 Task: Look for space in Almansa, Spain from 12th July, 2023 to 16th July, 2023 for 8 adults in price range Rs.10000 to Rs.16000. Place can be private room with 8 bedrooms having 8 beds and 8 bathrooms. Property type can be house, flat, guest house. Amenities needed are: wifi, TV, free parkinig on premises, gym, breakfast. Booking option can be shelf check-in. Required host language is English.
Action: Mouse moved to (469, 92)
Screenshot: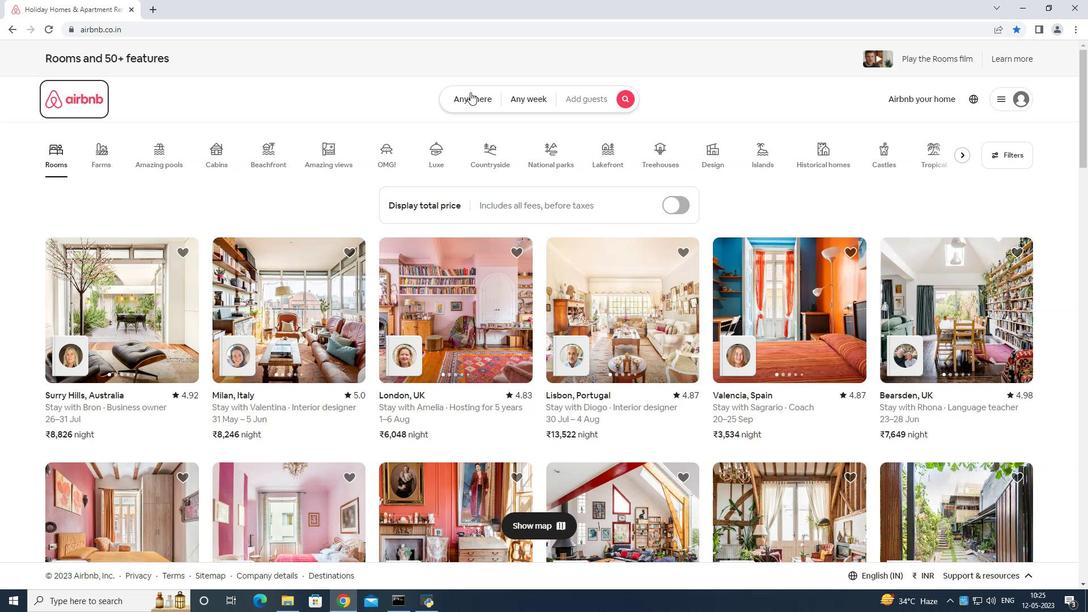 
Action: Mouse pressed left at (469, 92)
Screenshot: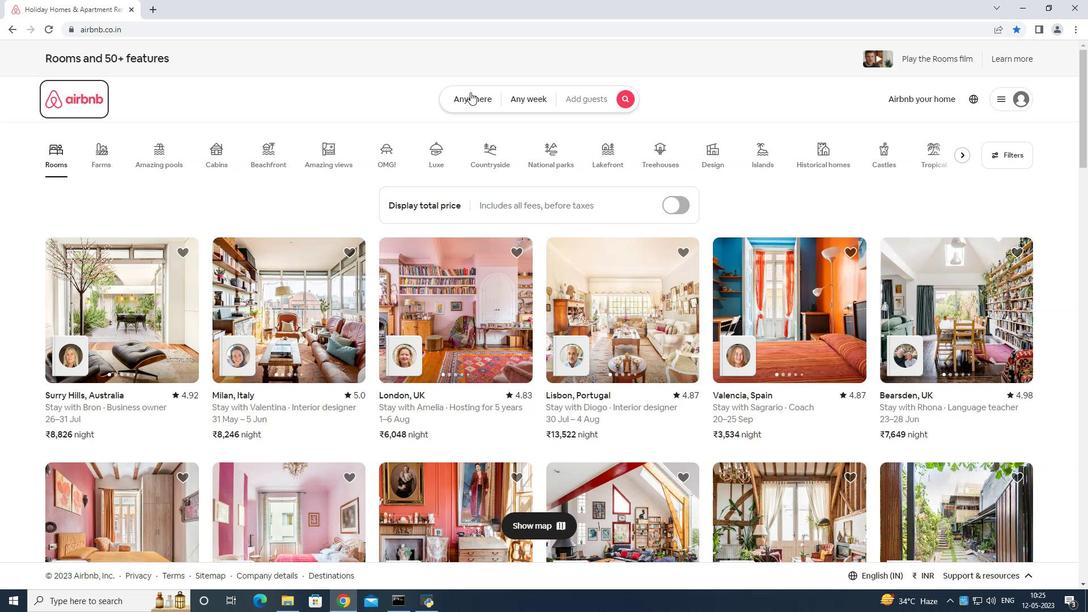 
Action: Mouse moved to (406, 141)
Screenshot: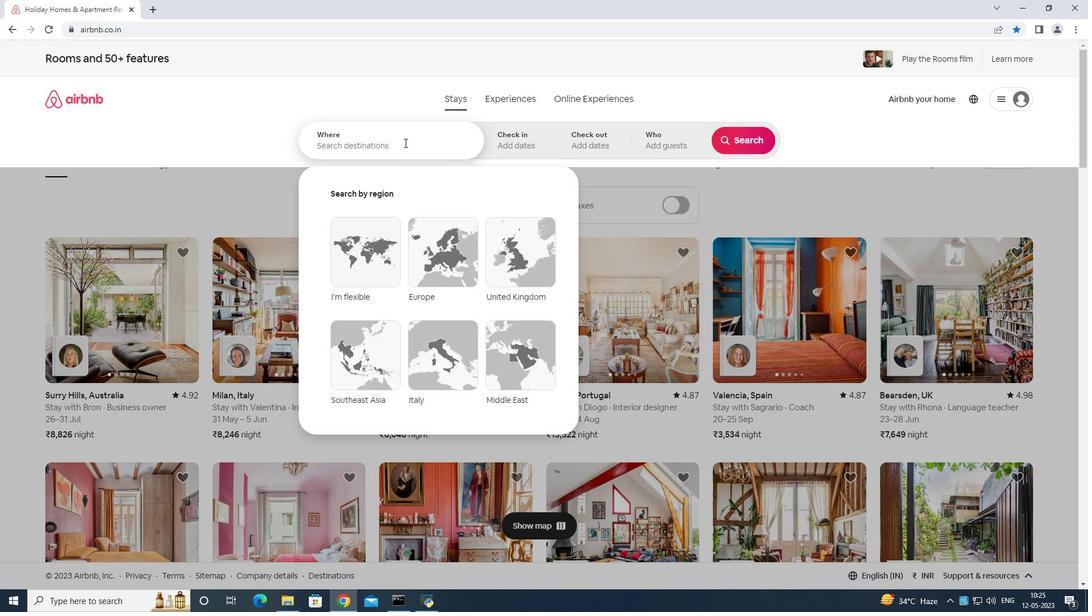 
Action: Mouse pressed left at (406, 141)
Screenshot: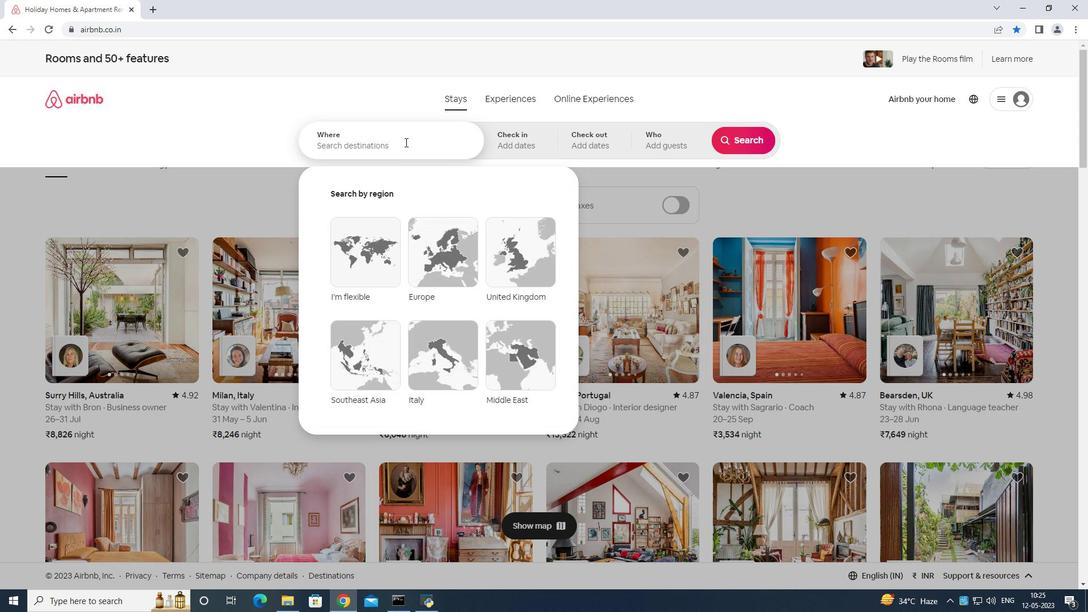 
Action: Mouse moved to (448, 137)
Screenshot: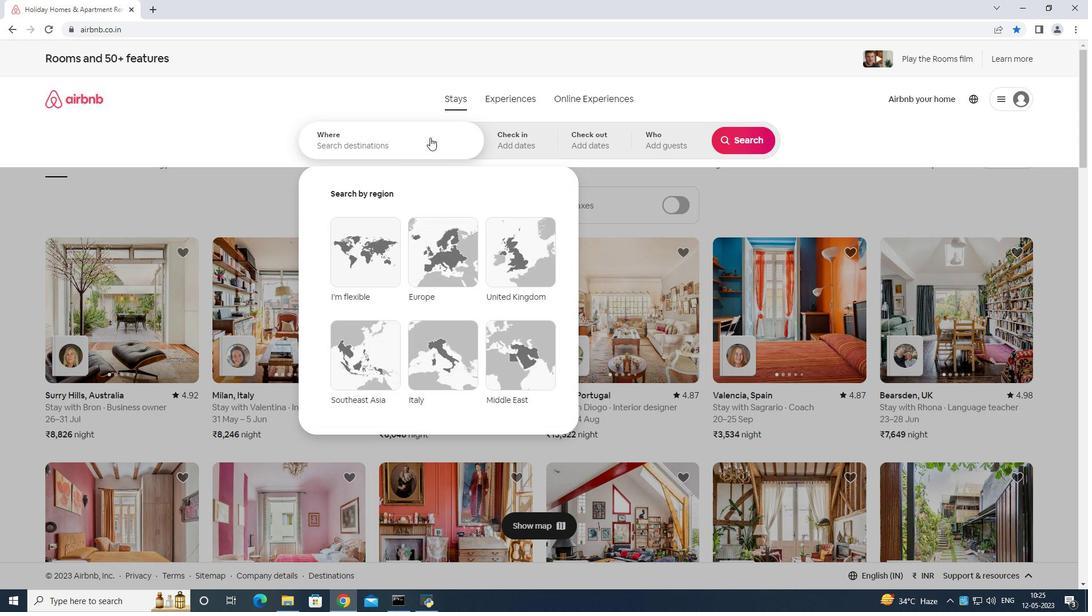 
Action: Key pressed <Key.shift>al<Key.backspace><Key.backspace><Key.shift>Almansa<Key.space>so<Key.backspace>pain<Key.enter>
Screenshot: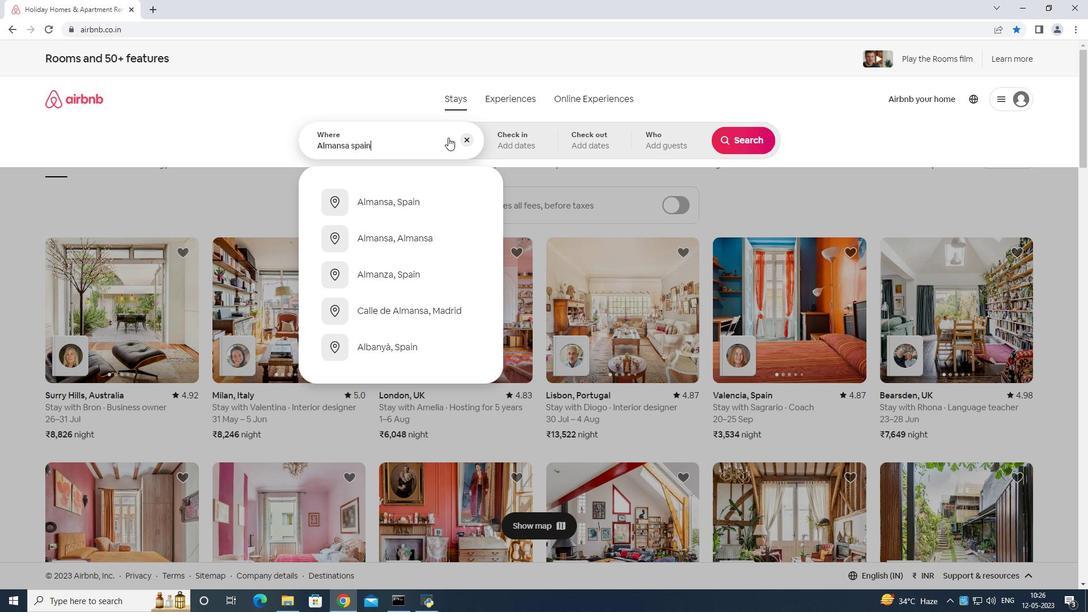 
Action: Mouse moved to (733, 232)
Screenshot: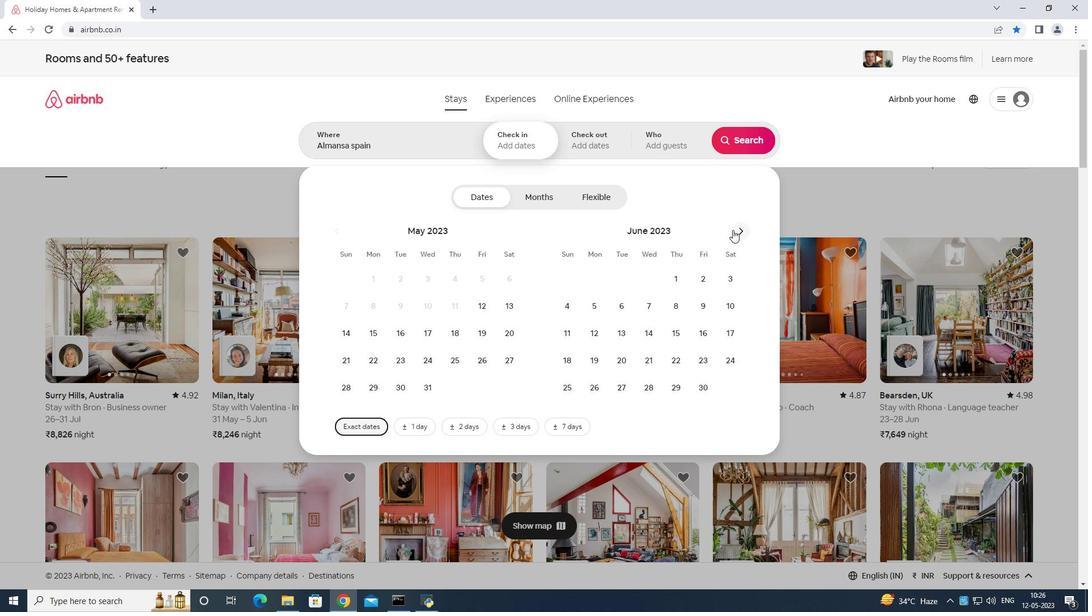 
Action: Mouse pressed left at (733, 232)
Screenshot: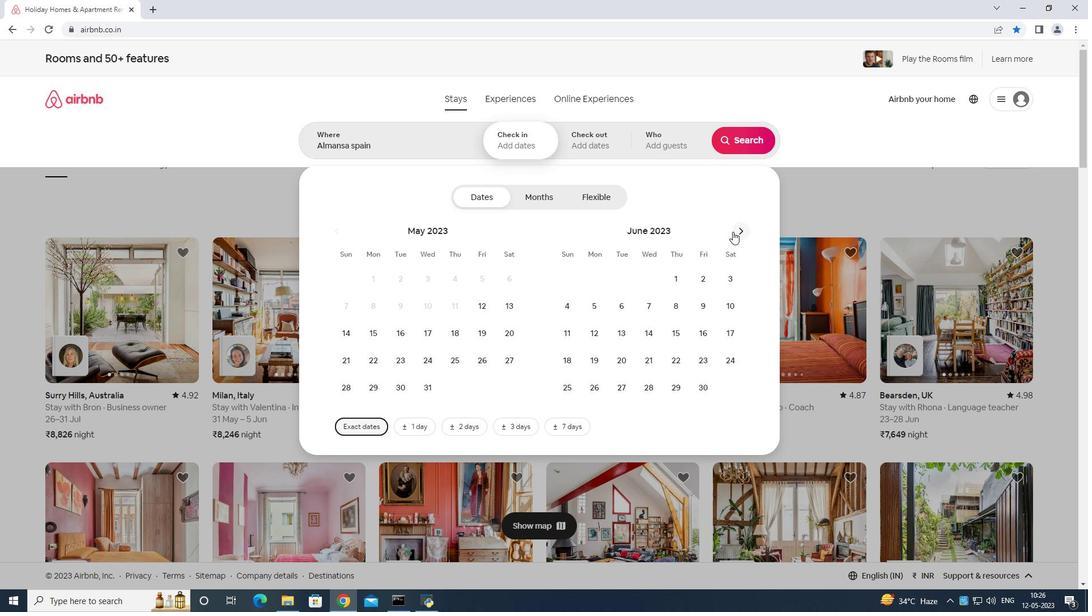 
Action: Mouse moved to (647, 329)
Screenshot: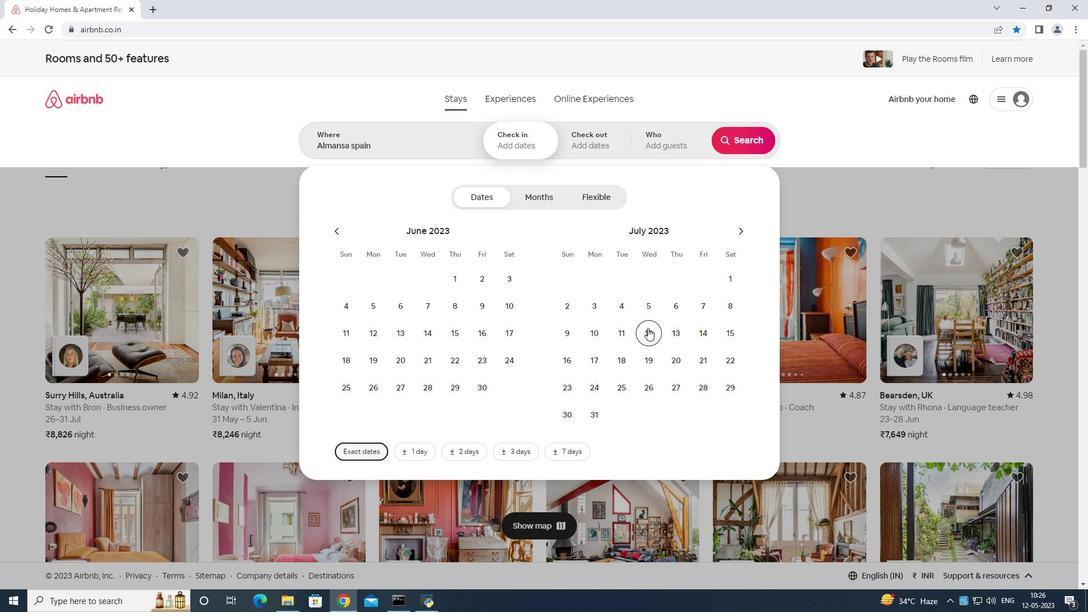 
Action: Mouse pressed left at (647, 329)
Screenshot: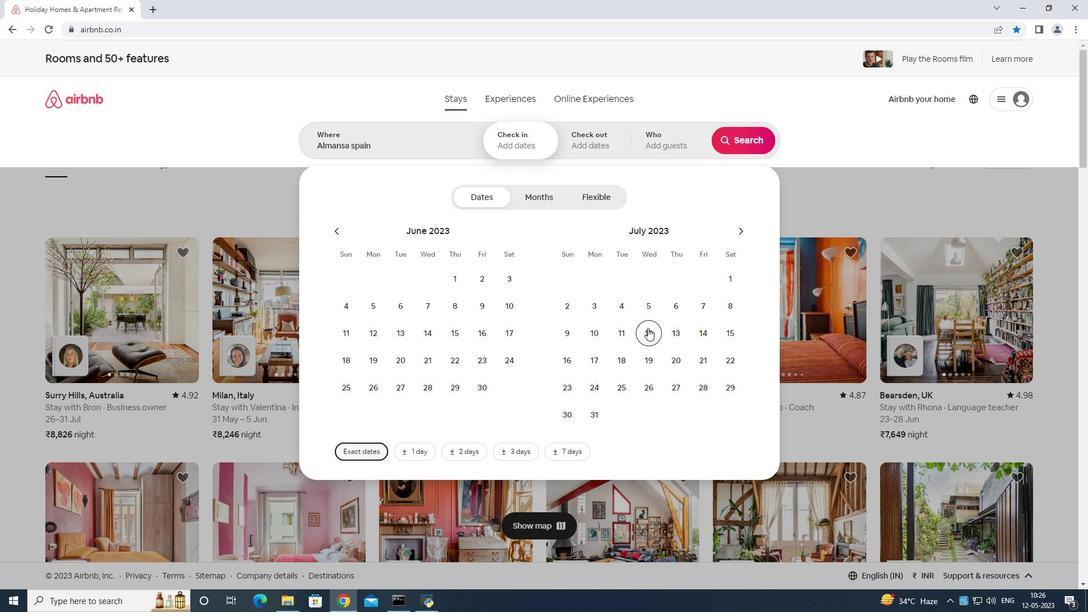 
Action: Mouse moved to (573, 363)
Screenshot: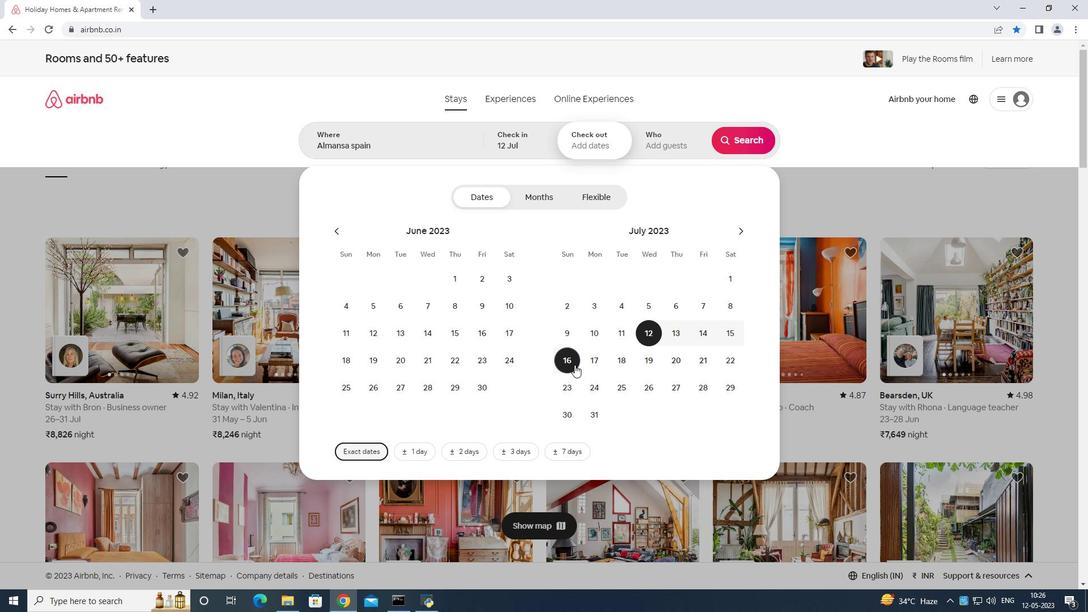 
Action: Mouse pressed left at (573, 363)
Screenshot: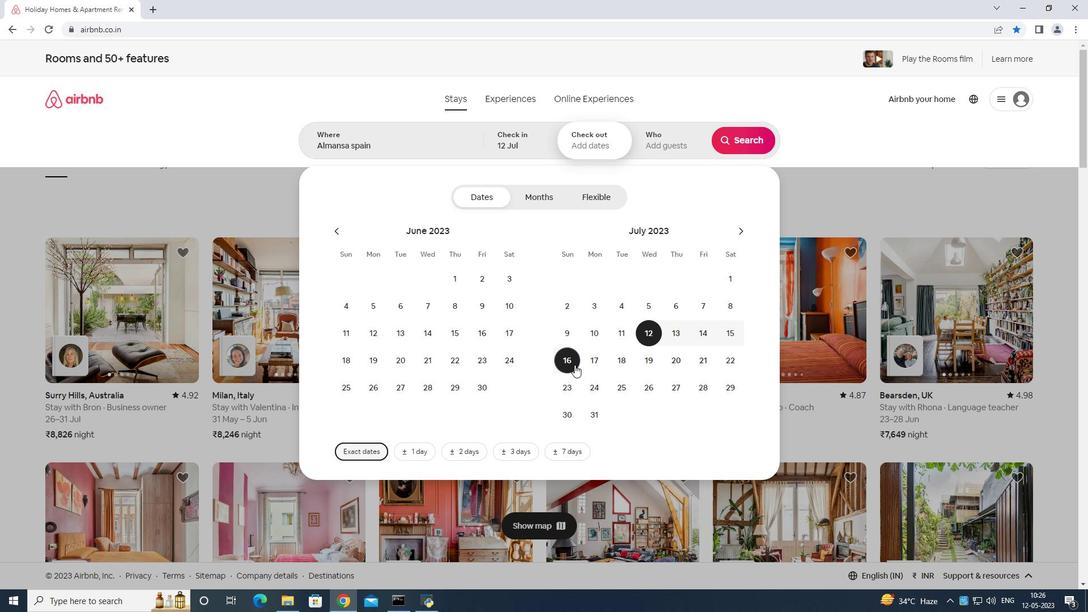 
Action: Mouse moved to (668, 133)
Screenshot: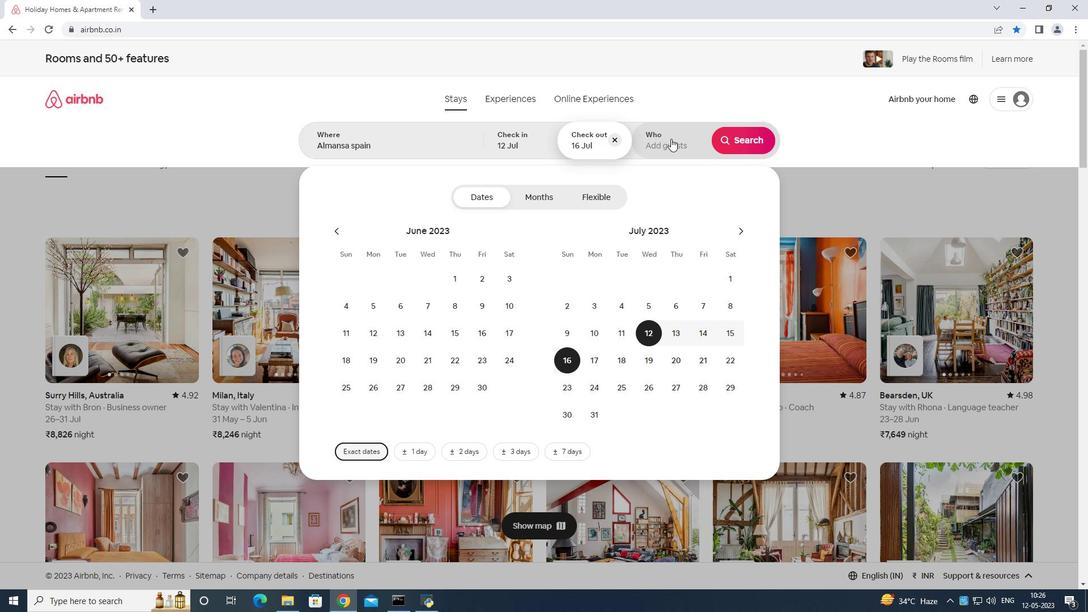 
Action: Mouse pressed left at (668, 133)
Screenshot: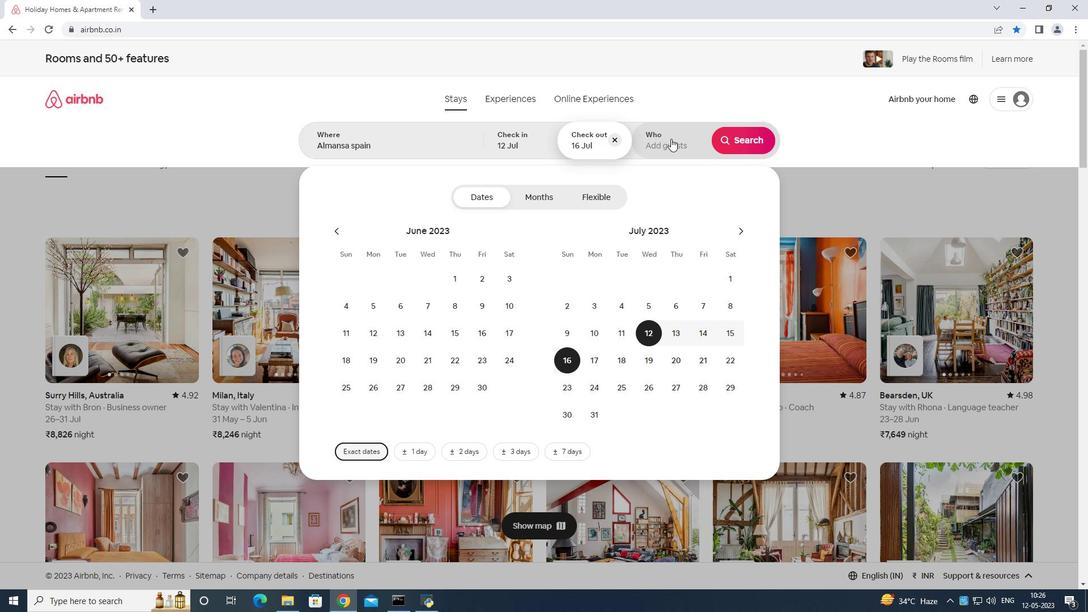 
Action: Mouse moved to (749, 199)
Screenshot: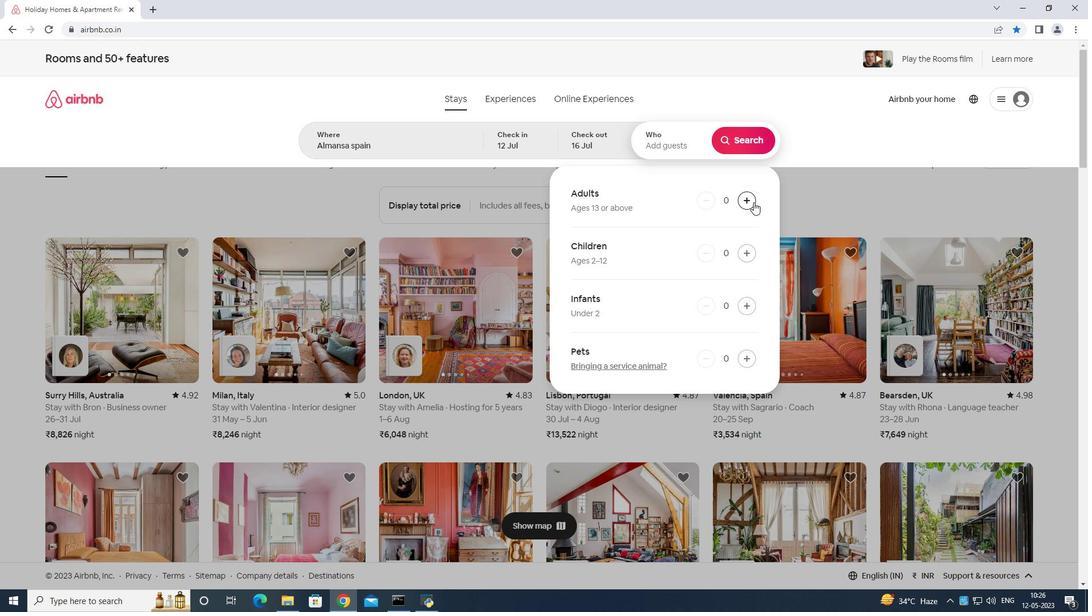 
Action: Mouse pressed left at (749, 199)
Screenshot: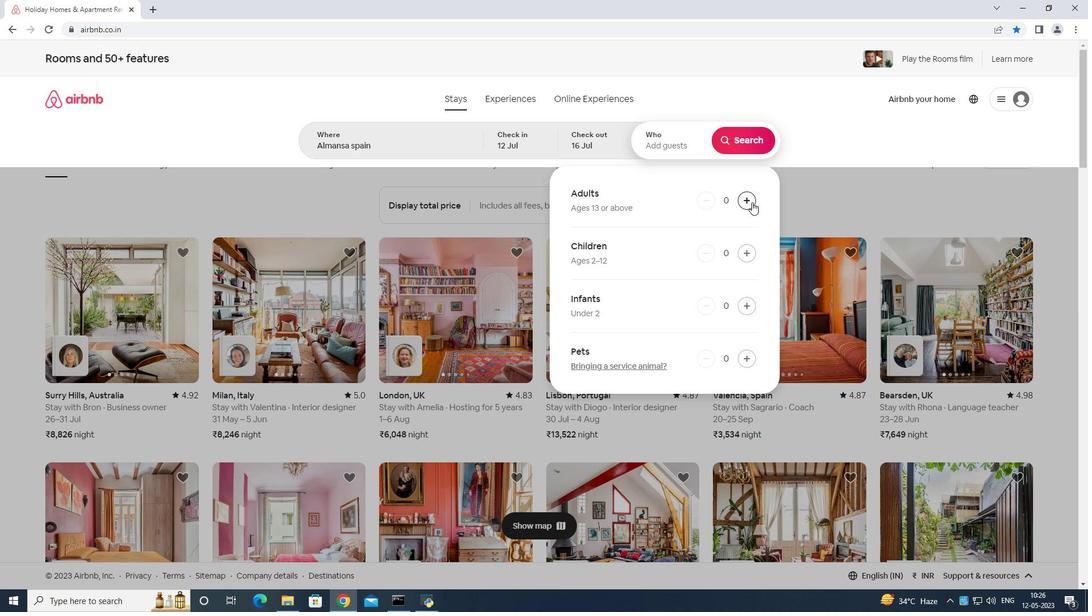 
Action: Mouse moved to (749, 198)
Screenshot: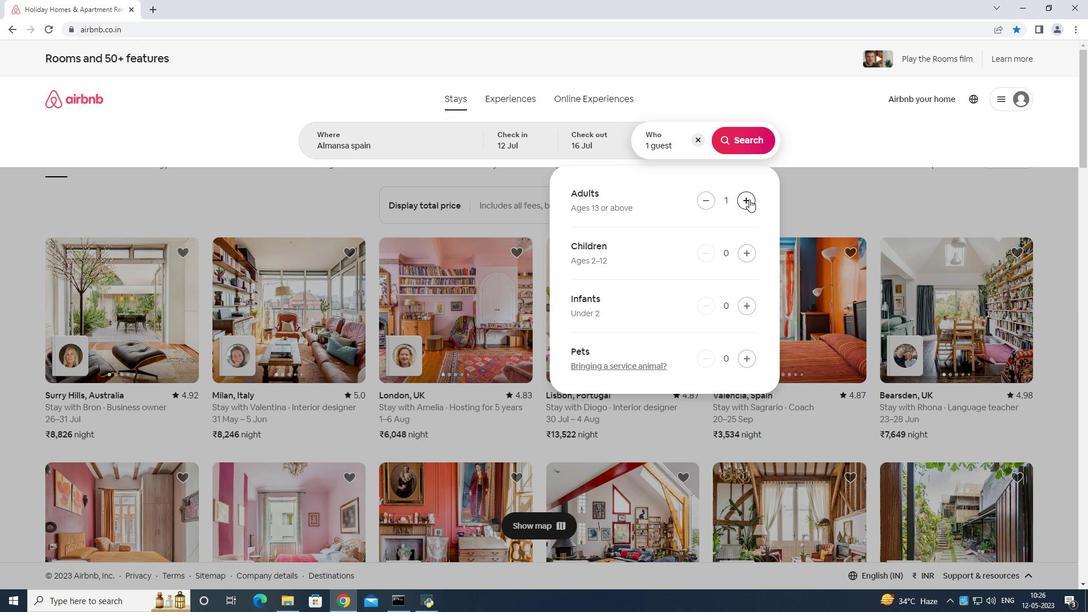 
Action: Mouse pressed left at (749, 198)
Screenshot: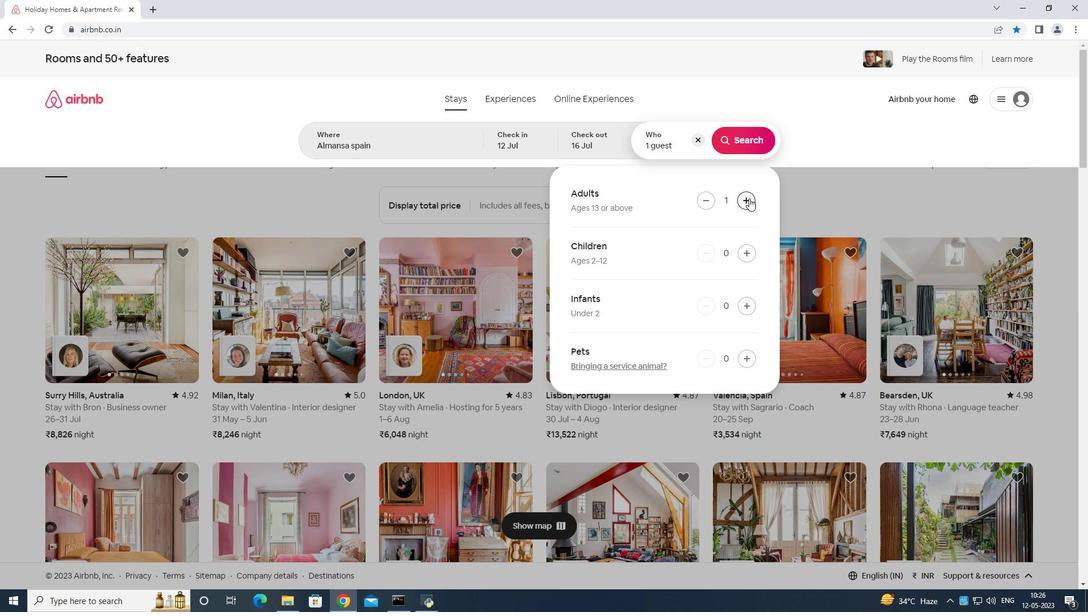 
Action: Mouse pressed left at (749, 198)
Screenshot: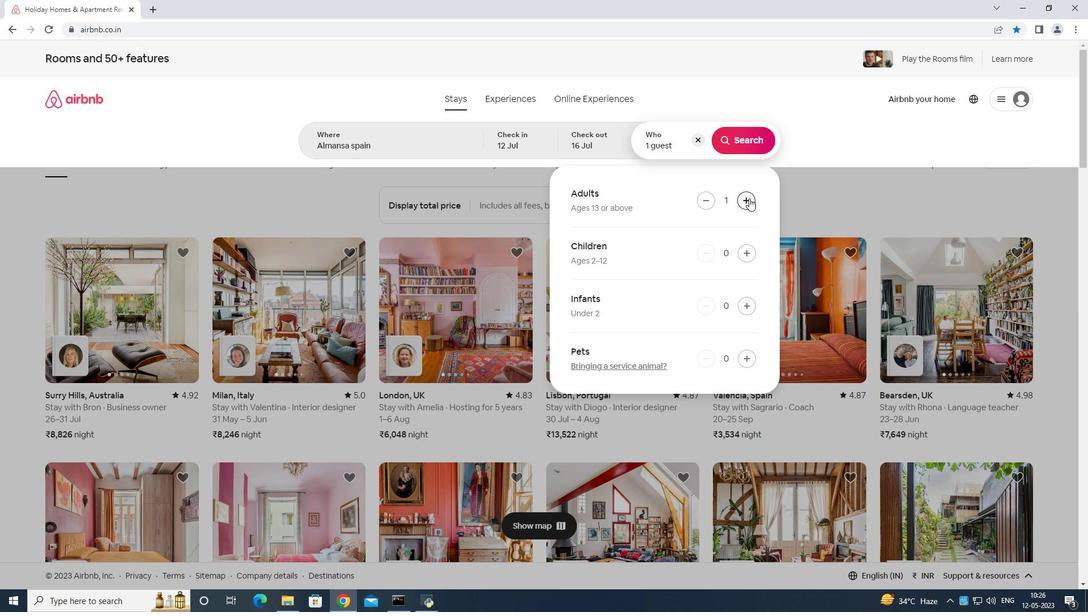 
Action: Mouse moved to (749, 198)
Screenshot: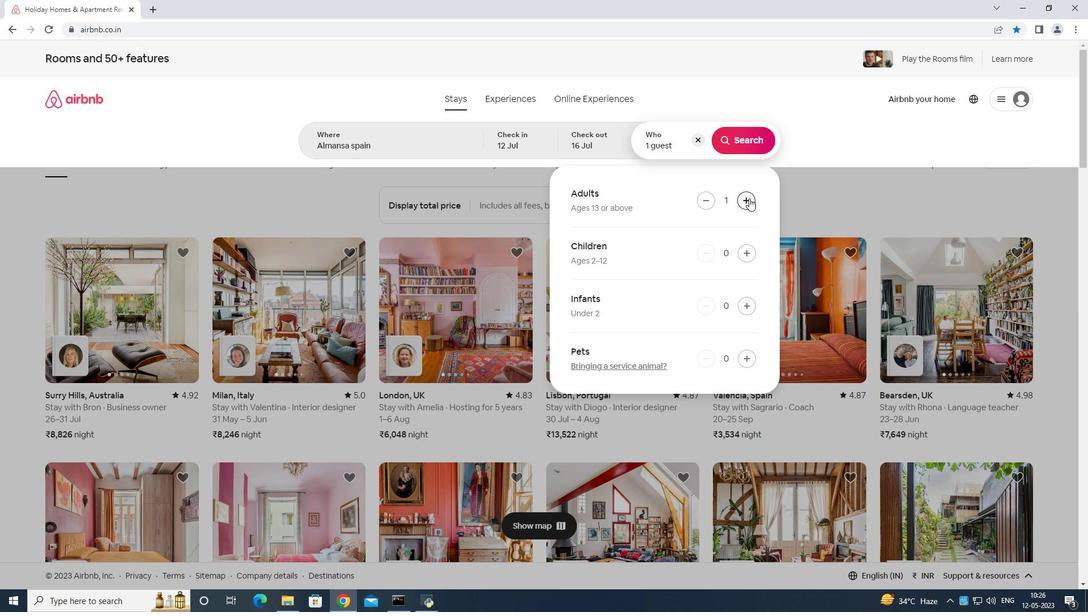 
Action: Mouse pressed left at (749, 198)
Screenshot: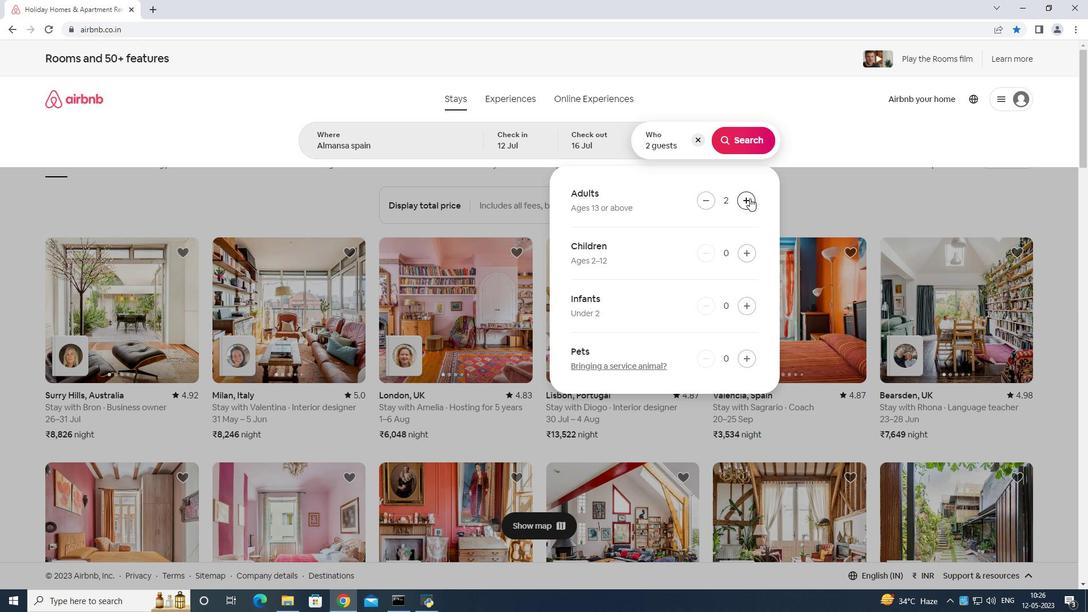 
Action: Mouse pressed left at (749, 198)
Screenshot: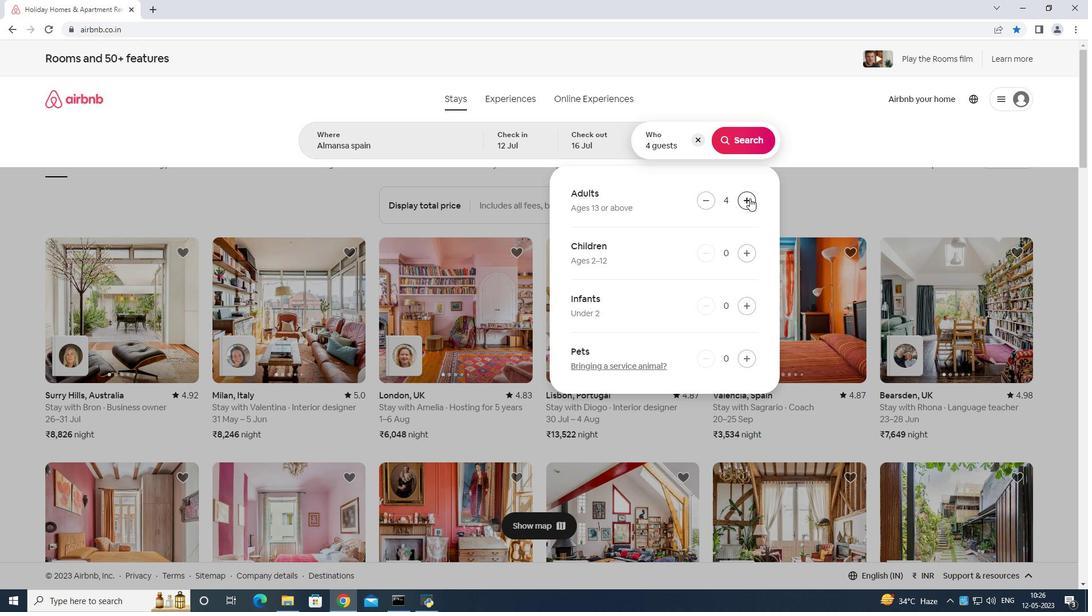 
Action: Mouse pressed left at (749, 198)
Screenshot: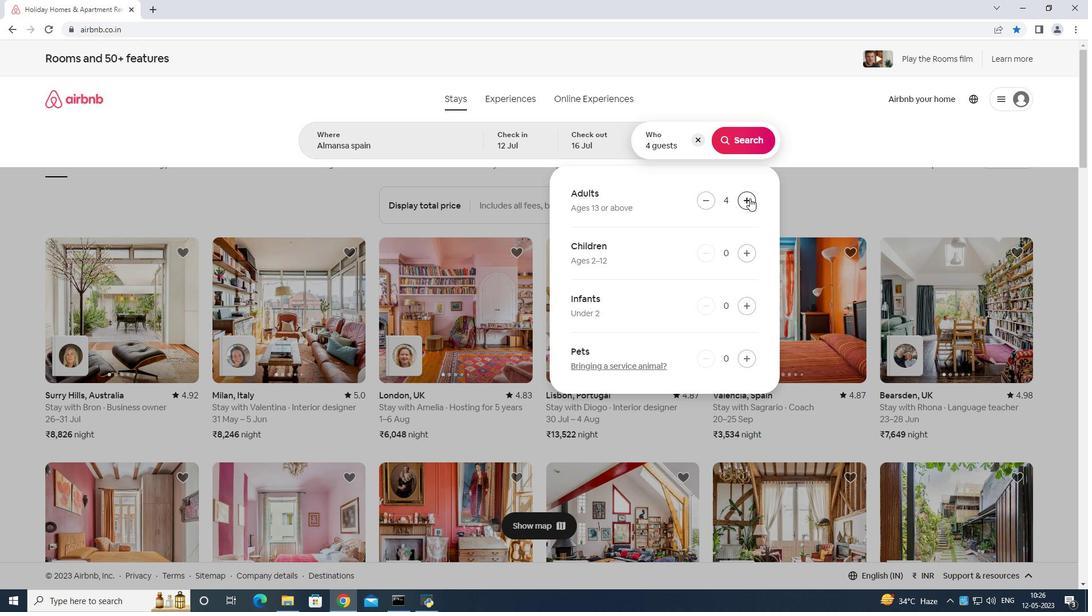 
Action: Mouse pressed left at (749, 198)
Screenshot: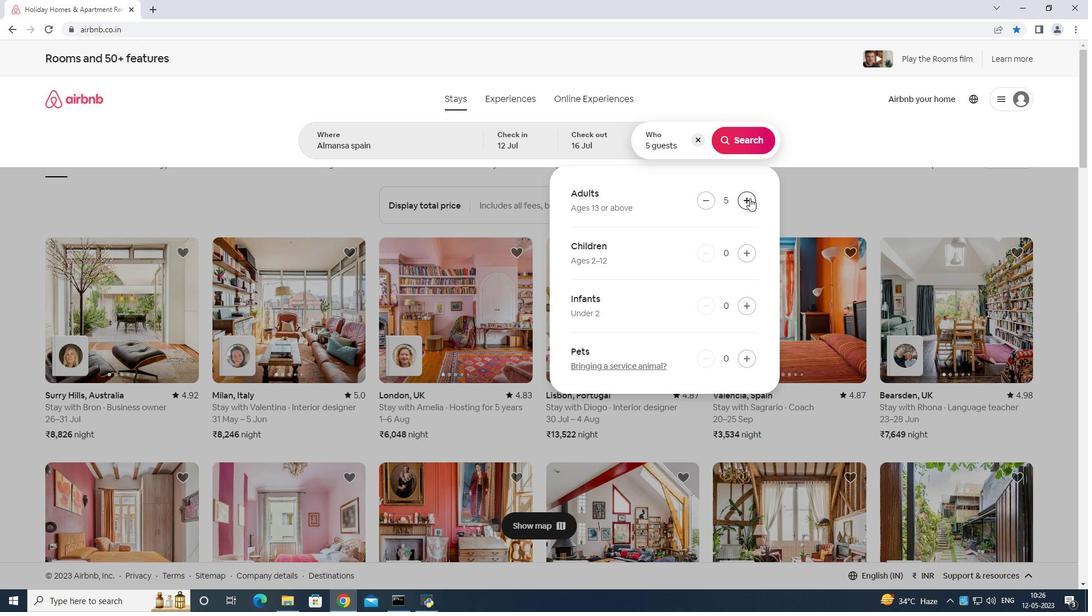 
Action: Mouse moved to (748, 197)
Screenshot: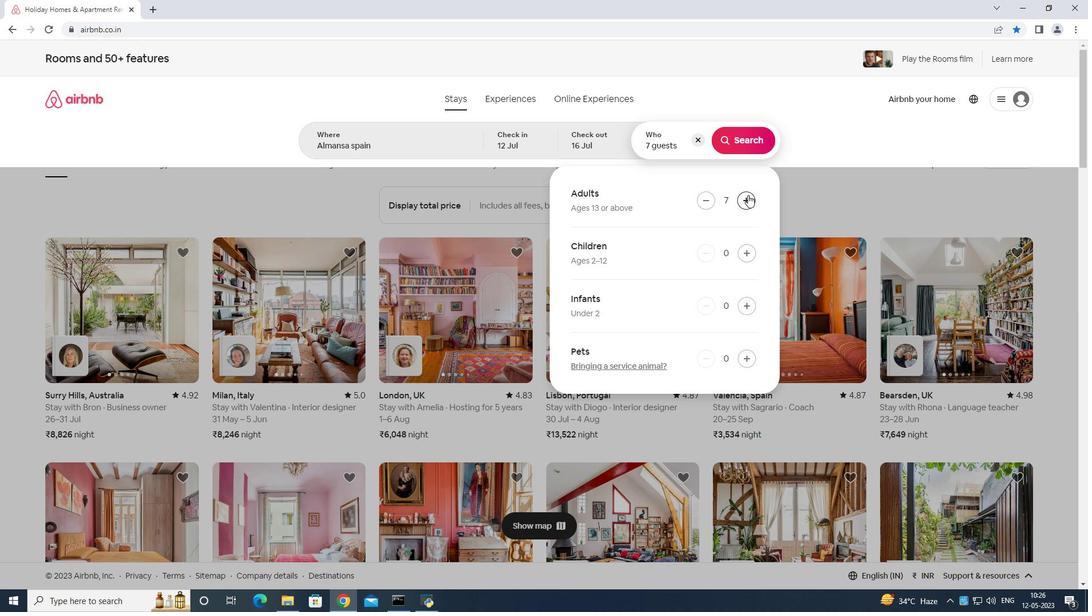 
Action: Mouse pressed left at (748, 197)
Screenshot: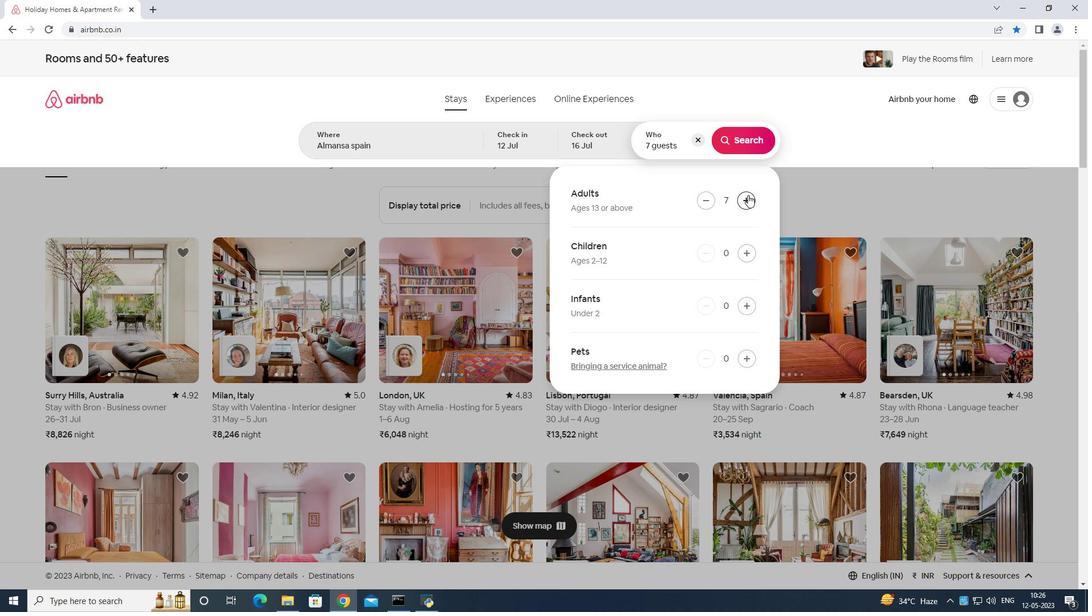 
Action: Mouse moved to (742, 136)
Screenshot: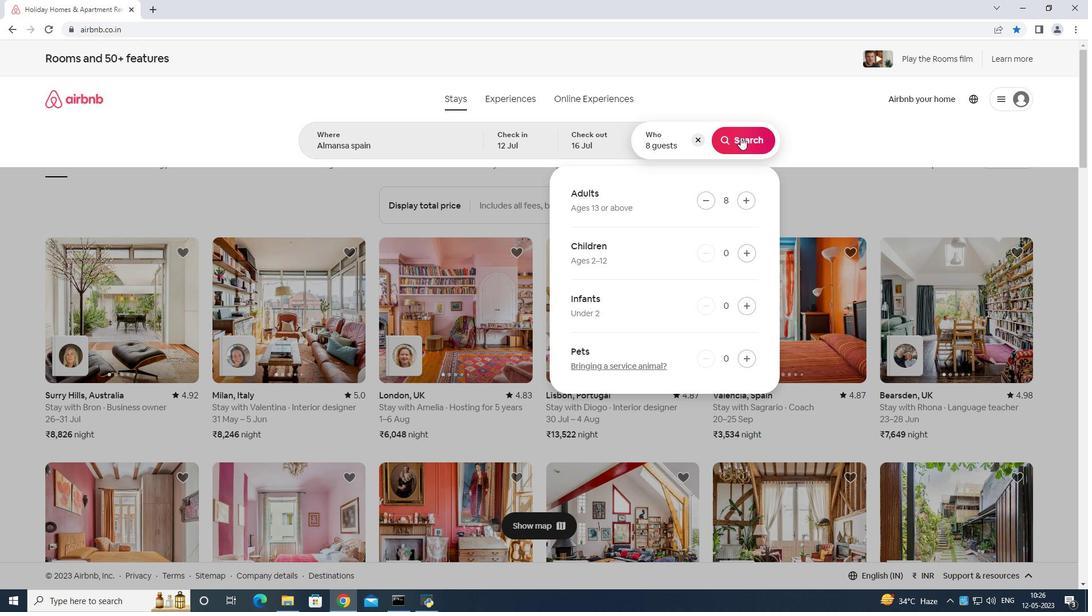 
Action: Mouse pressed left at (742, 136)
Screenshot: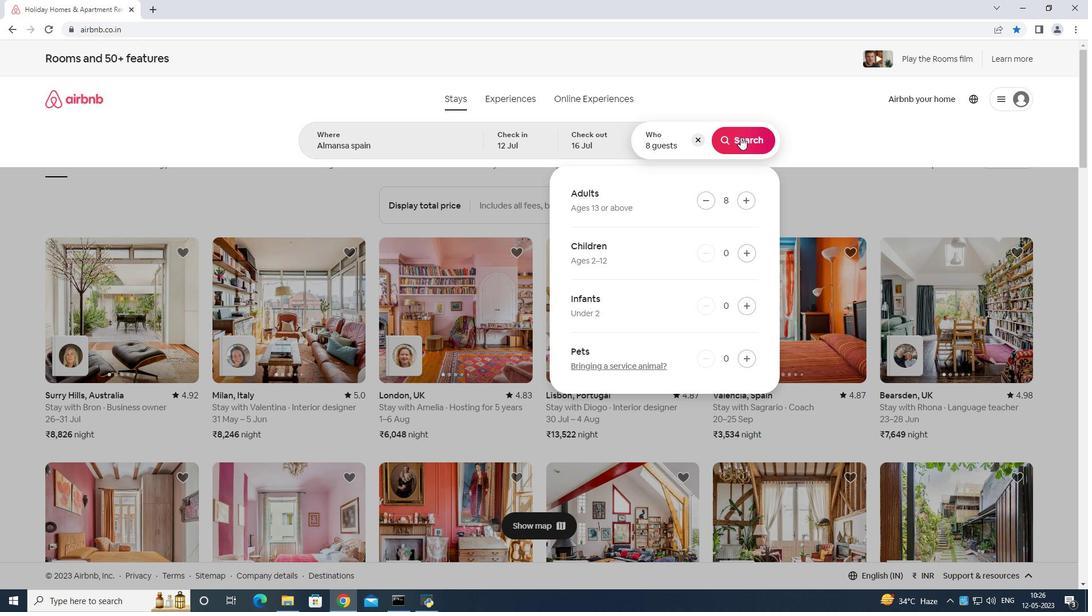 
Action: Mouse moved to (1026, 102)
Screenshot: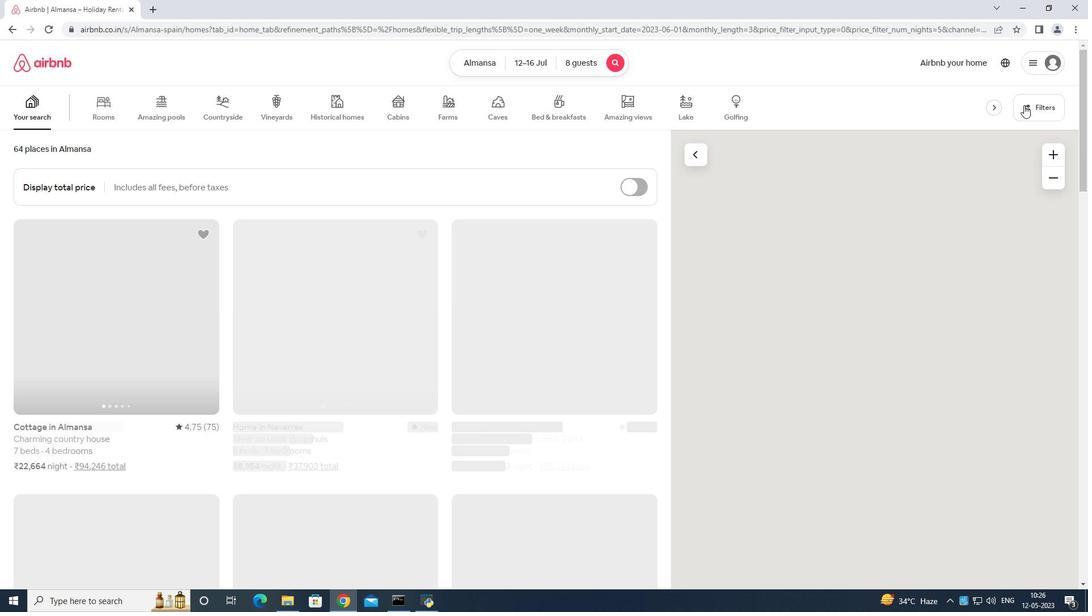 
Action: Mouse pressed left at (1026, 102)
Screenshot: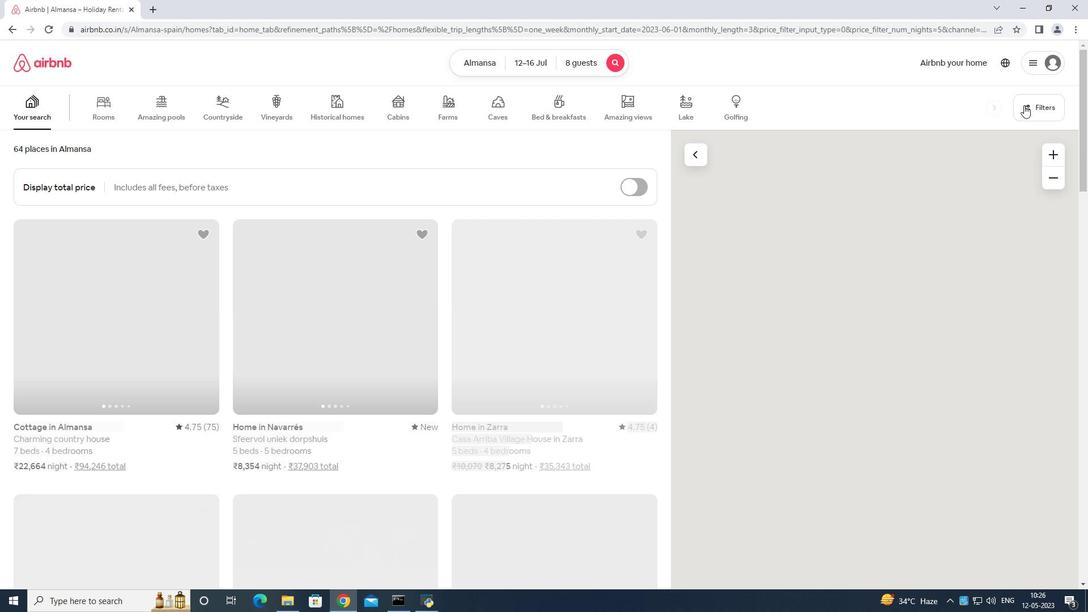 
Action: Mouse moved to (505, 378)
Screenshot: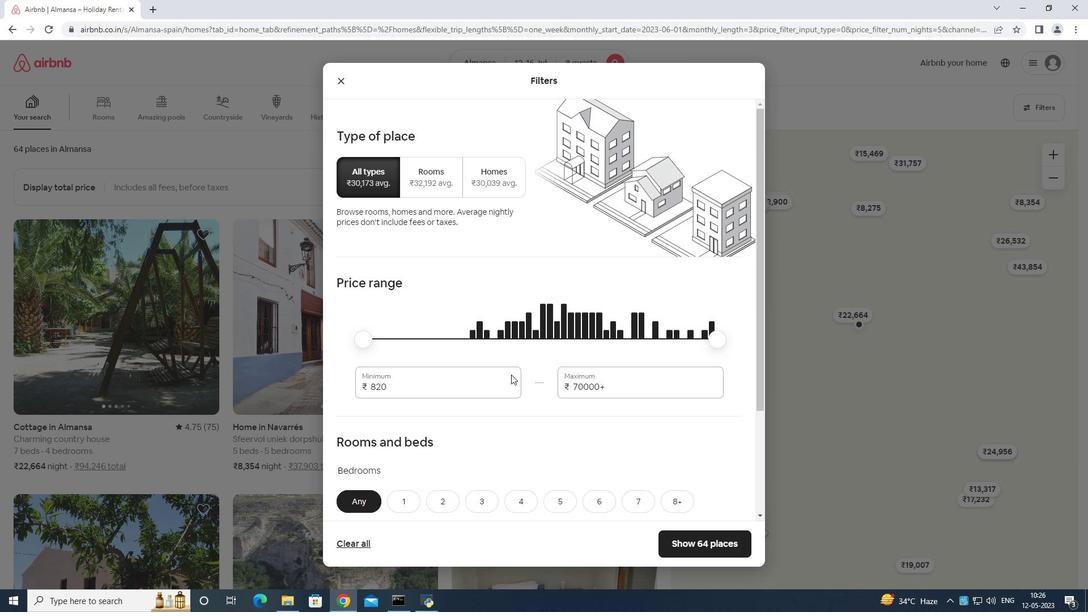 
Action: Mouse pressed left at (505, 378)
Screenshot: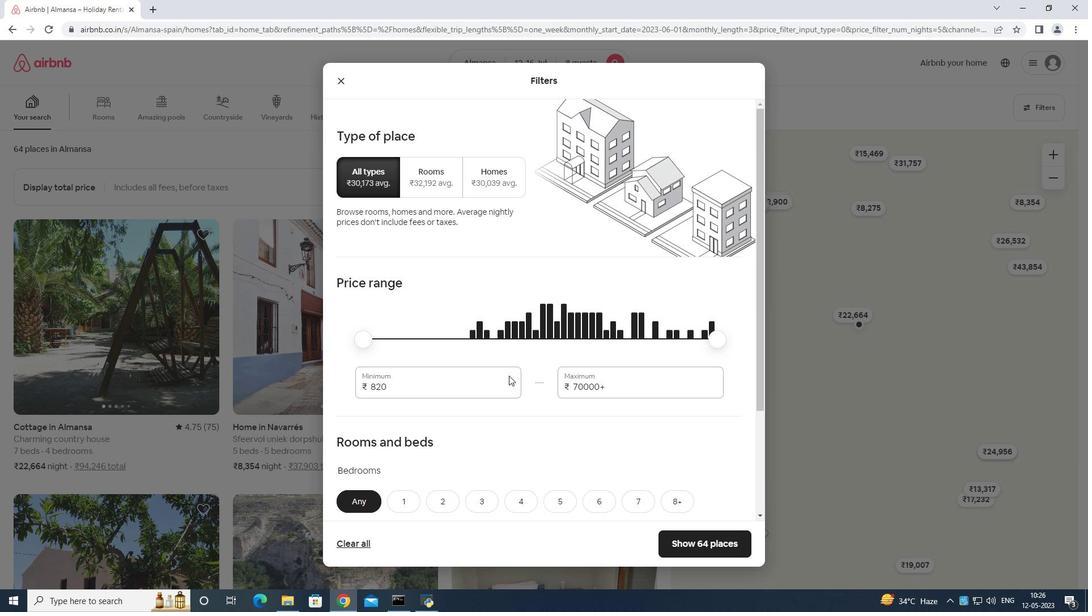 
Action: Mouse moved to (504, 375)
Screenshot: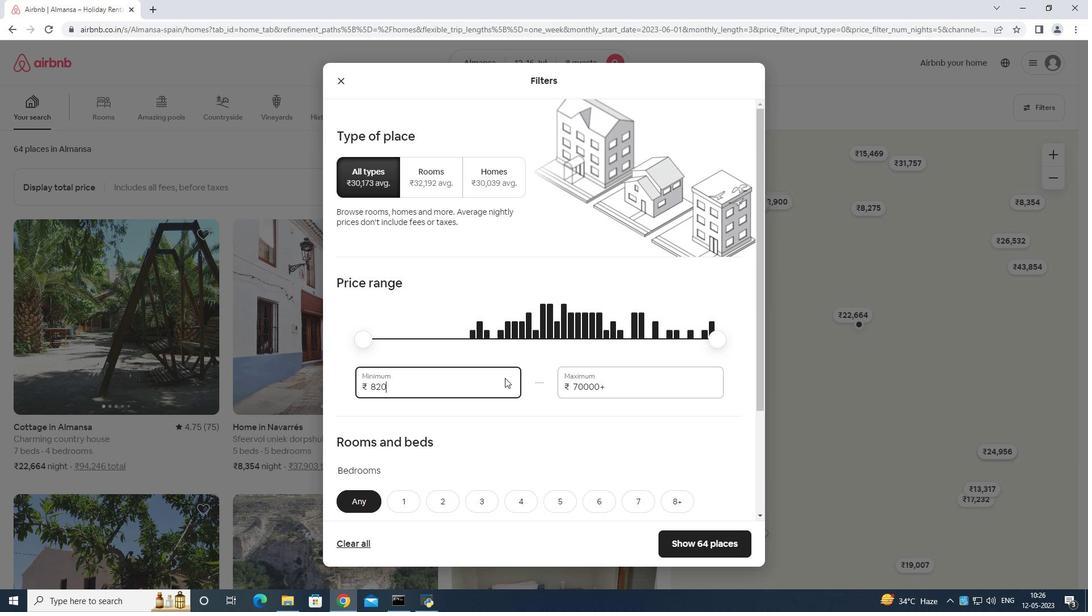 
Action: Key pressed <Key.backspace>
Screenshot: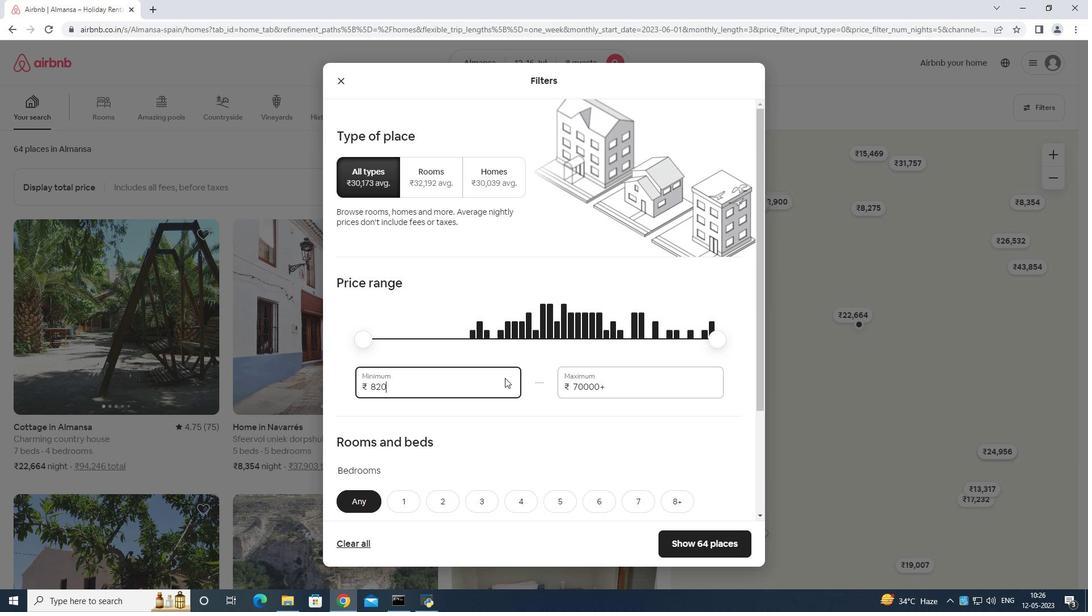 
Action: Mouse moved to (507, 368)
Screenshot: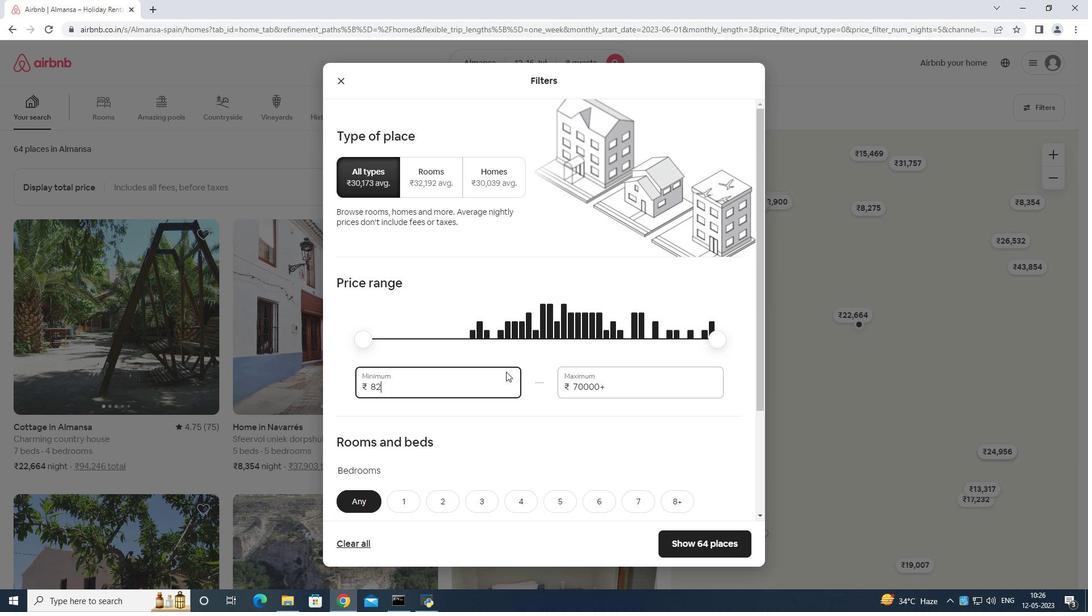 
Action: Key pressed <Key.backspace><Key.backspace><Key.backspace><Key.backspace><Key.backspace><Key.backspace><Key.backspace><Key.backspace><Key.backspace><Key.backspace><Key.backspace><Key.backspace>1
Screenshot: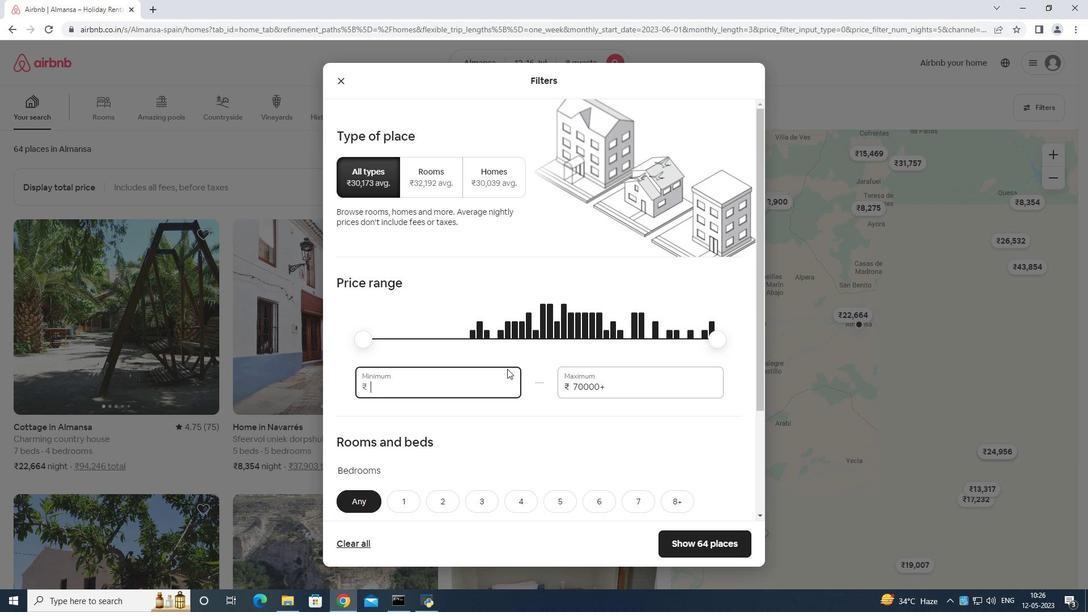
Action: Mouse moved to (507, 367)
Screenshot: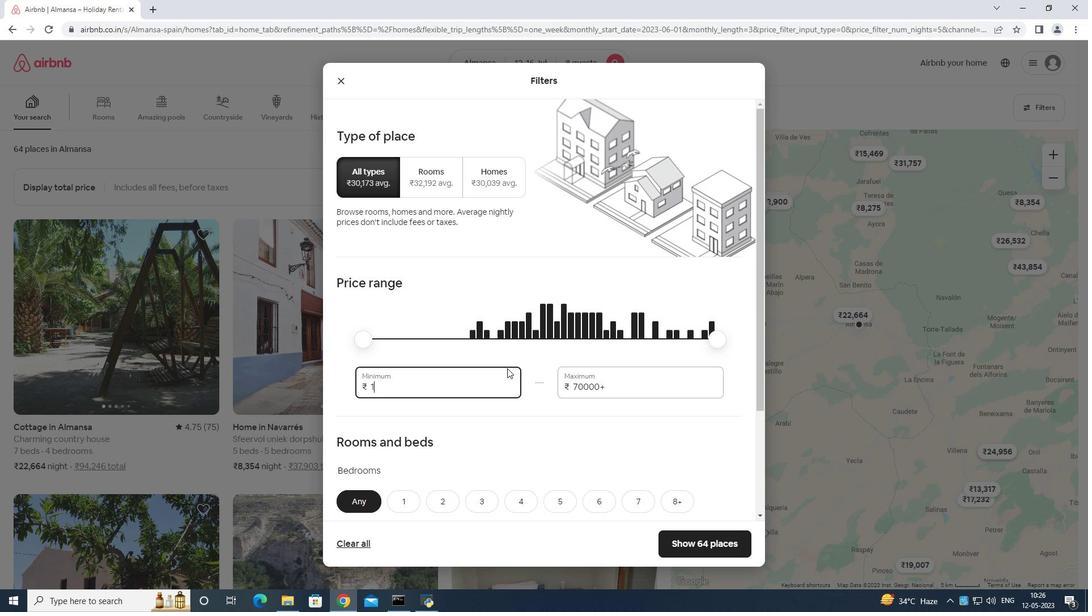 
Action: Key pressed 0
Screenshot: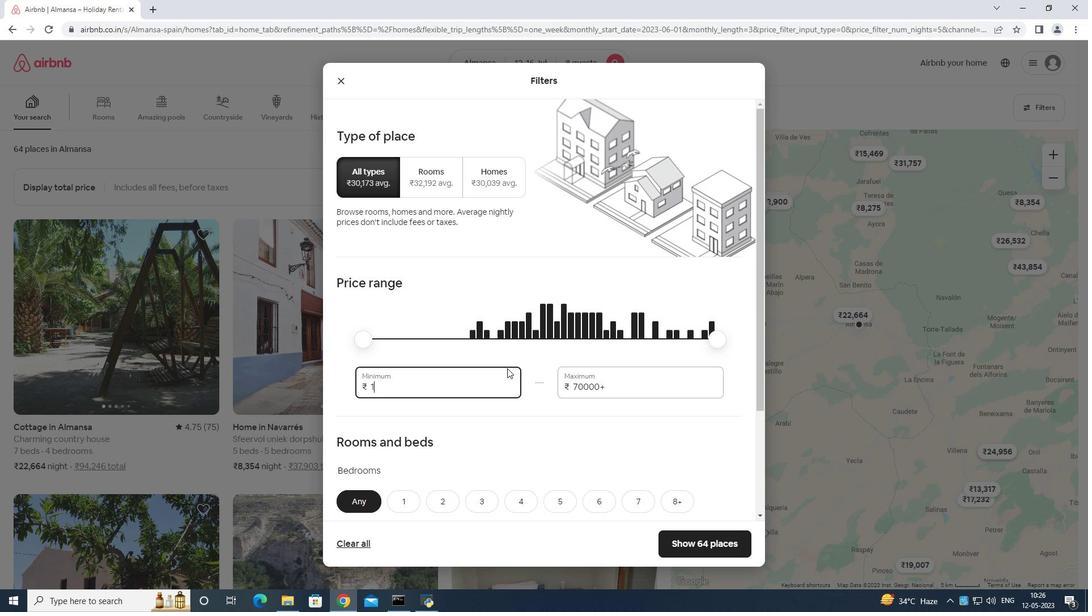 
Action: Mouse moved to (508, 366)
Screenshot: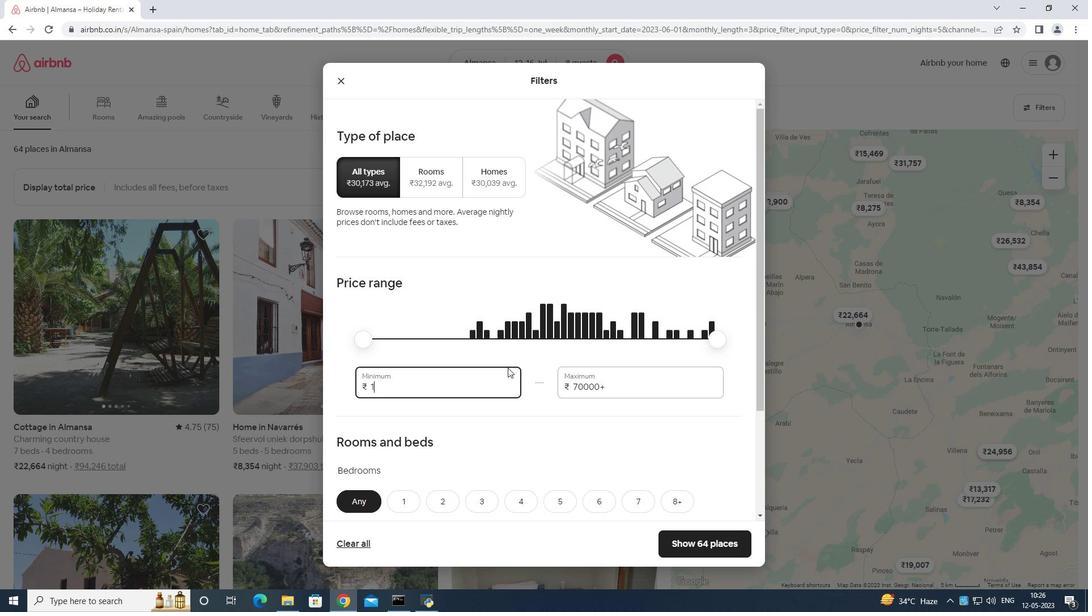 
Action: Key pressed 0
Screenshot: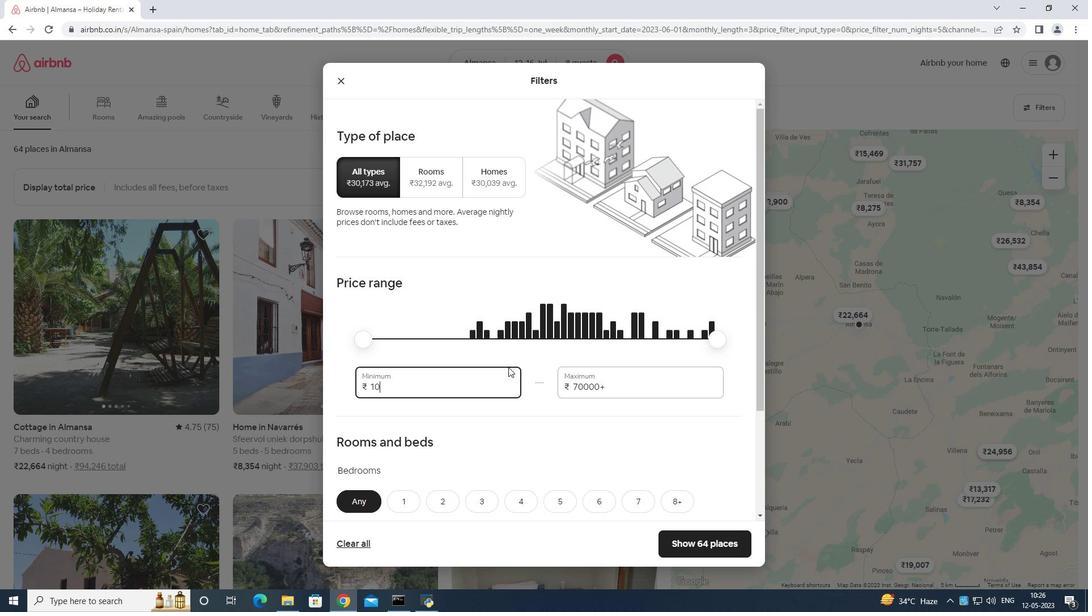
Action: Mouse moved to (508, 364)
Screenshot: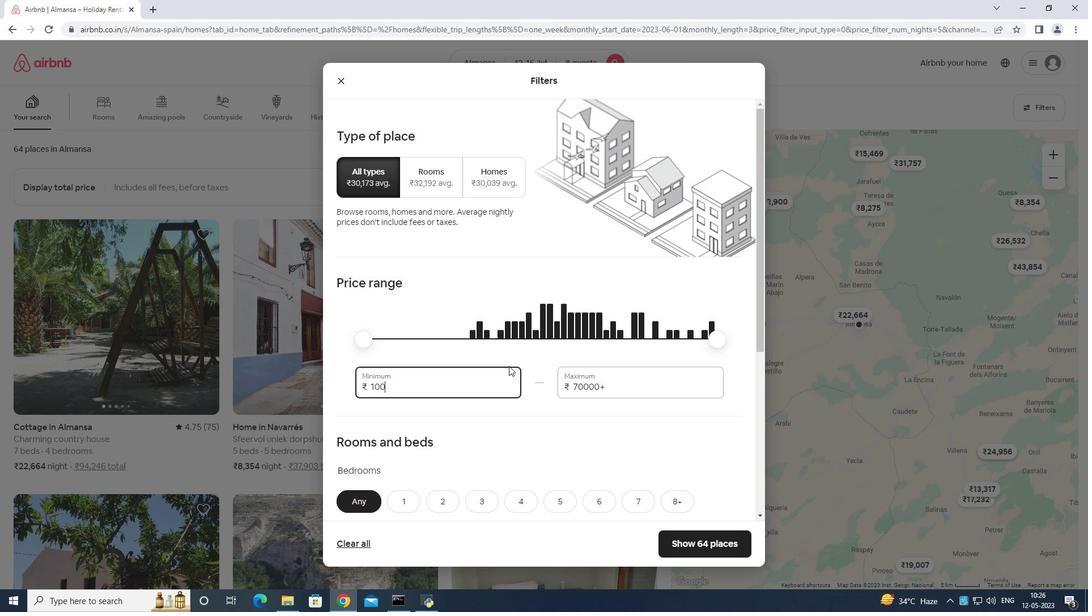 
Action: Key pressed 0
Screenshot: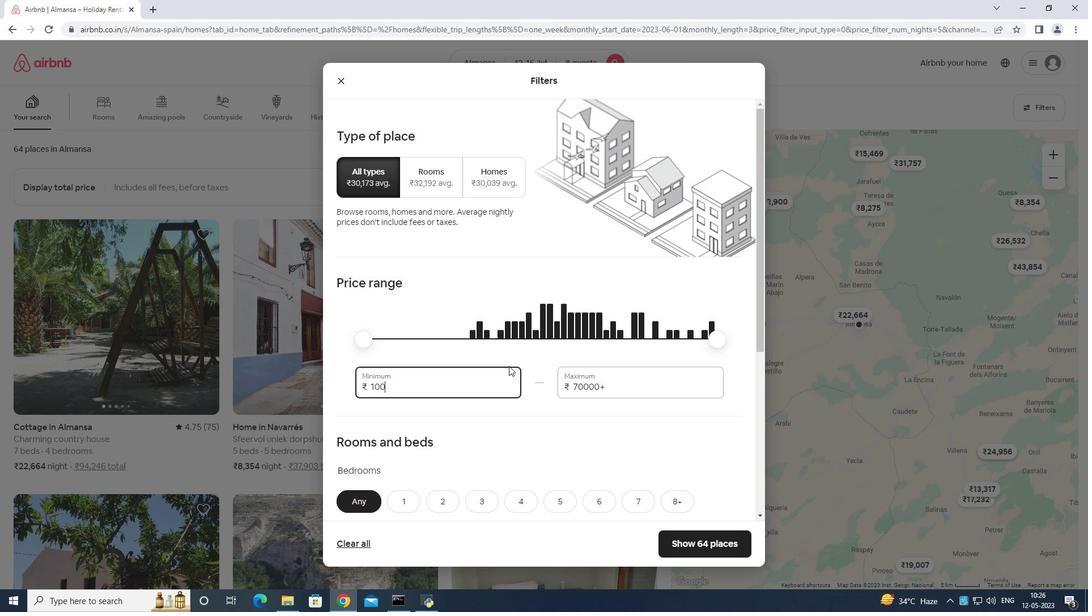 
Action: Mouse moved to (510, 363)
Screenshot: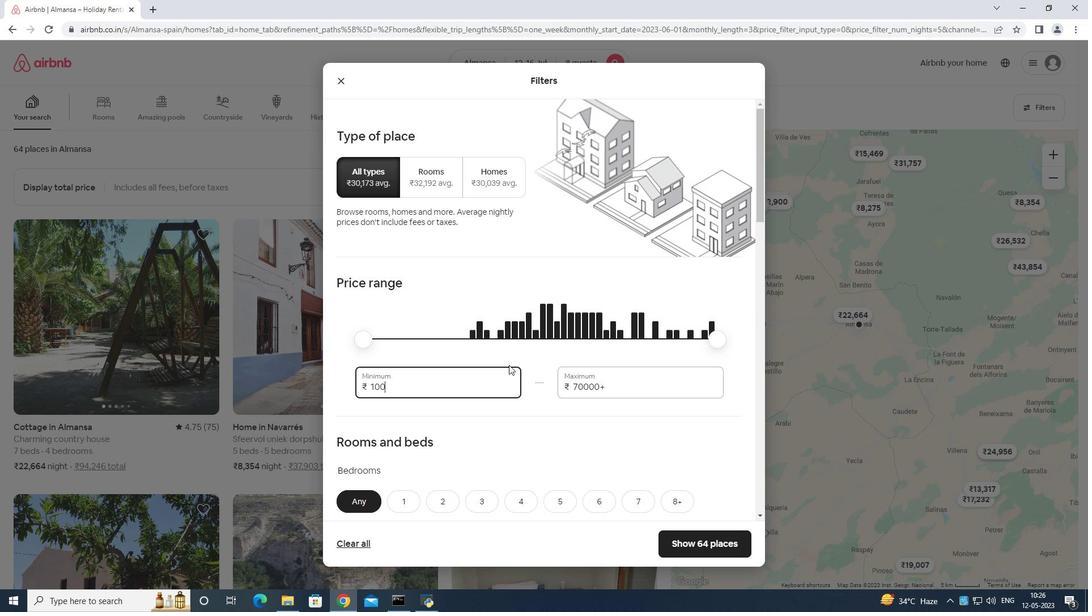 
Action: Key pressed 0
Screenshot: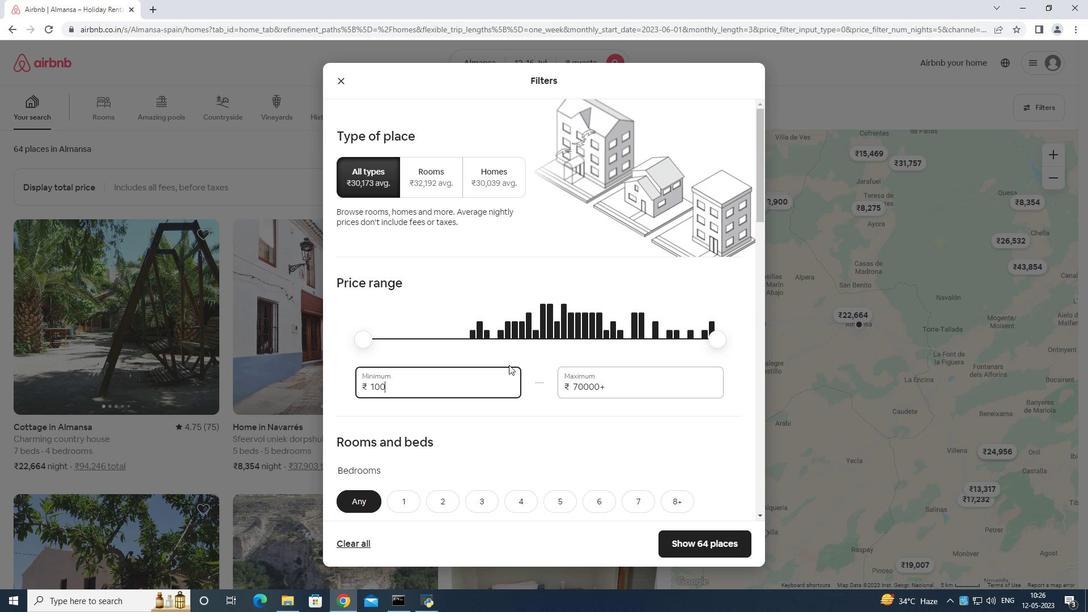 
Action: Mouse moved to (626, 377)
Screenshot: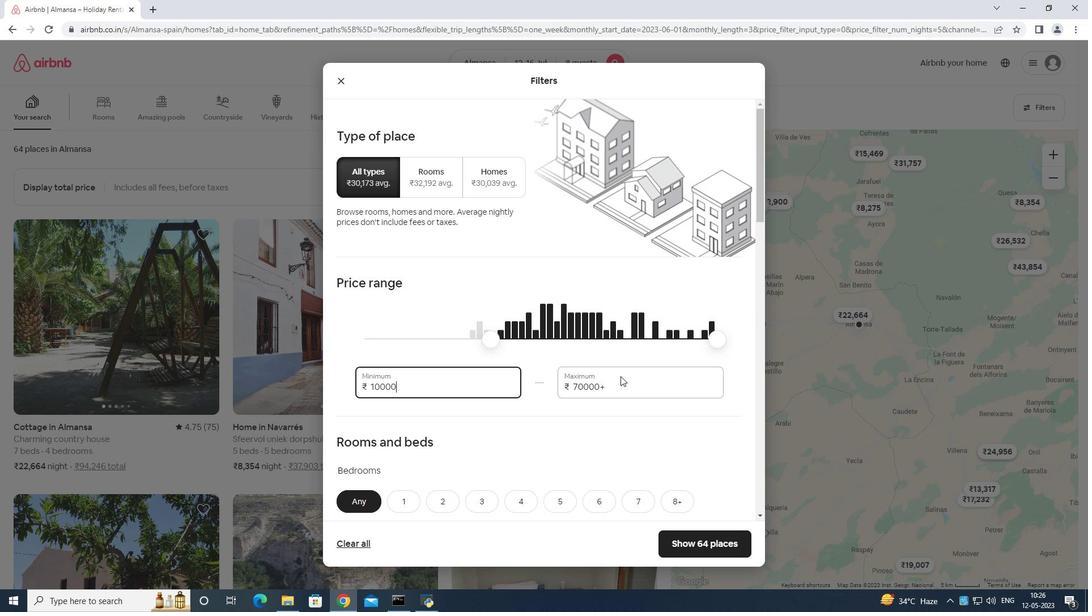 
Action: Mouse pressed left at (626, 377)
Screenshot: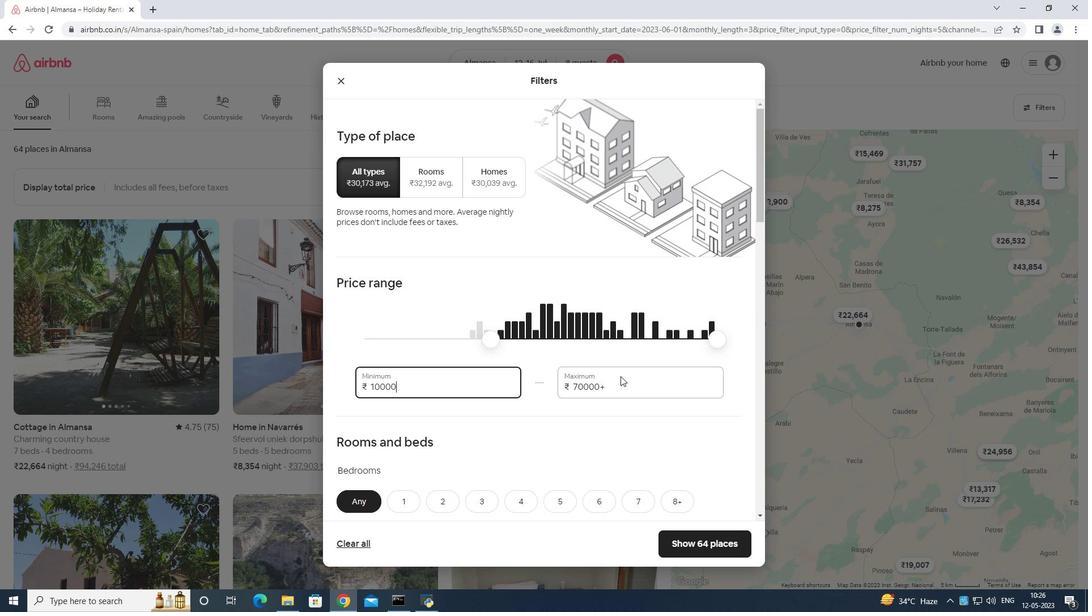 
Action: Mouse moved to (625, 376)
Screenshot: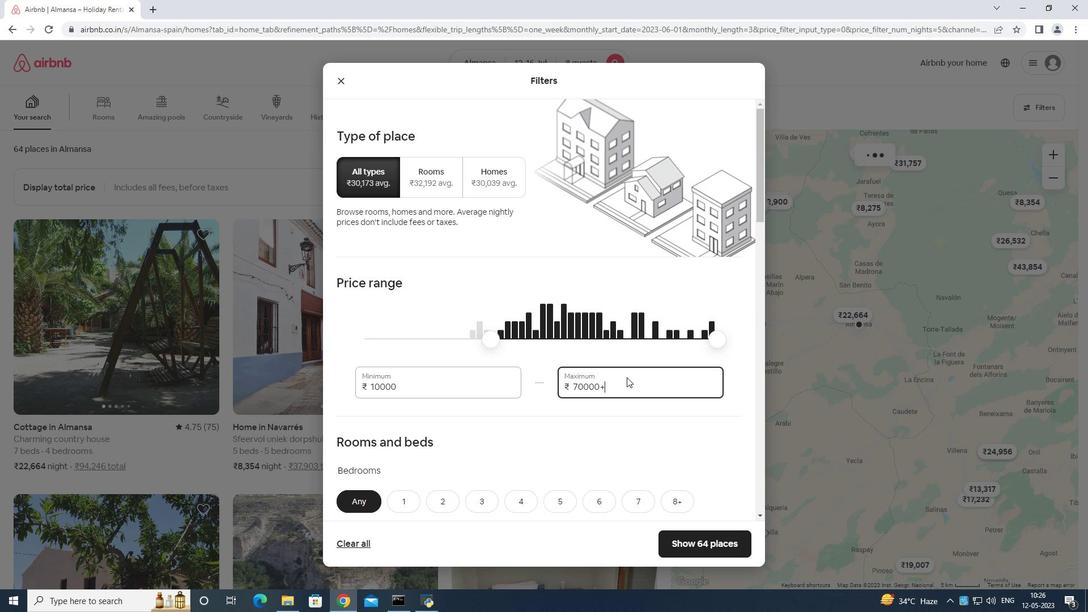 
Action: Key pressed <Key.backspace><Key.backspace><Key.backspace><Key.backspace><Key.backspace><Key.backspace><Key.backspace><Key.backspace><Key.backspace><Key.backspace><Key.backspace>
Screenshot: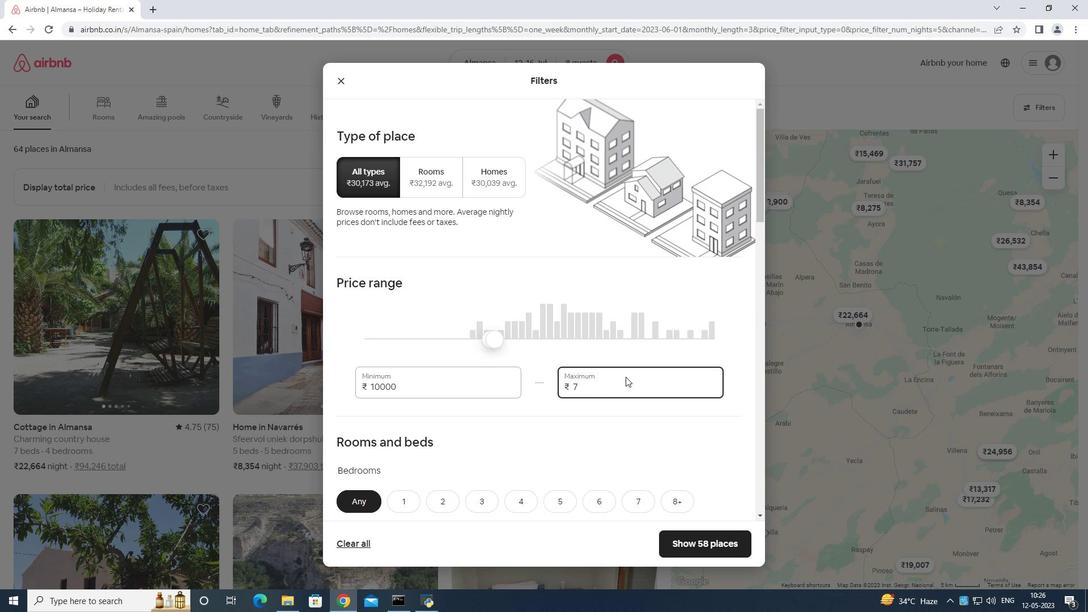 
Action: Mouse moved to (625, 375)
Screenshot: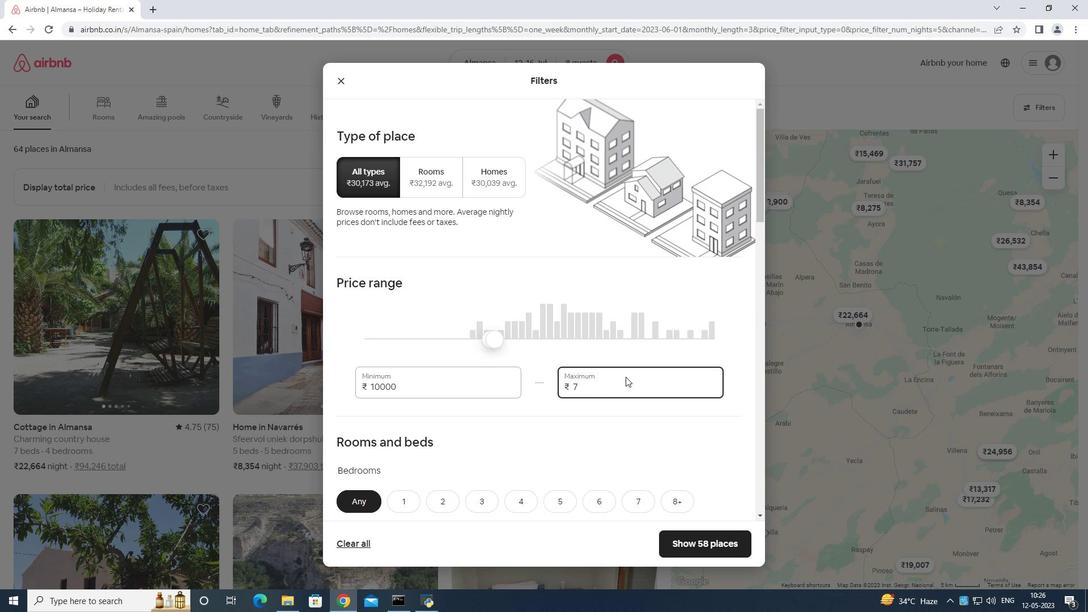 
Action: Key pressed 16
Screenshot: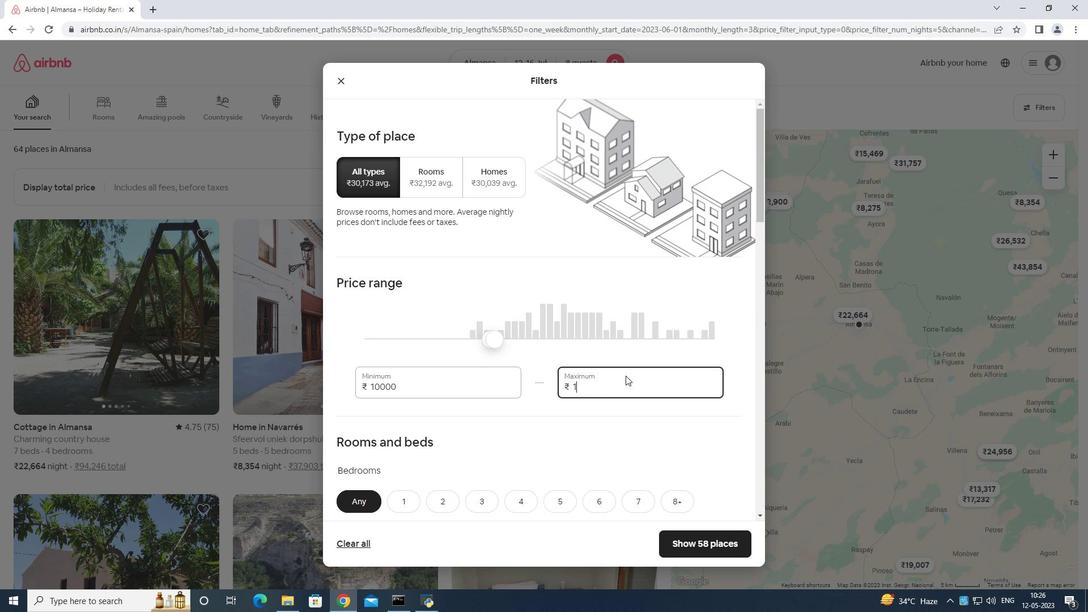 
Action: Mouse moved to (625, 375)
Screenshot: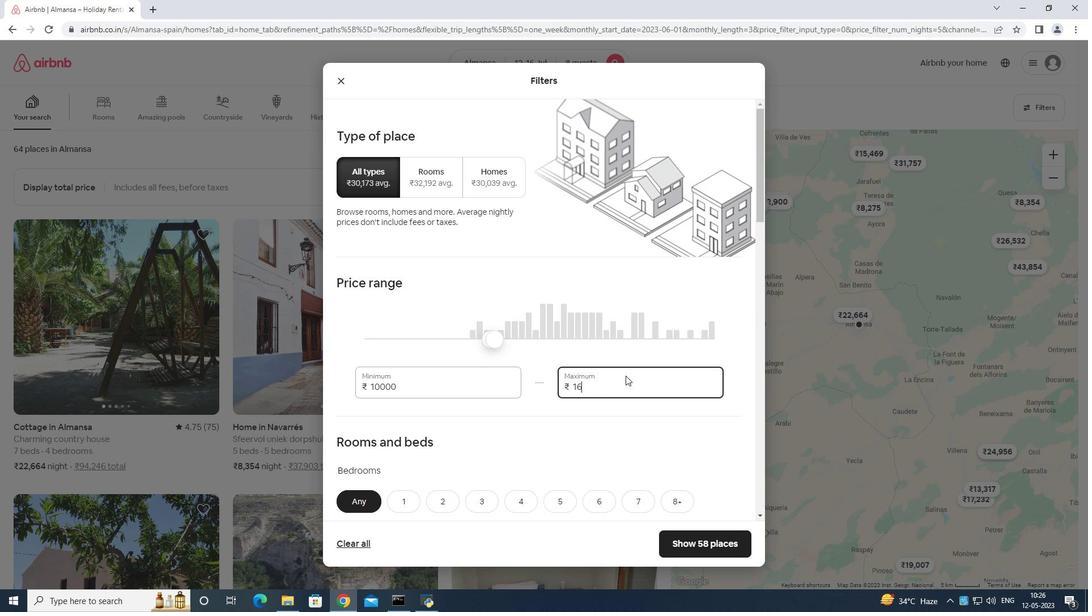 
Action: Key pressed 0
Screenshot: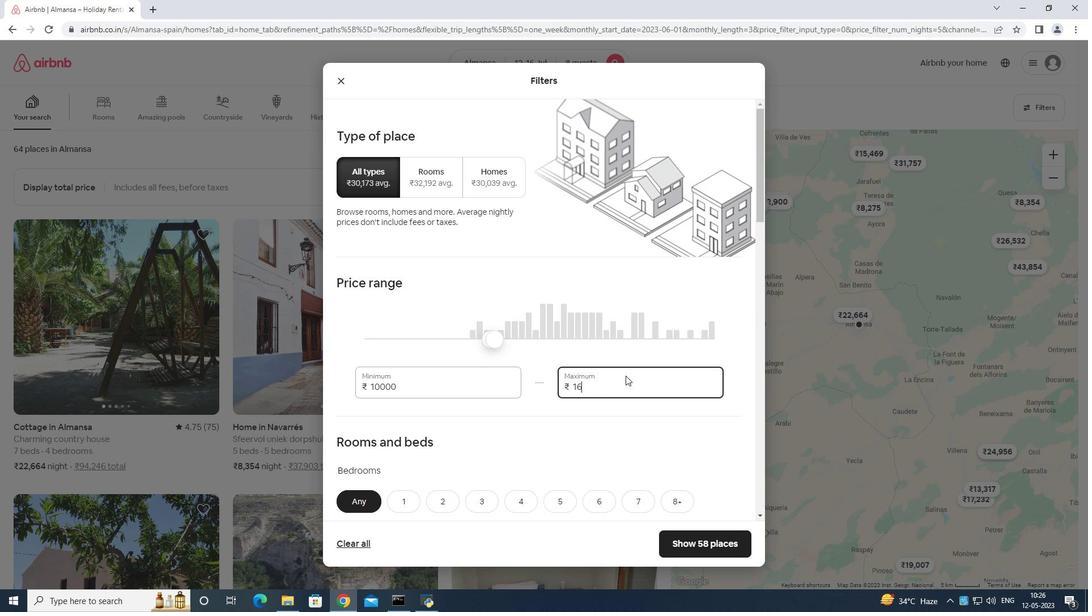 
Action: Mouse moved to (624, 374)
Screenshot: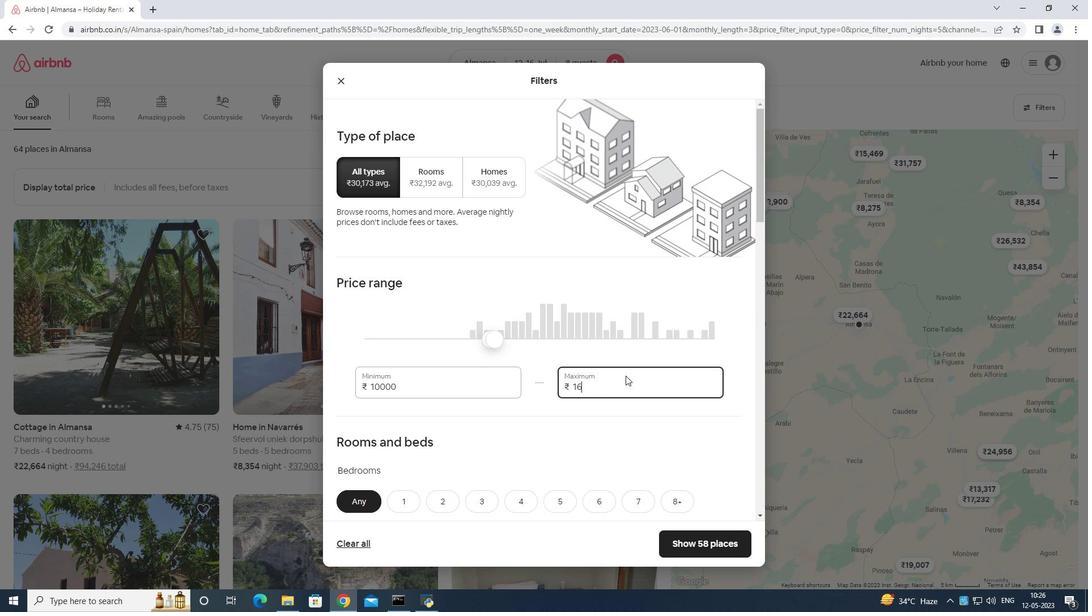 
Action: Key pressed 0
Screenshot: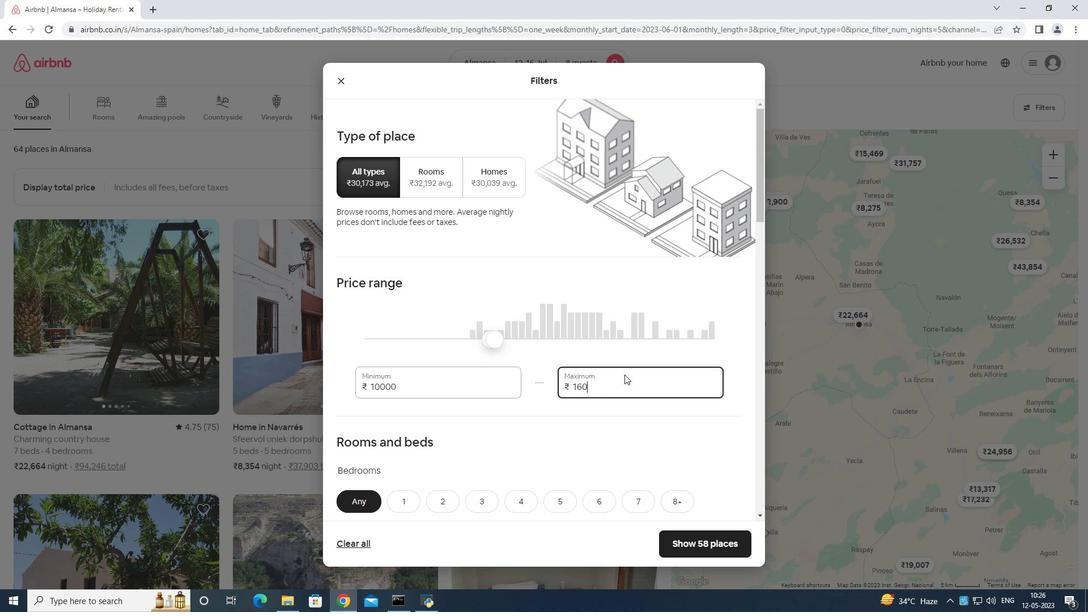 
Action: Mouse moved to (623, 374)
Screenshot: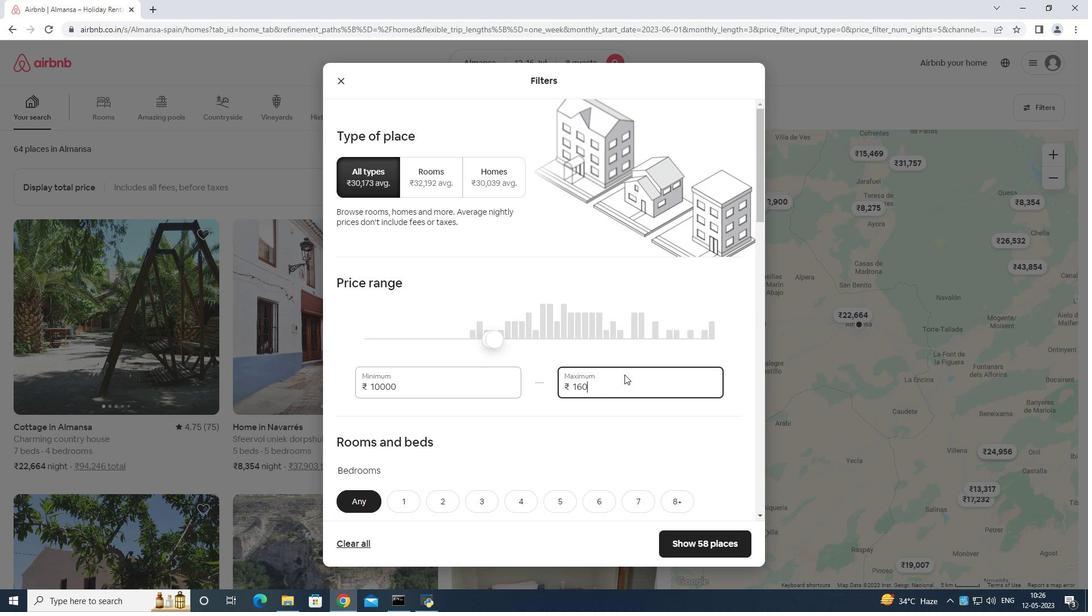 
Action: Key pressed 0
Screenshot: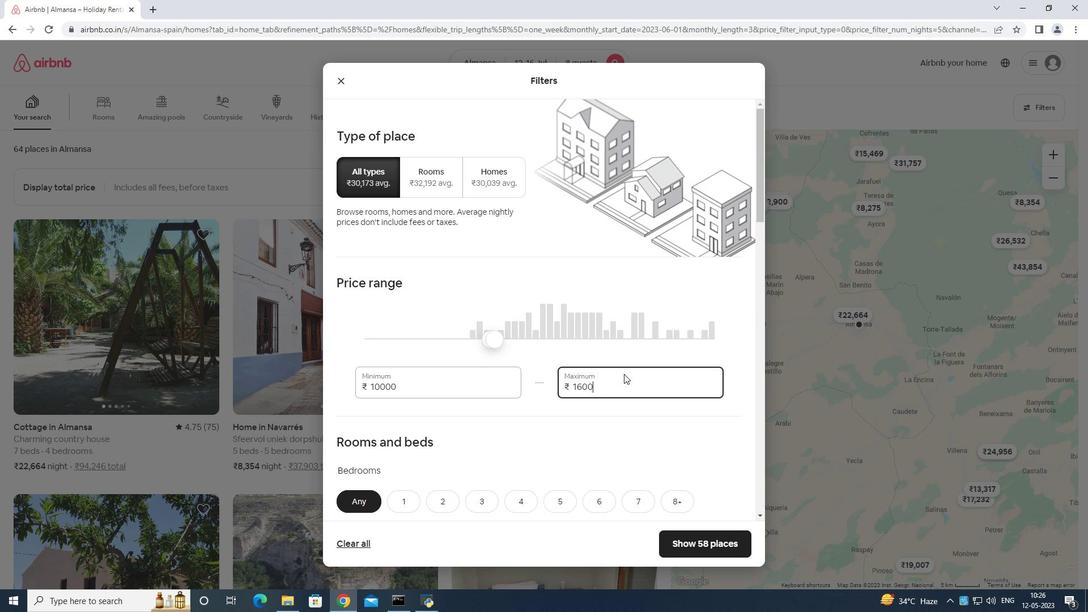 
Action: Mouse moved to (619, 371)
Screenshot: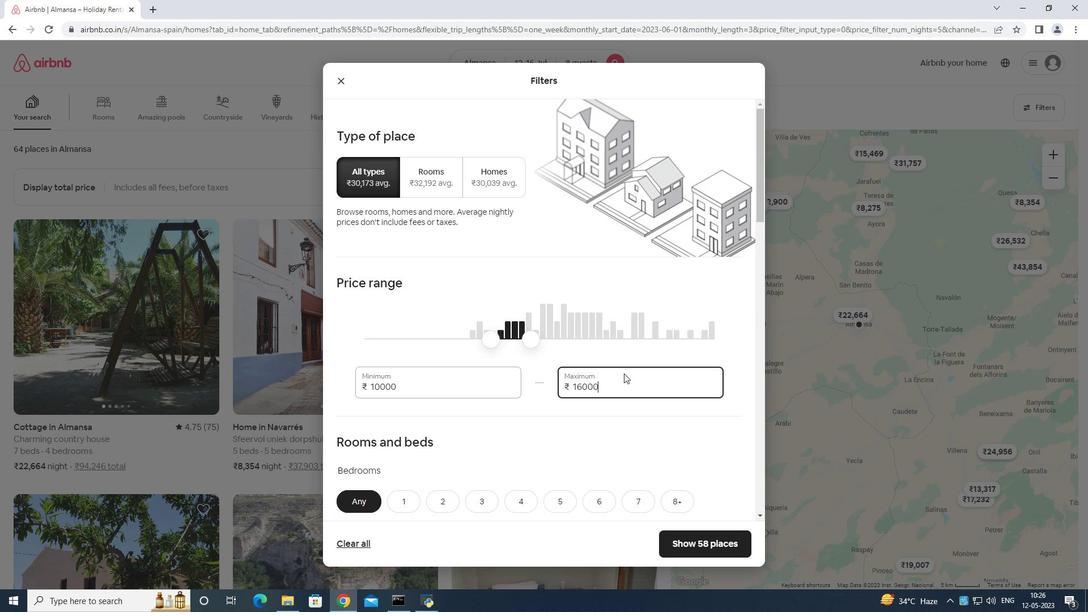 
Action: Mouse scrolled (619, 370) with delta (0, 0)
Screenshot: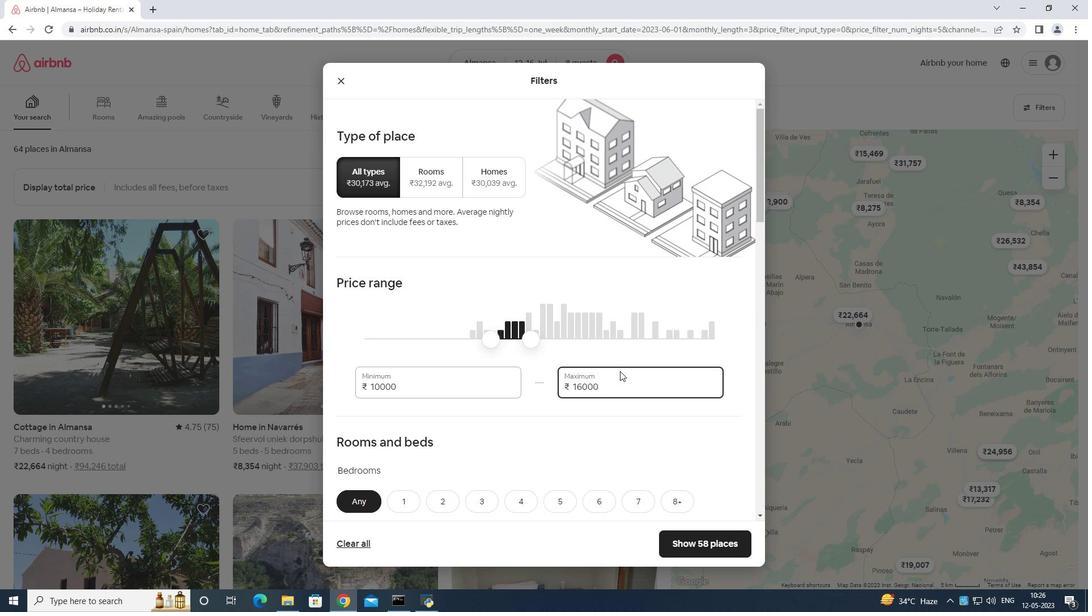 
Action: Mouse scrolled (619, 370) with delta (0, 0)
Screenshot: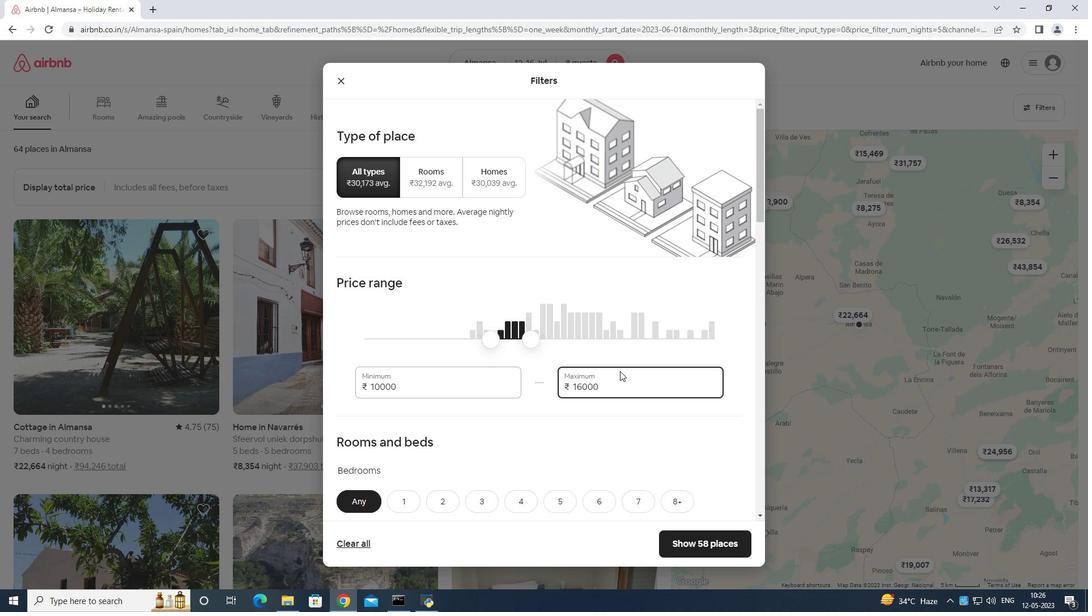 
Action: Mouse scrolled (619, 370) with delta (0, 0)
Screenshot: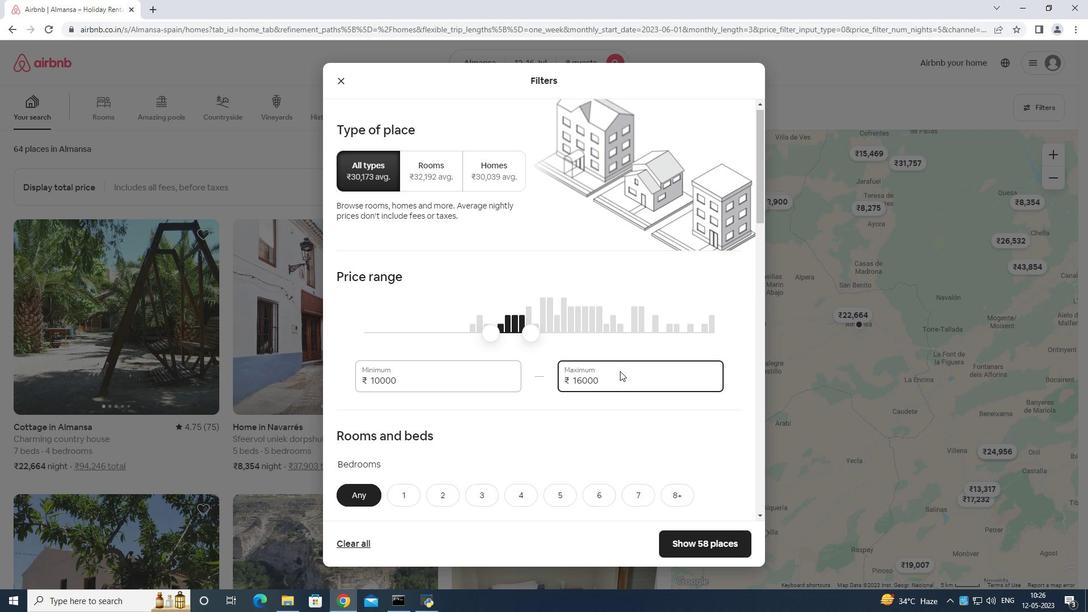 
Action: Mouse moved to (678, 330)
Screenshot: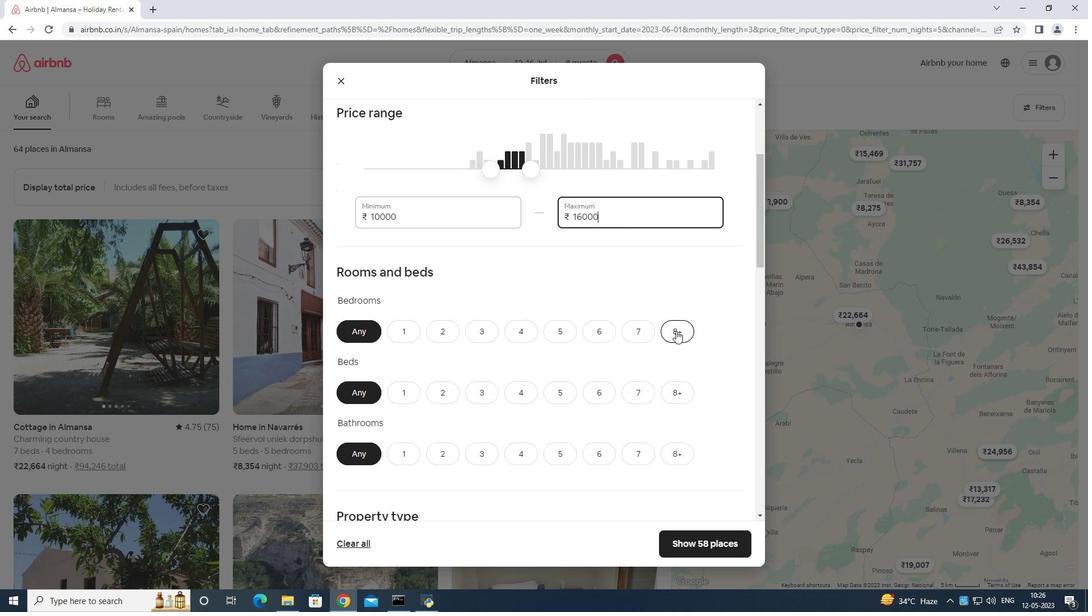 
Action: Mouse pressed left at (678, 330)
Screenshot: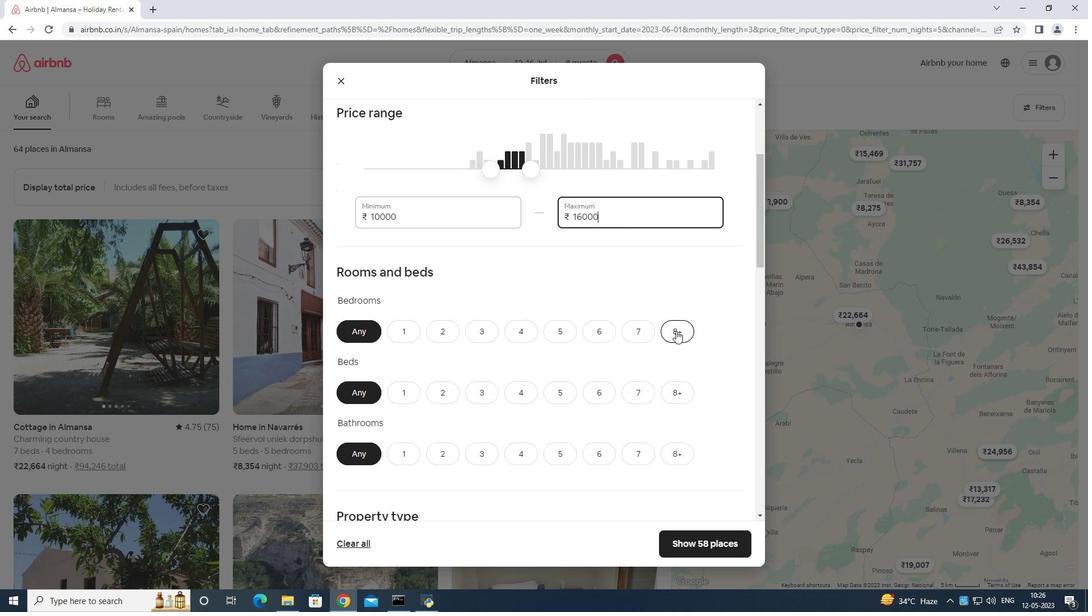 
Action: Mouse moved to (674, 392)
Screenshot: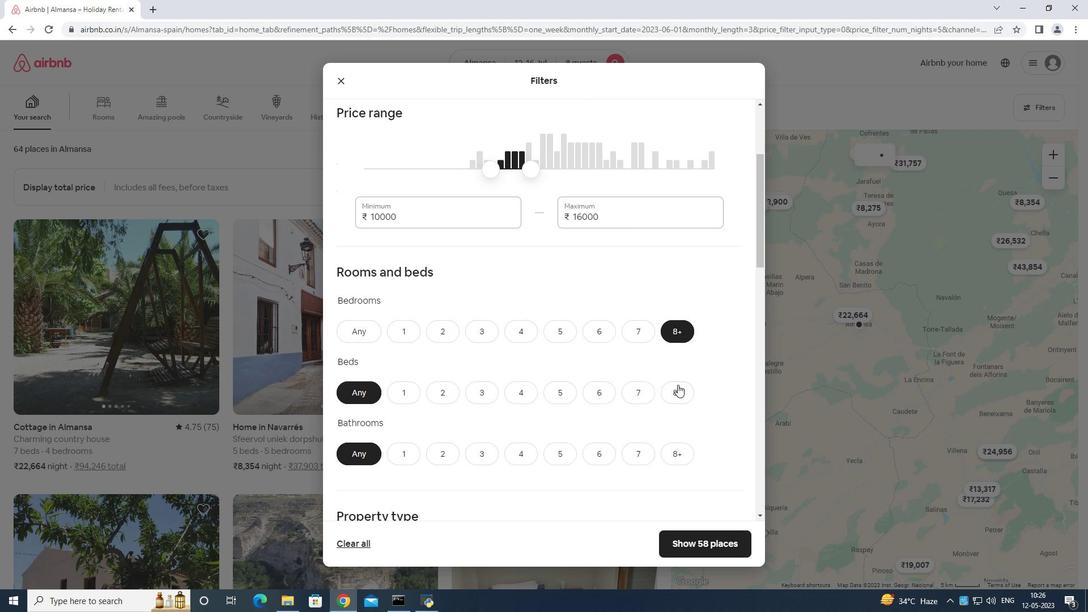 
Action: Mouse pressed left at (674, 392)
Screenshot: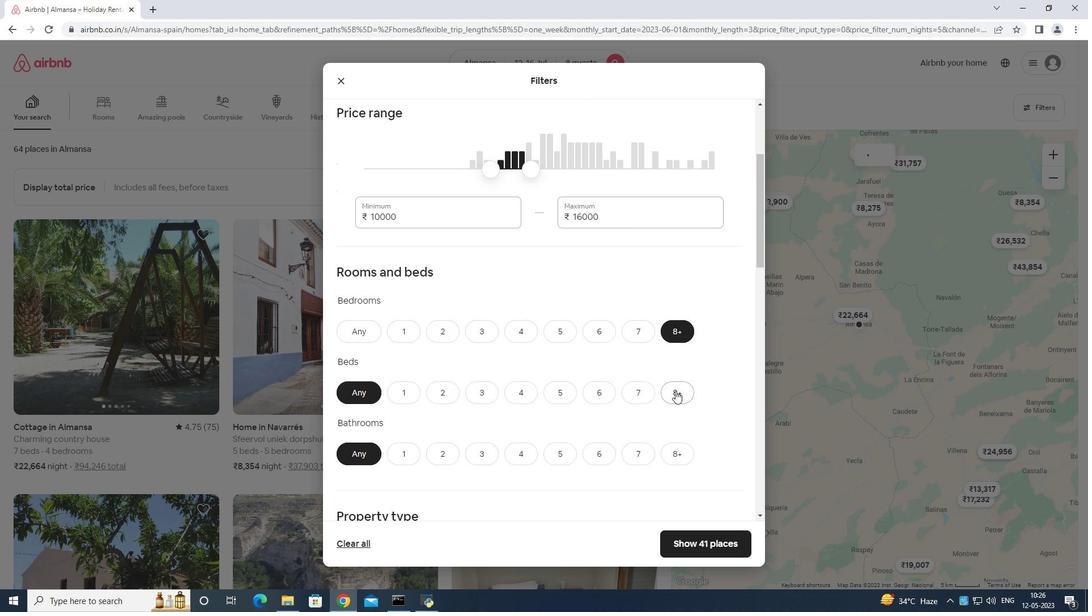 
Action: Mouse moved to (673, 384)
Screenshot: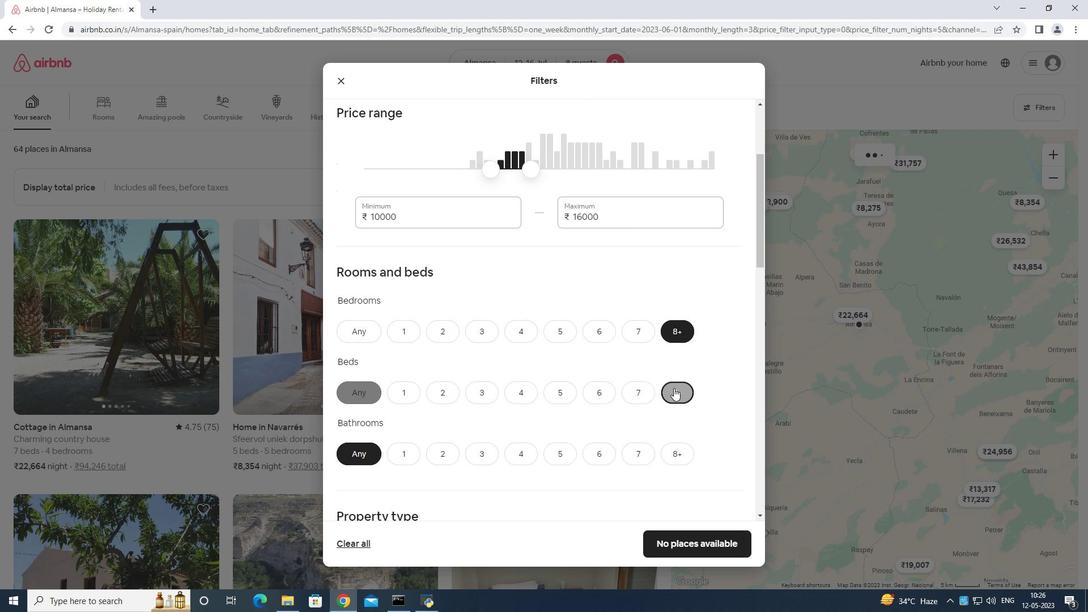 
Action: Mouse scrolled (673, 383) with delta (0, 0)
Screenshot: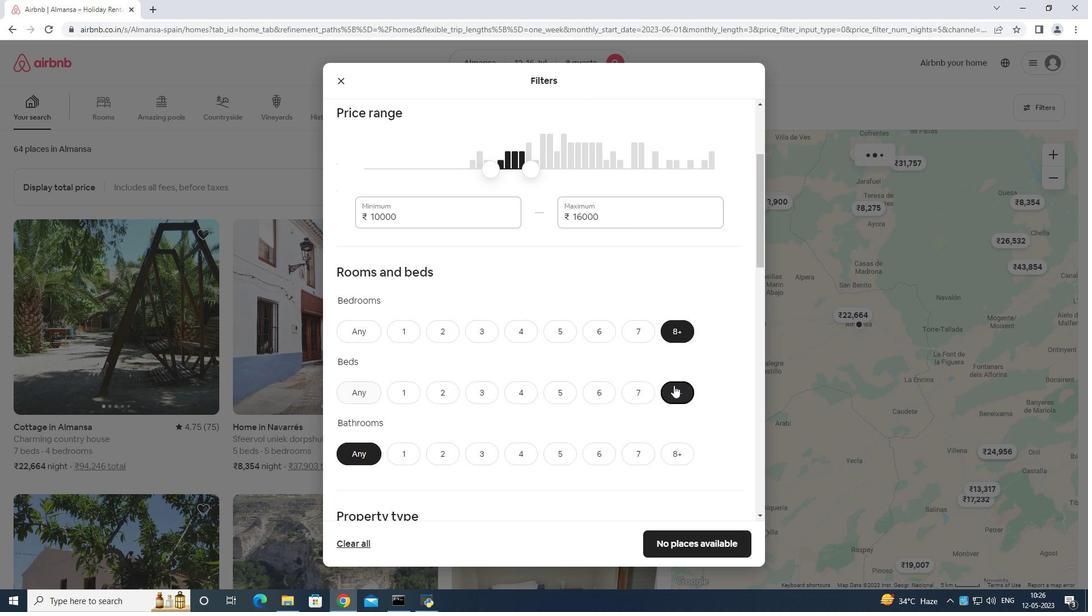 
Action: Mouse moved to (674, 383)
Screenshot: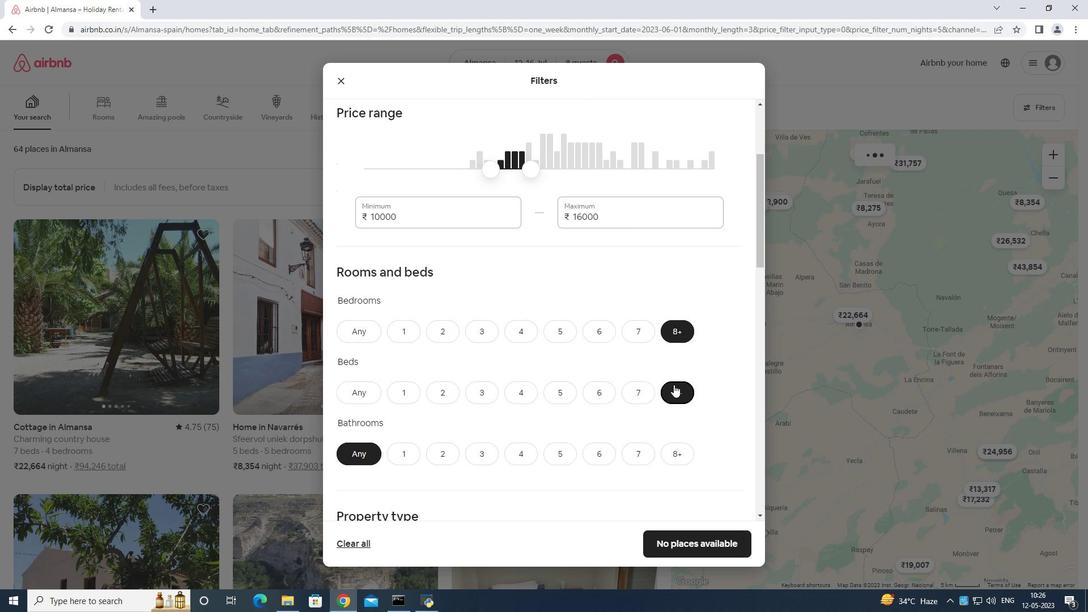 
Action: Mouse scrolled (674, 383) with delta (0, 0)
Screenshot: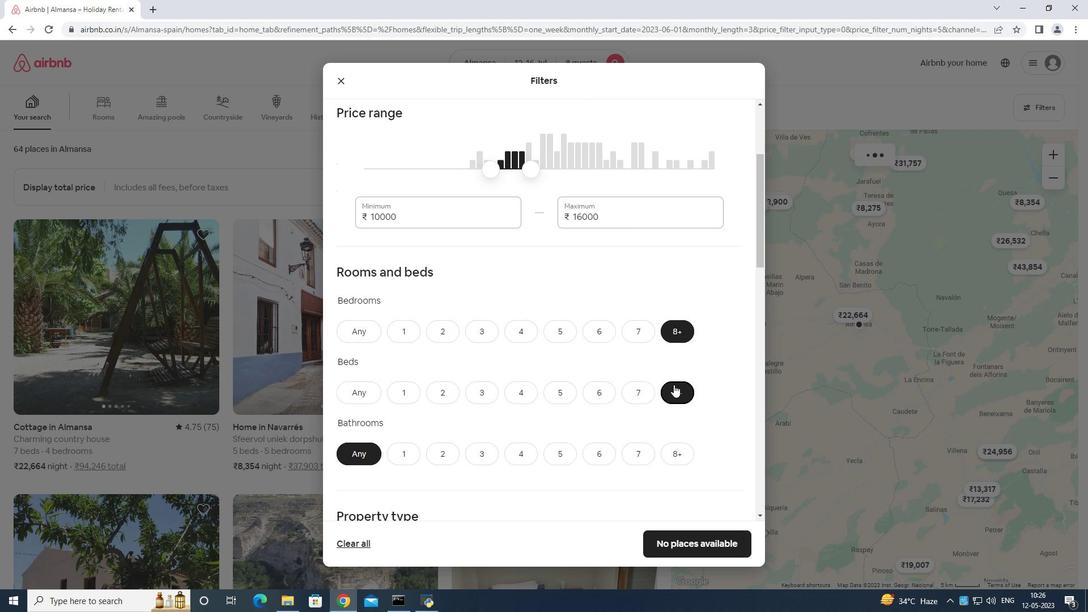 
Action: Mouse moved to (673, 342)
Screenshot: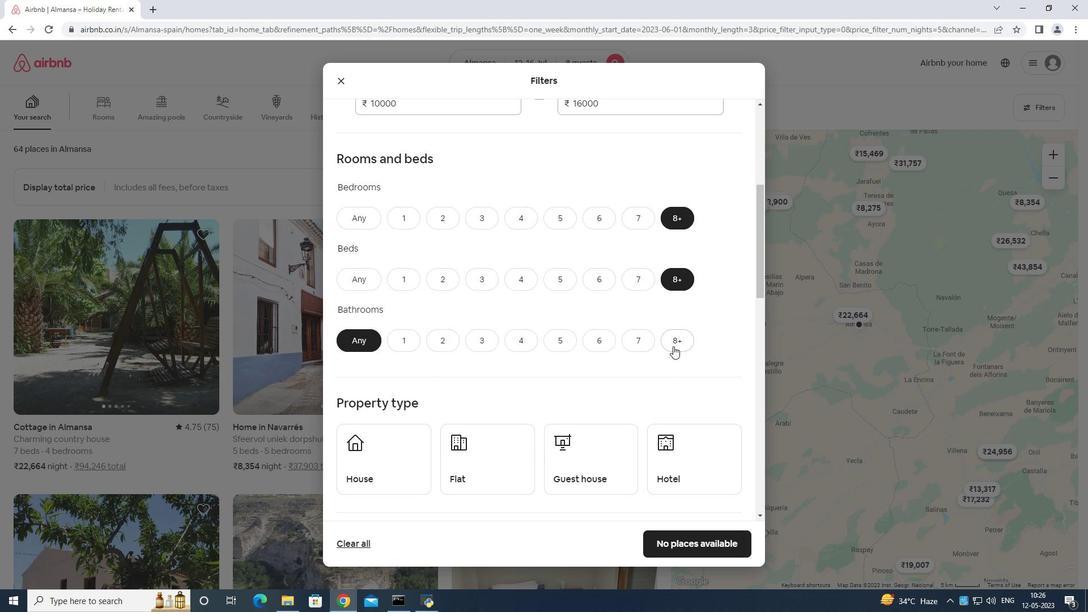 
Action: Mouse pressed left at (673, 342)
Screenshot: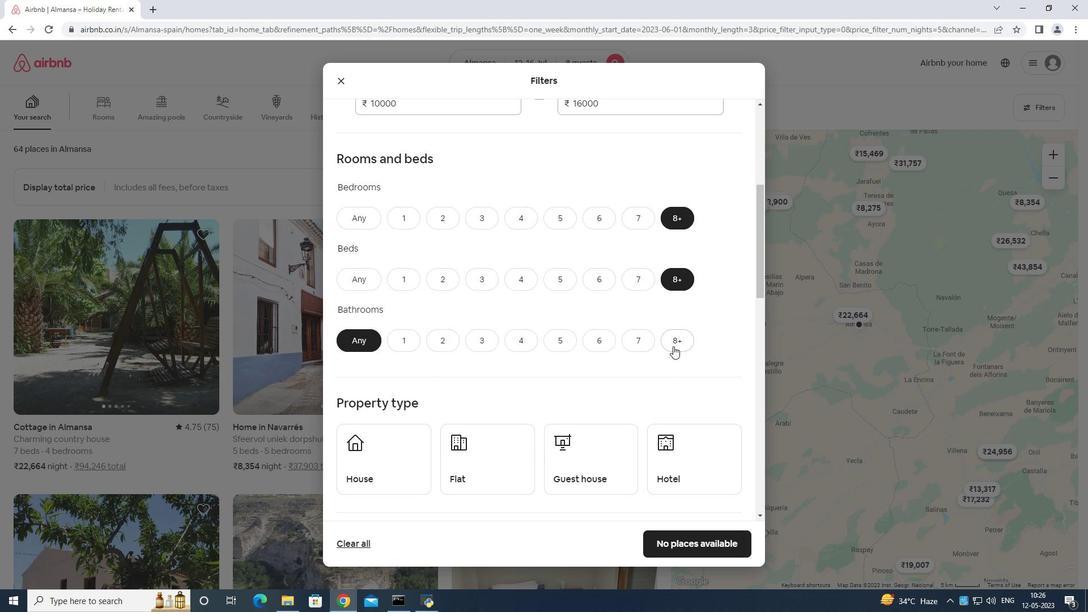 
Action: Mouse moved to (406, 460)
Screenshot: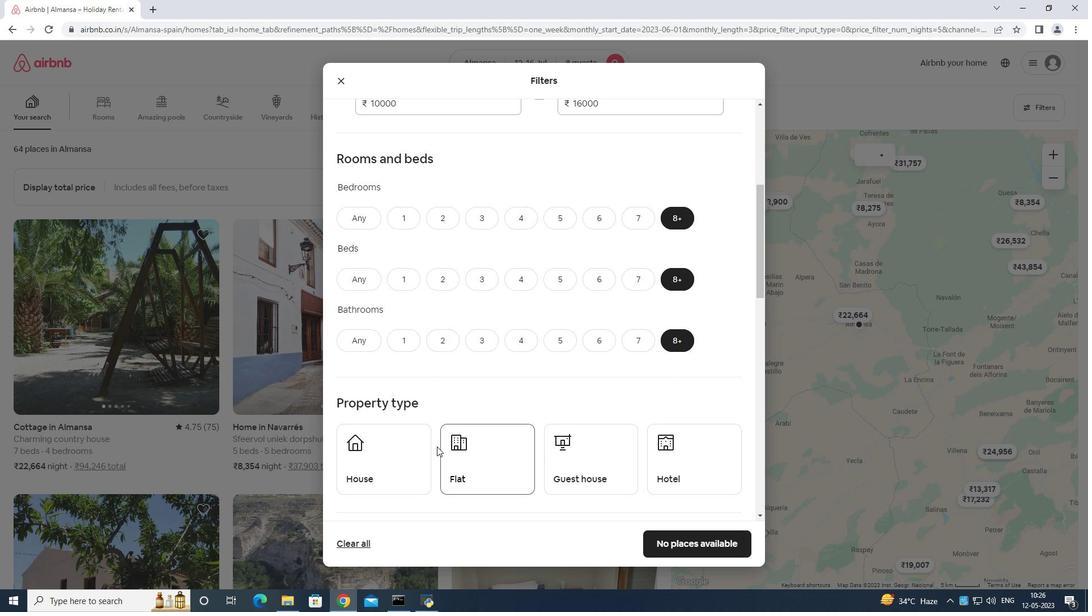 
Action: Mouse pressed left at (406, 460)
Screenshot: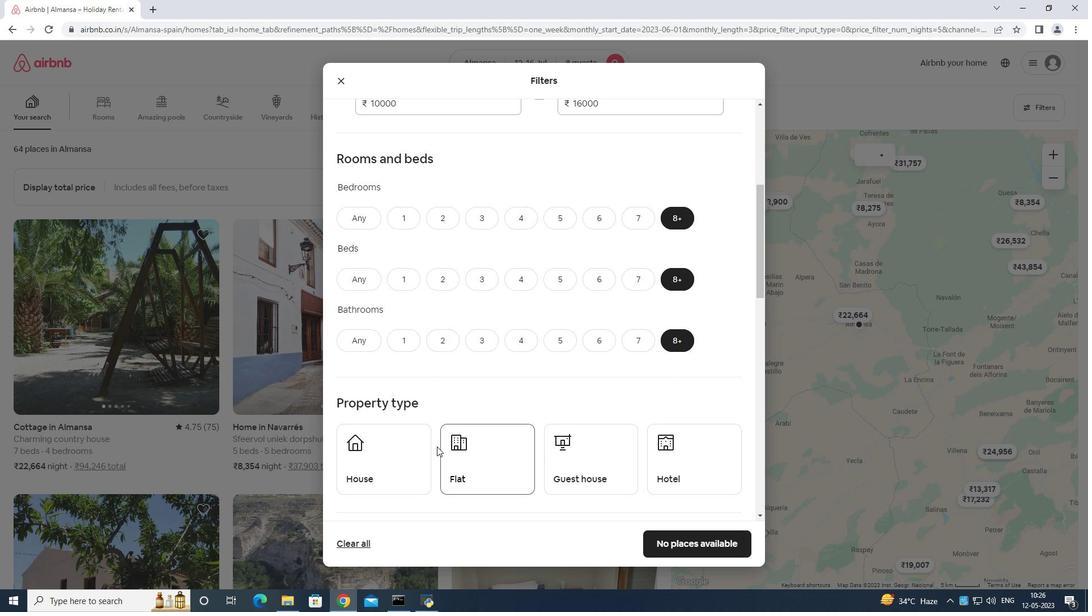 
Action: Mouse moved to (484, 443)
Screenshot: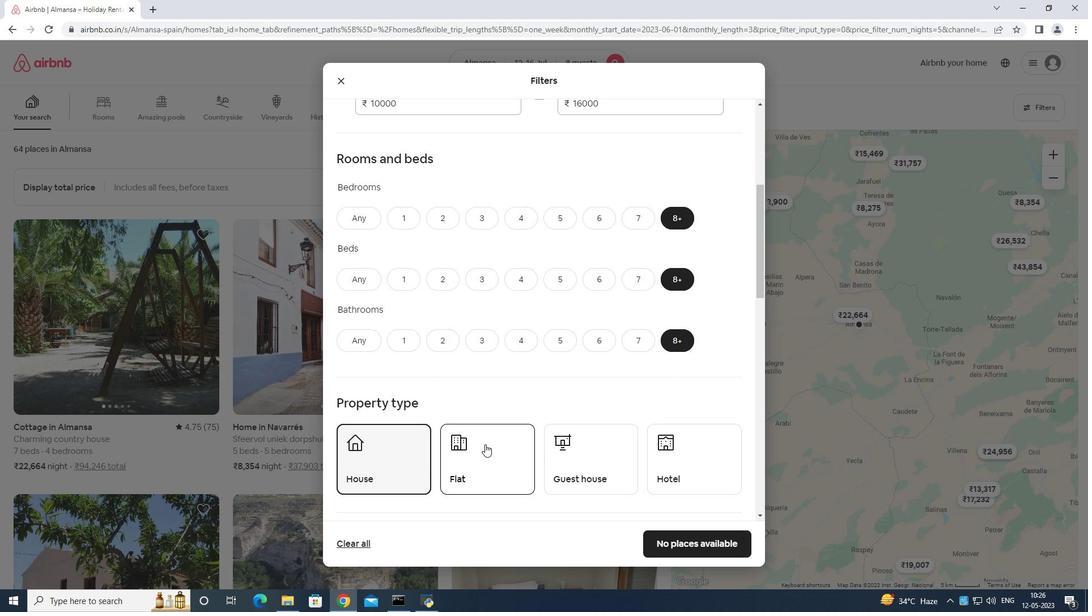 
Action: Mouse pressed left at (484, 443)
Screenshot: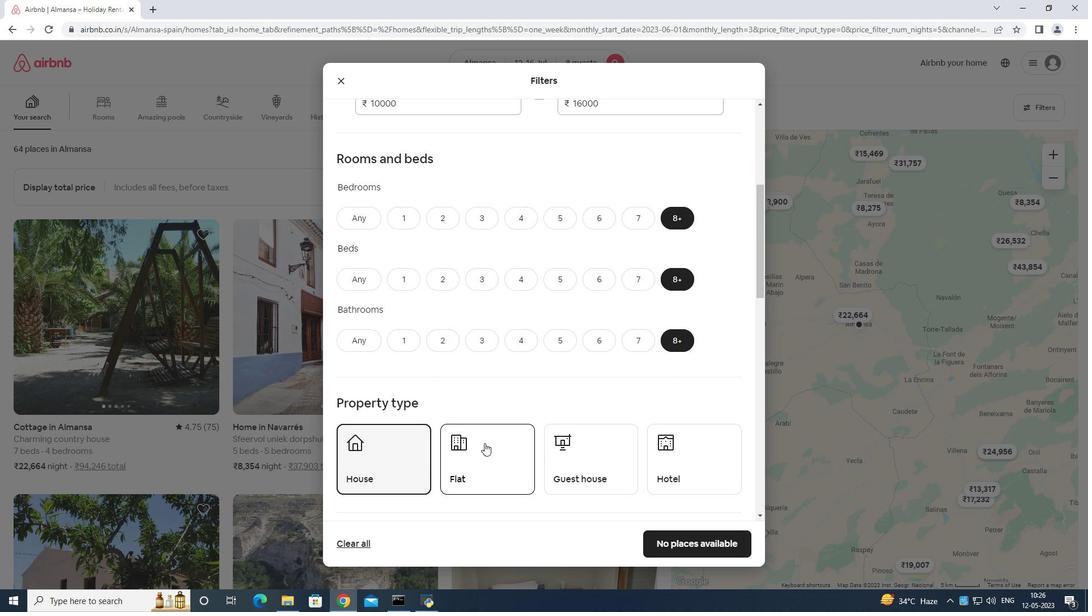 
Action: Mouse moved to (557, 448)
Screenshot: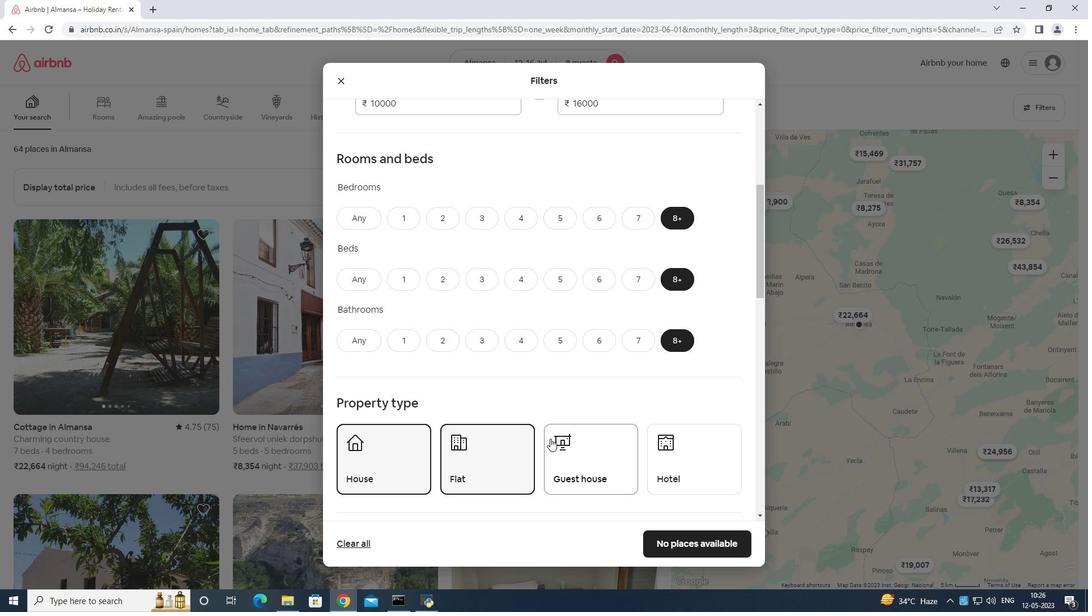 
Action: Mouse pressed left at (557, 448)
Screenshot: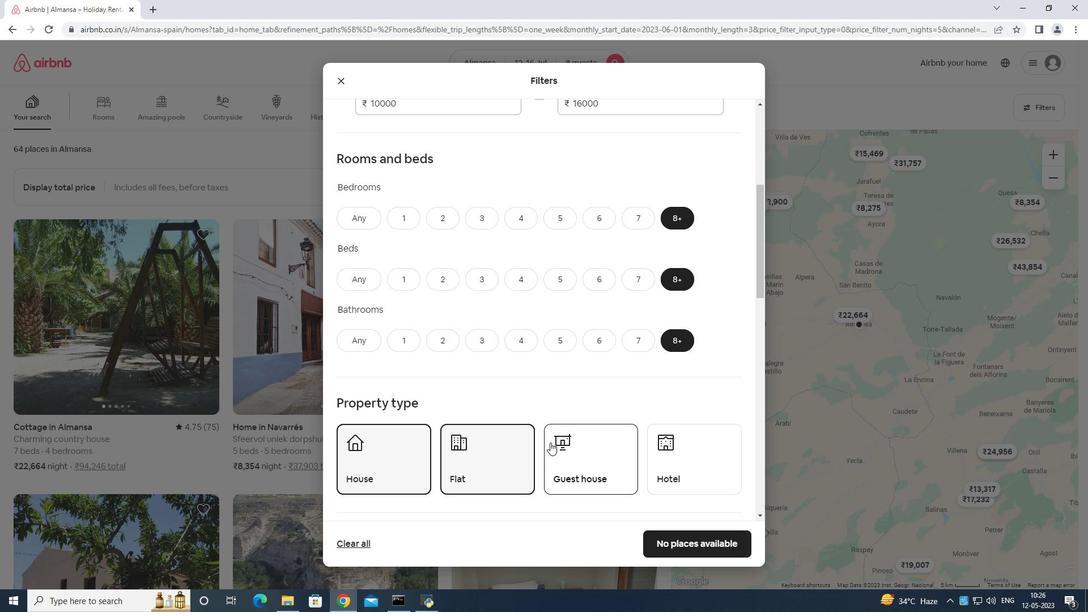 
Action: Mouse moved to (592, 388)
Screenshot: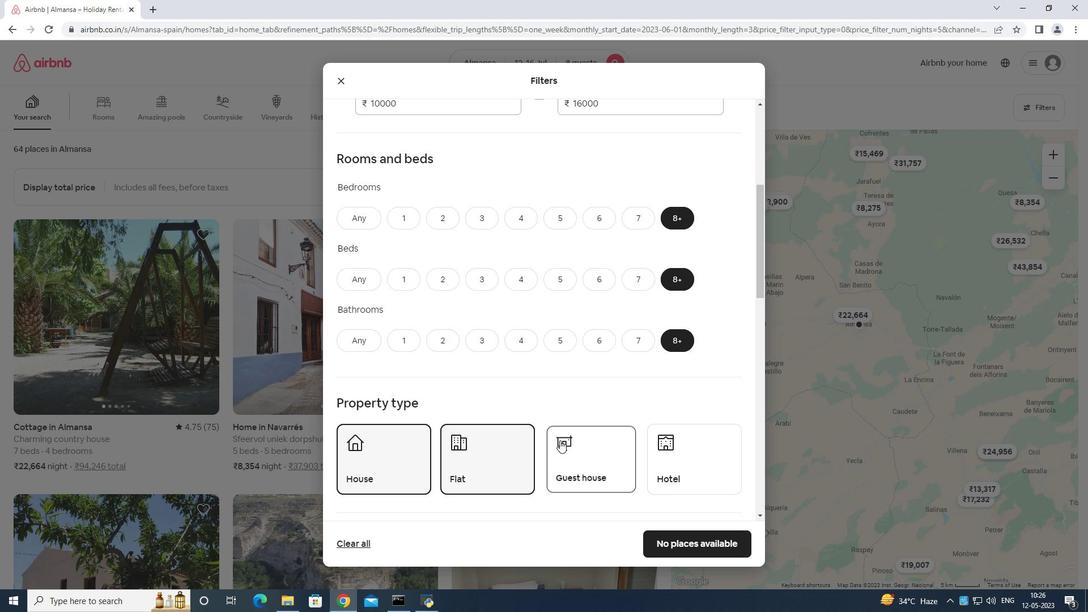 
Action: Mouse scrolled (592, 388) with delta (0, 0)
Screenshot: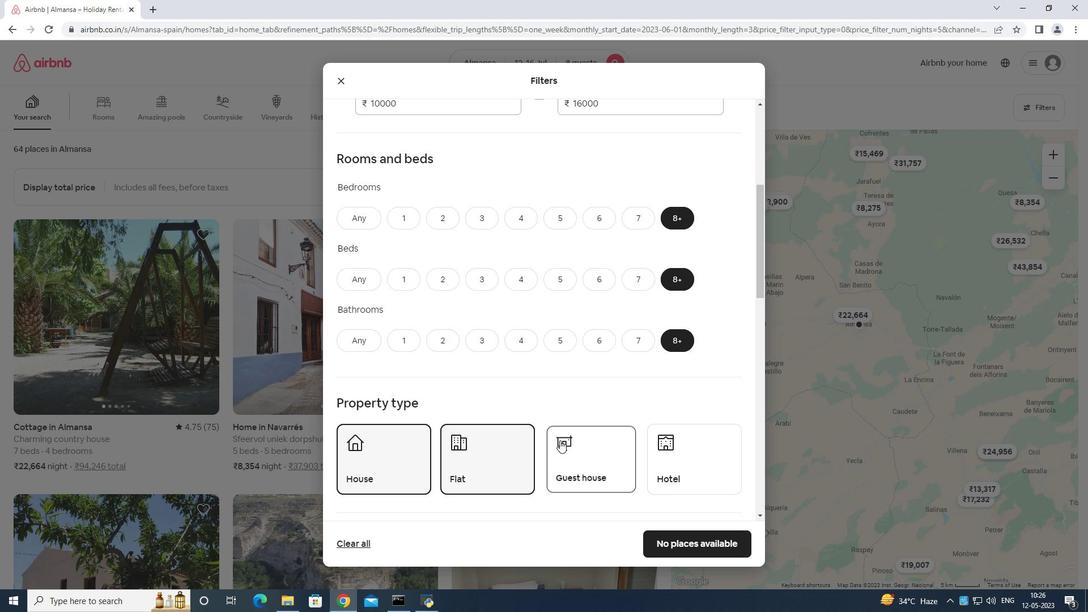 
Action: Mouse moved to (594, 388)
Screenshot: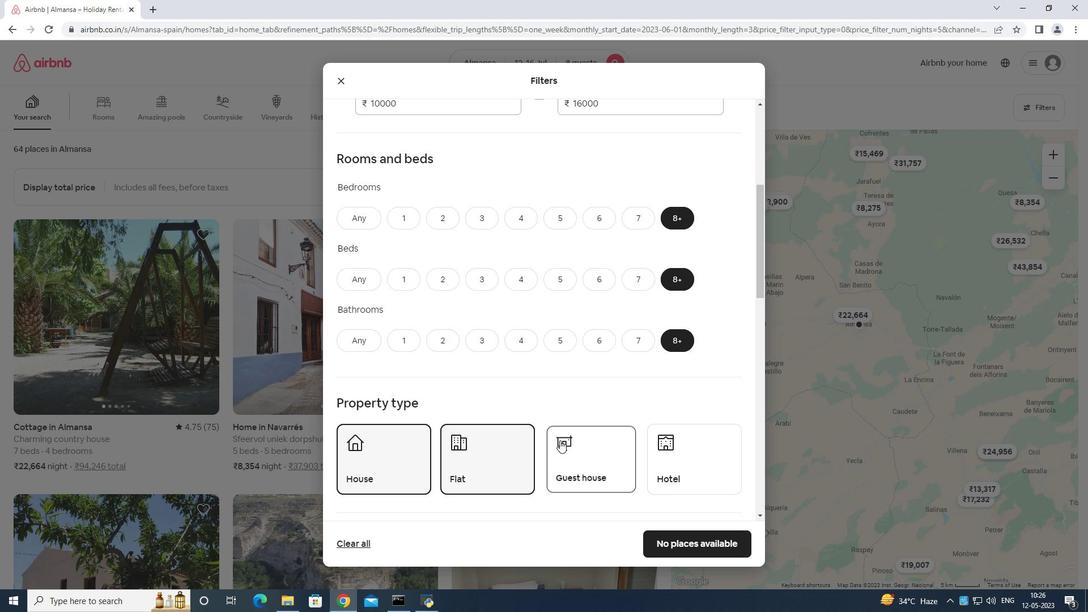 
Action: Mouse scrolled (594, 388) with delta (0, 0)
Screenshot: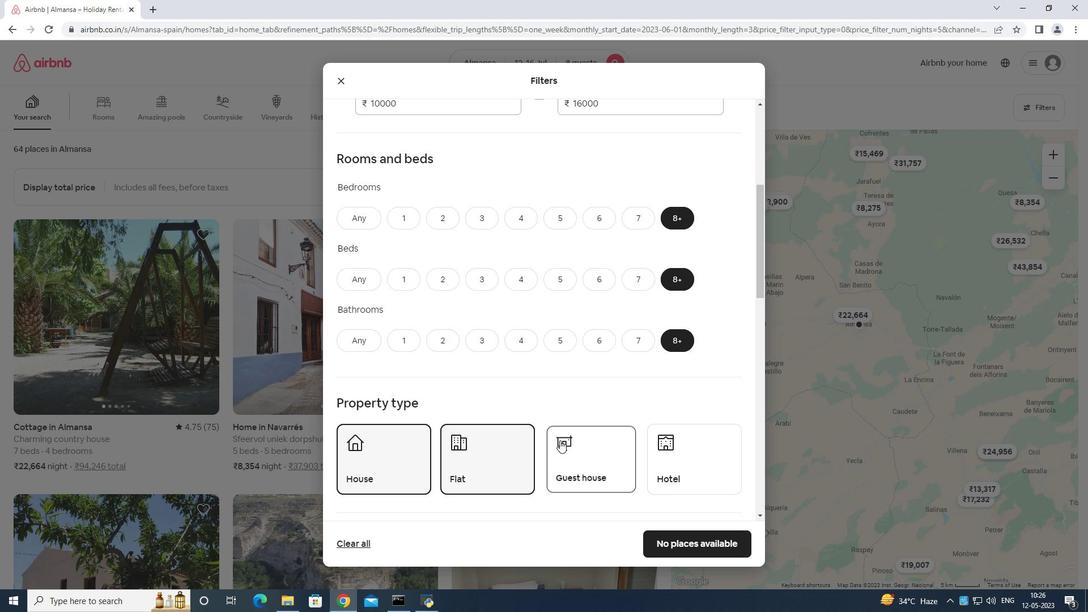 
Action: Mouse moved to (595, 388)
Screenshot: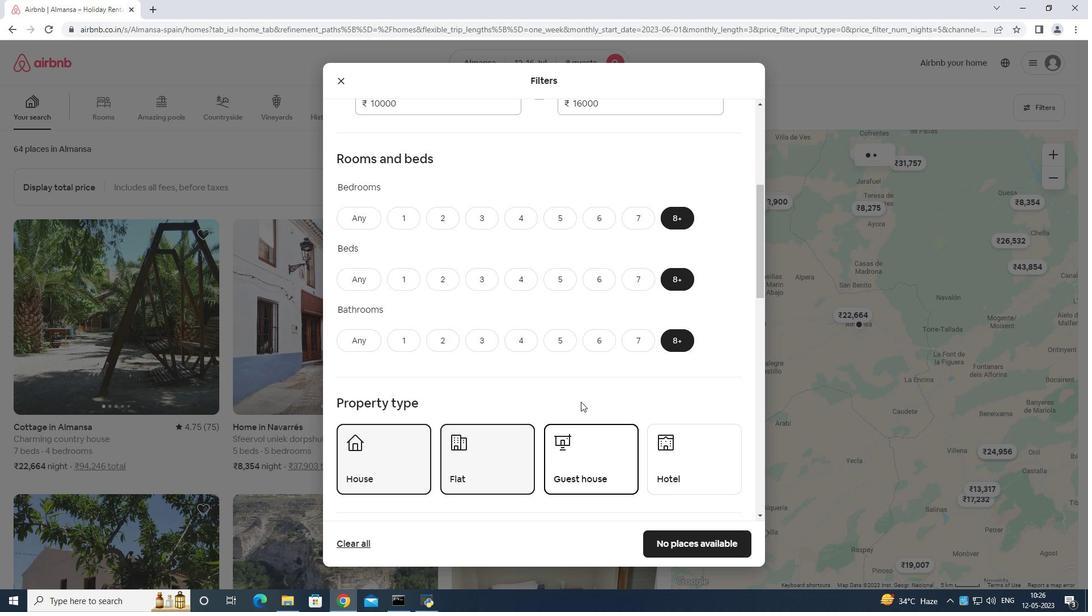 
Action: Mouse scrolled (595, 388) with delta (0, 0)
Screenshot: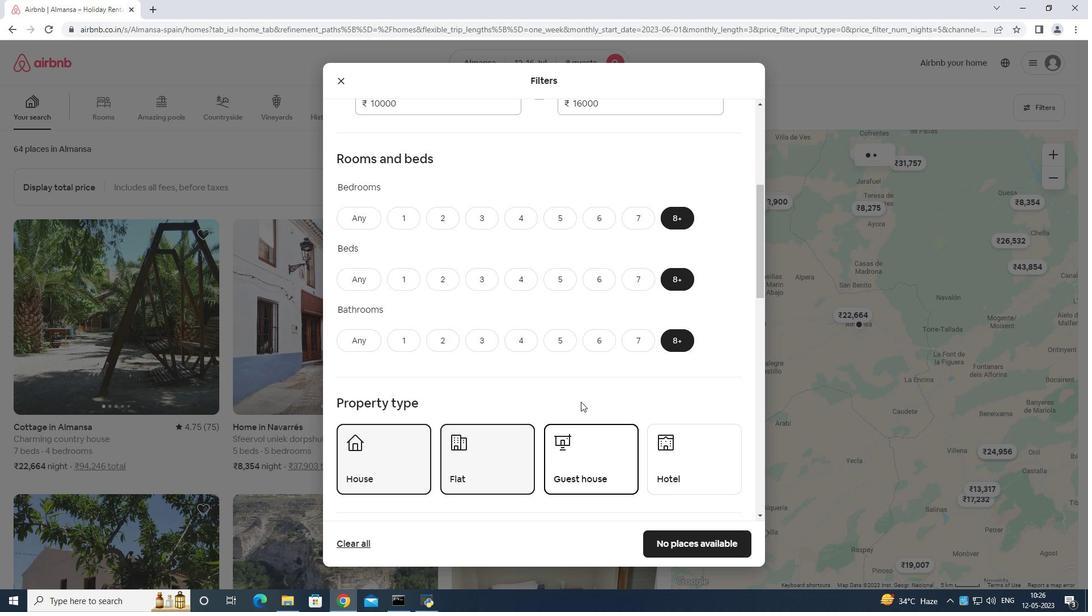 
Action: Mouse moved to (597, 387)
Screenshot: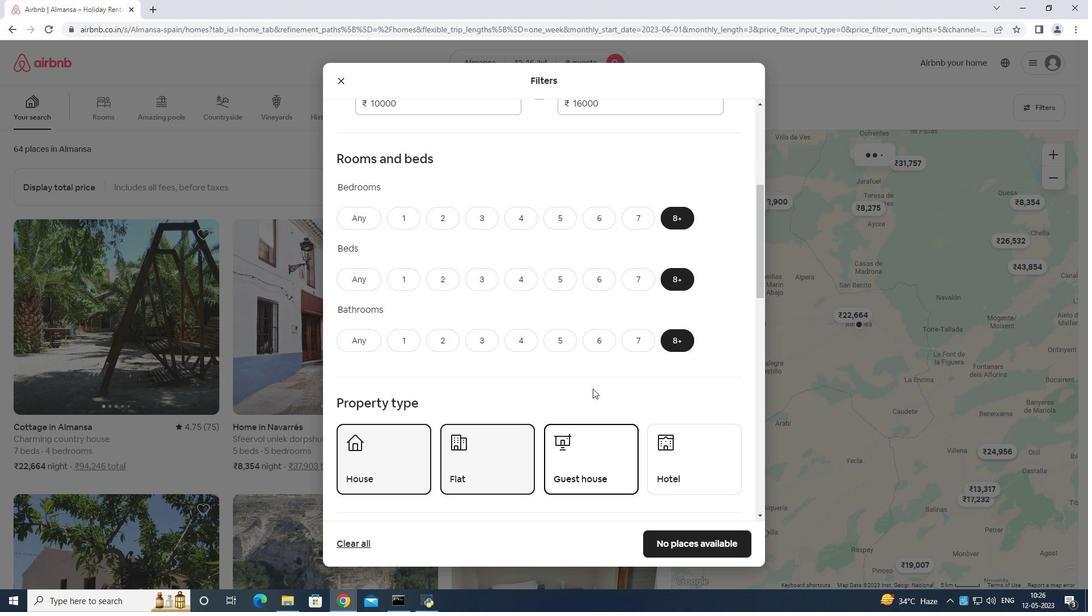 
Action: Mouse scrolled (597, 387) with delta (0, 0)
Screenshot: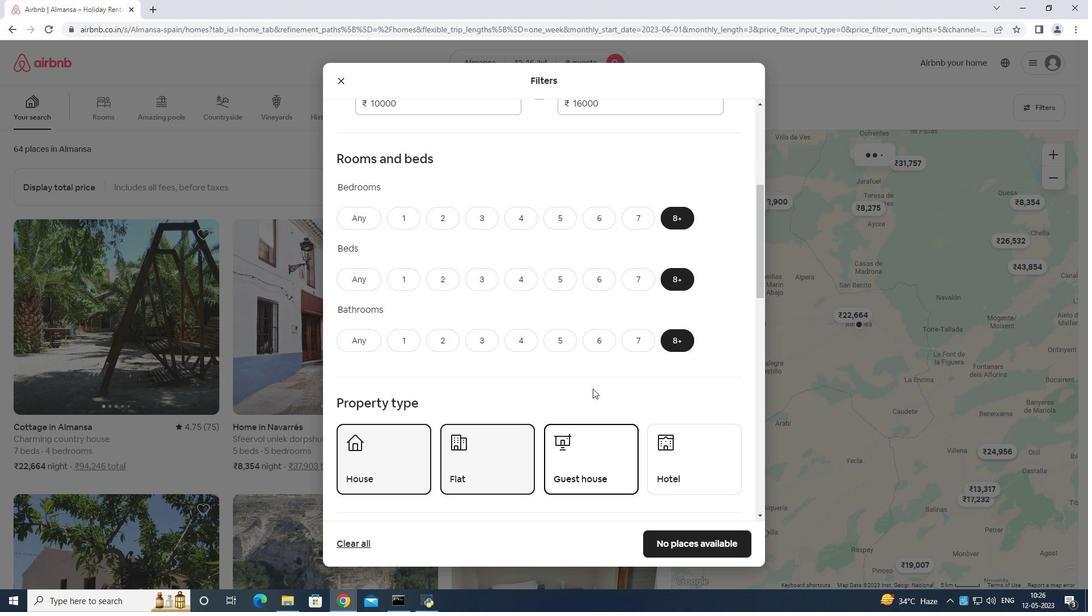 
Action: Mouse moved to (342, 361)
Screenshot: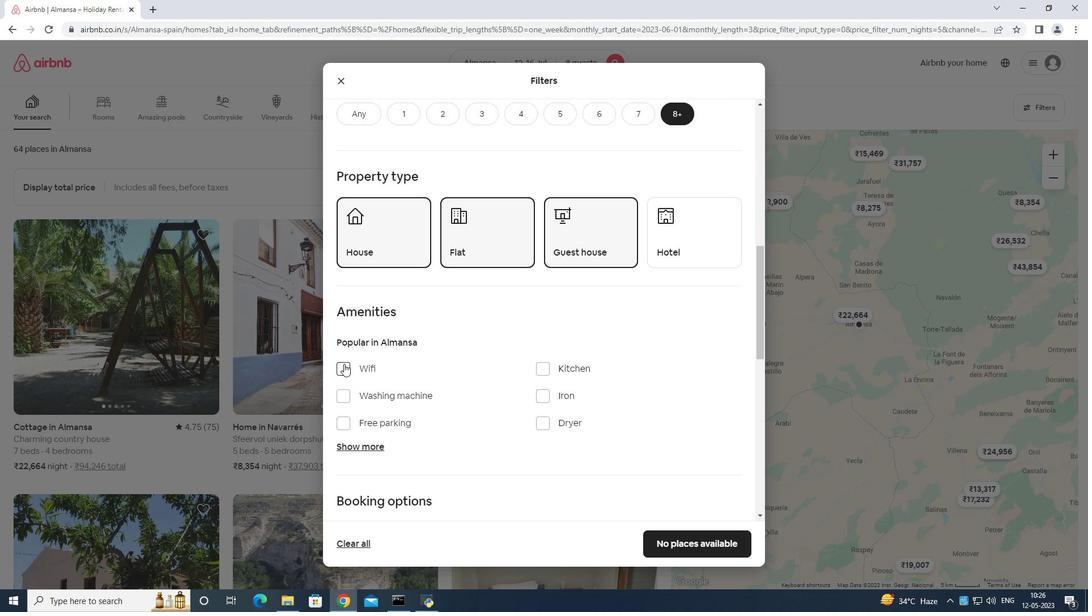 
Action: Mouse pressed left at (342, 361)
Screenshot: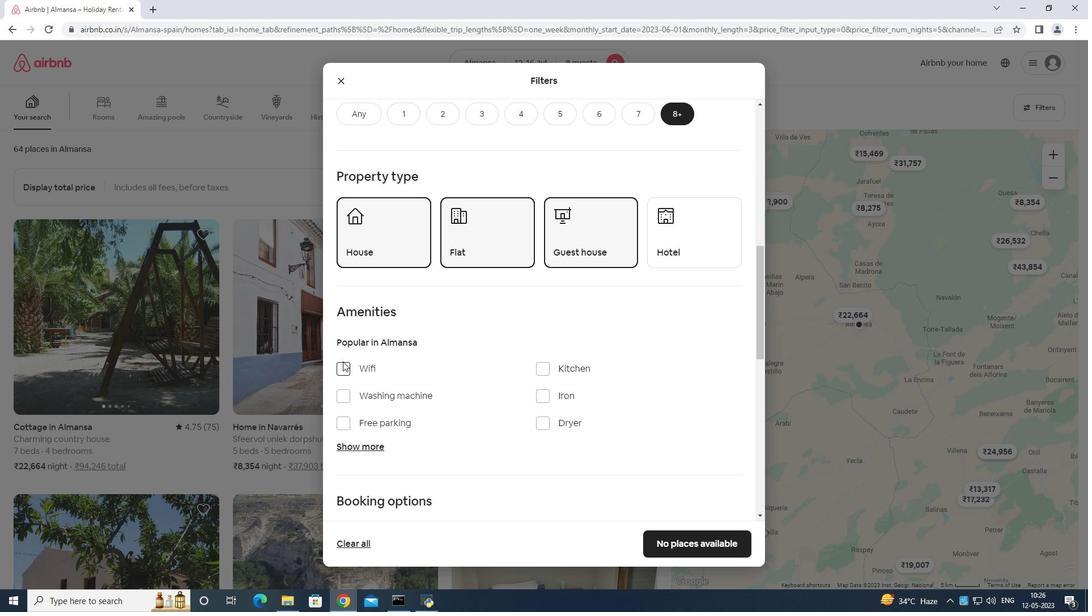 
Action: Mouse moved to (341, 367)
Screenshot: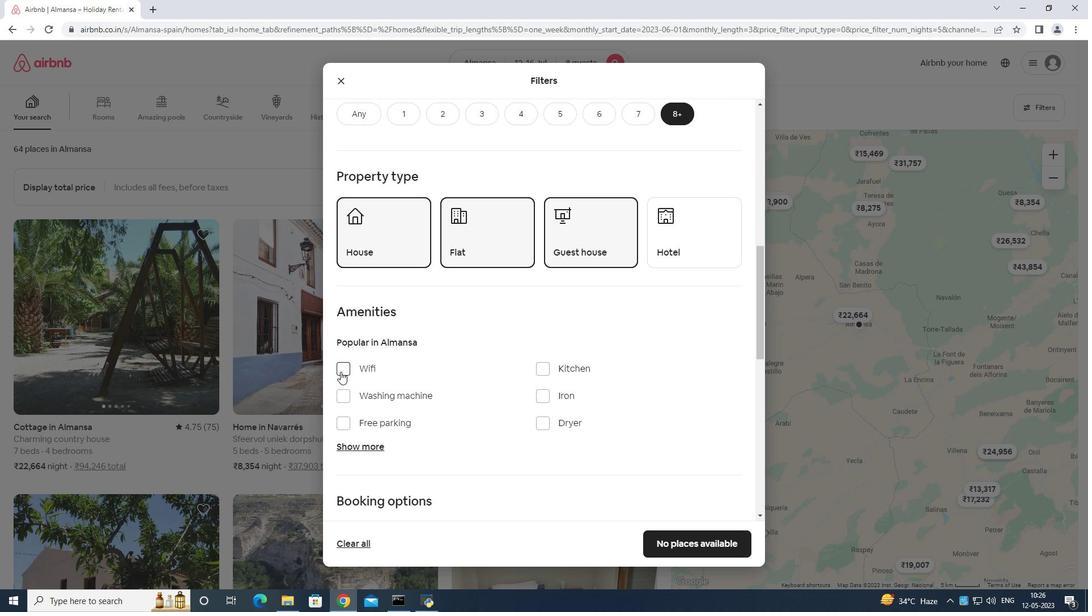 
Action: Mouse pressed left at (341, 367)
Screenshot: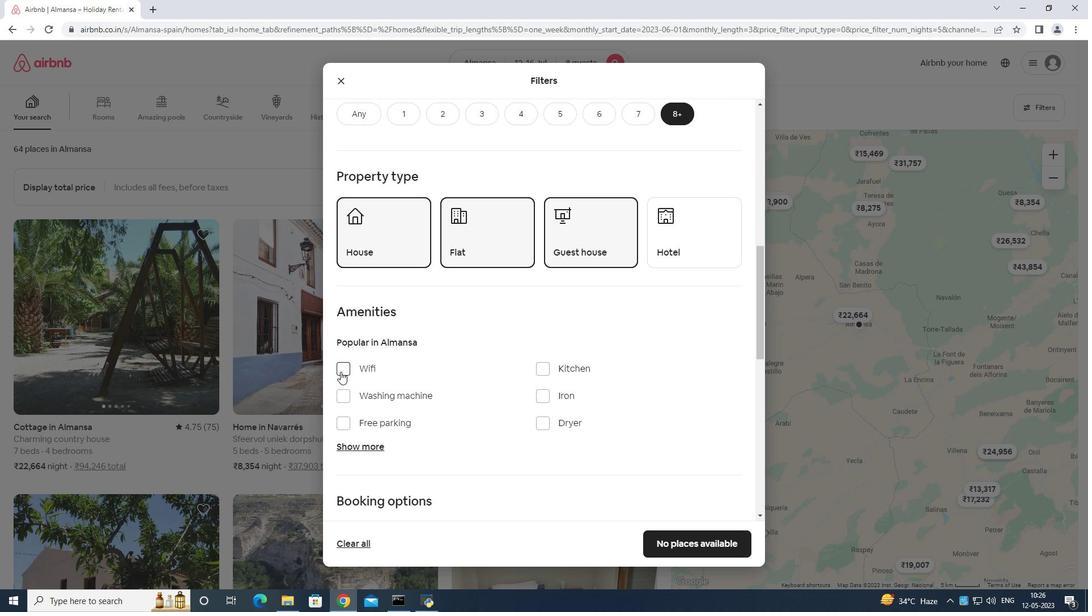 
Action: Mouse moved to (340, 419)
Screenshot: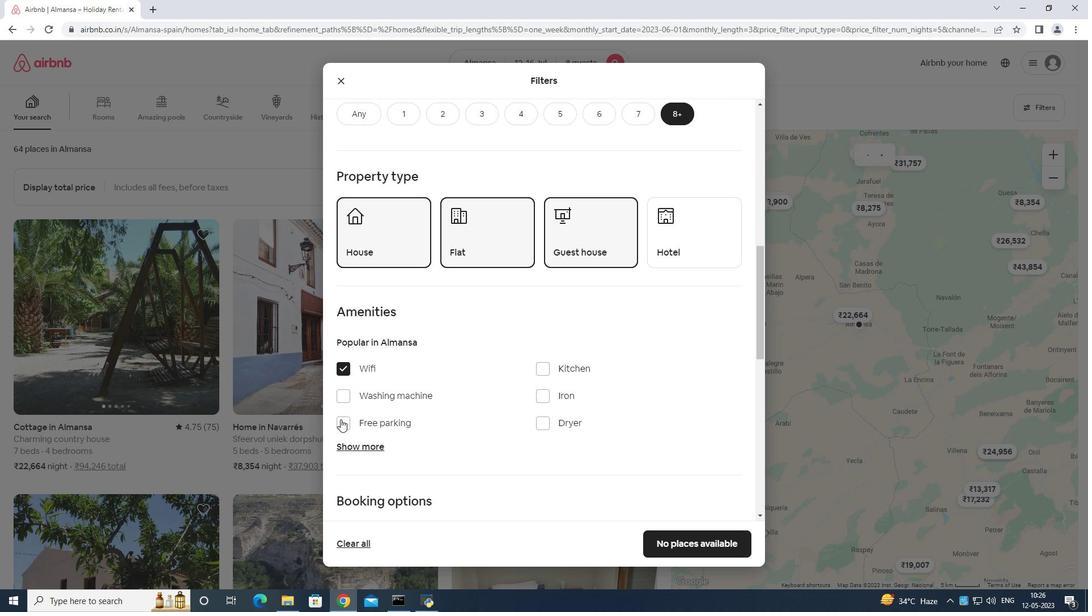 
Action: Mouse pressed left at (340, 419)
Screenshot: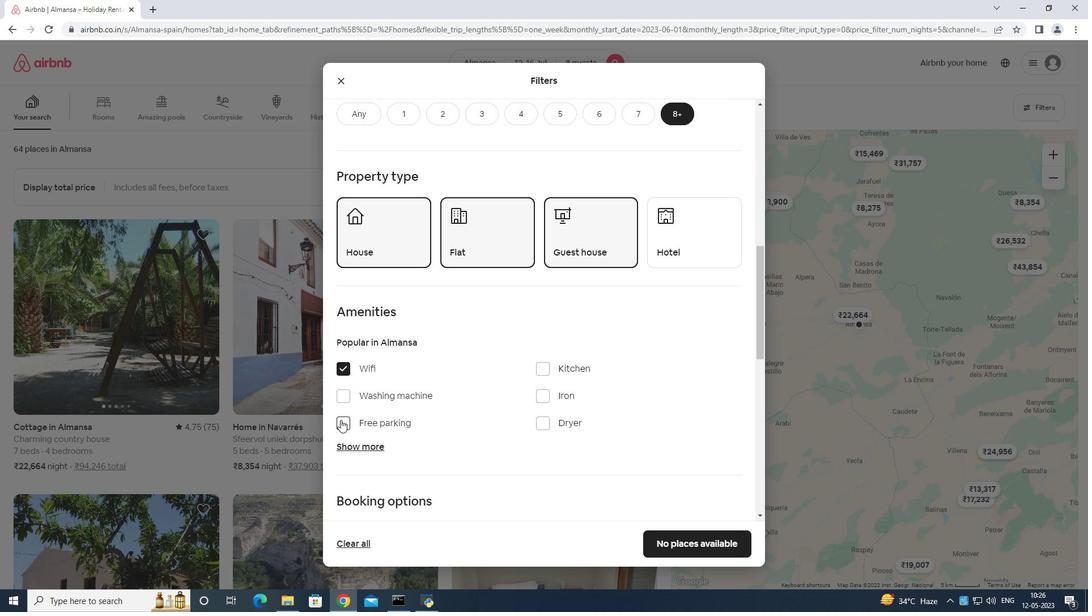 
Action: Mouse scrolled (340, 419) with delta (0, 0)
Screenshot: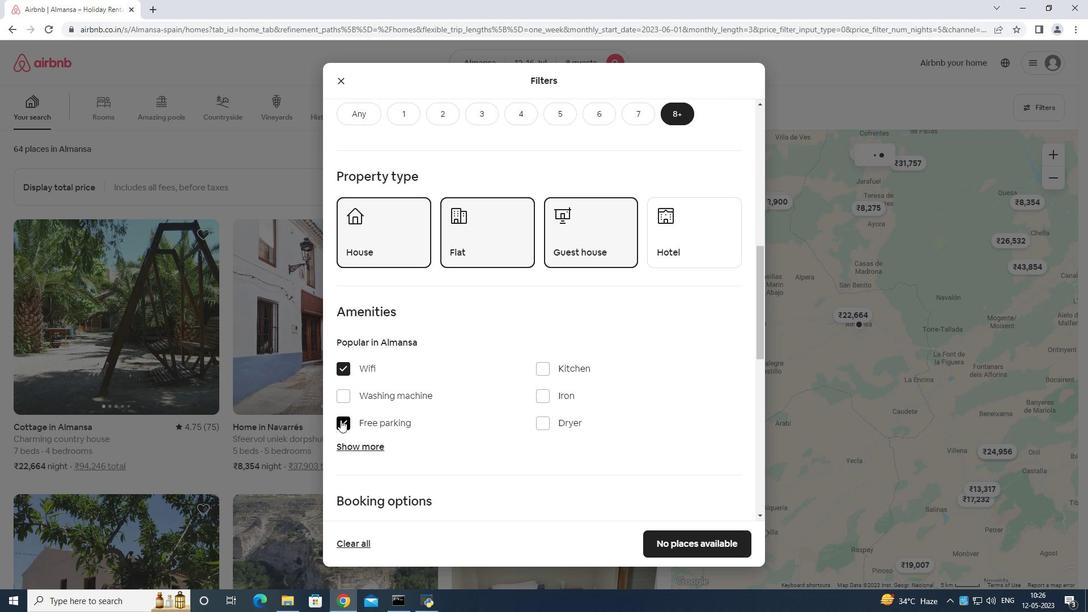 
Action: Mouse moved to (341, 419)
Screenshot: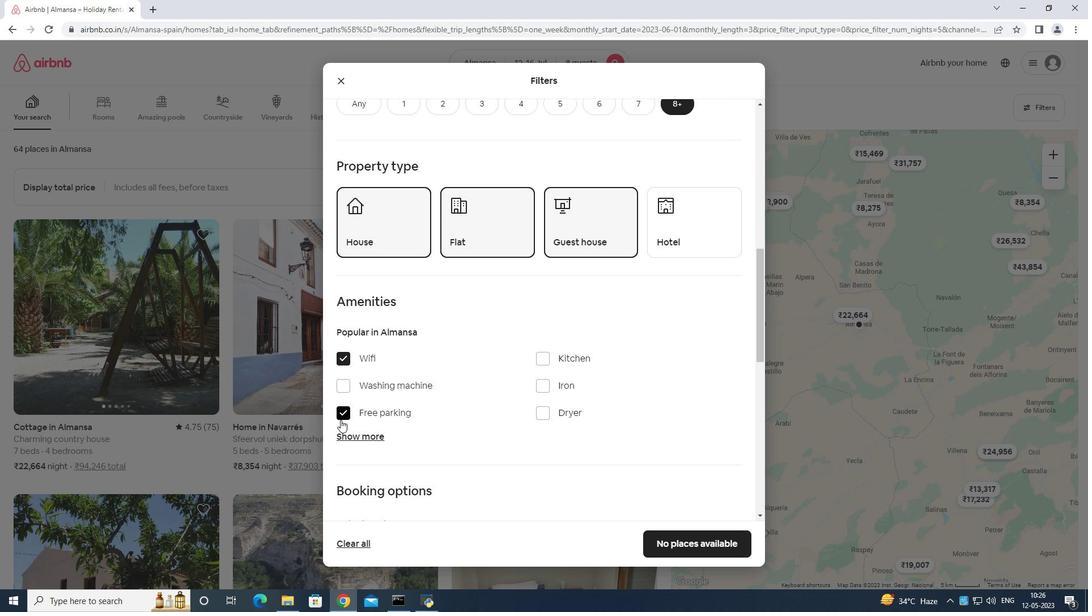 
Action: Mouse scrolled (341, 419) with delta (0, 0)
Screenshot: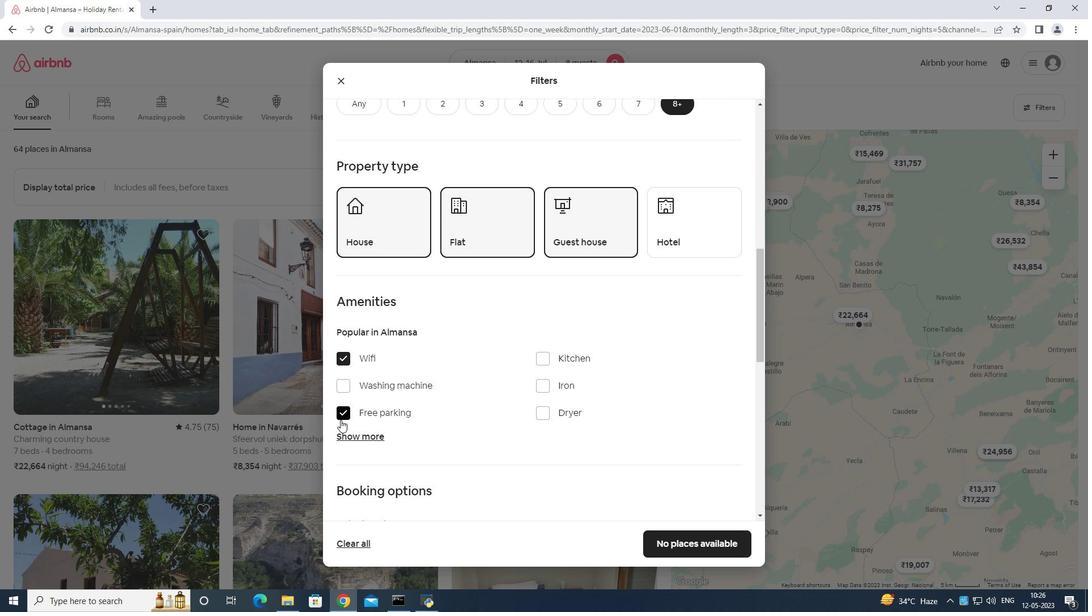 
Action: Mouse moved to (354, 411)
Screenshot: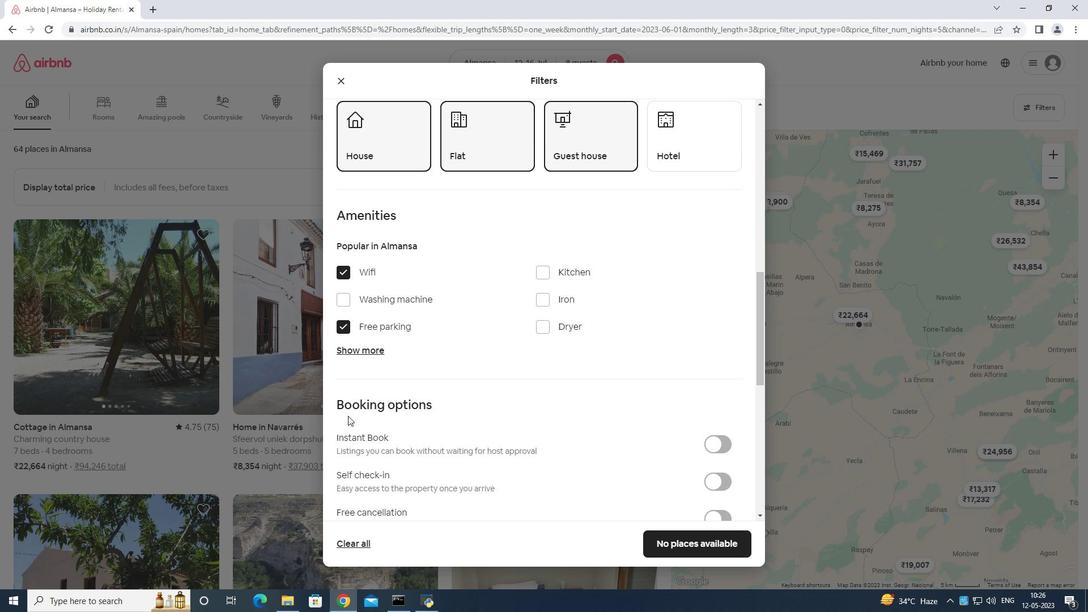 
Action: Mouse scrolled (354, 410) with delta (0, 0)
Screenshot: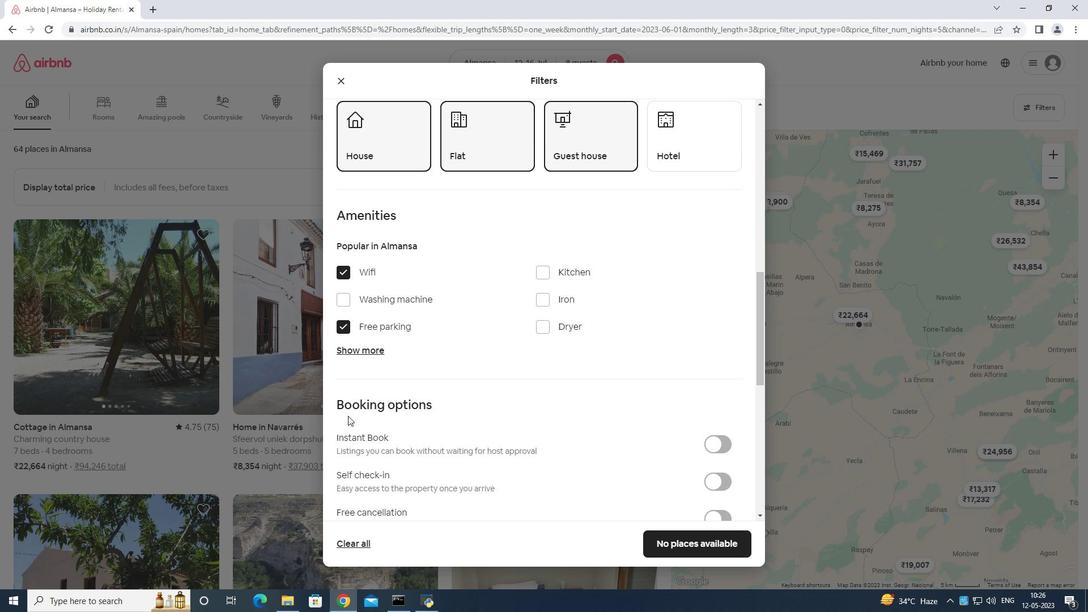 
Action: Mouse moved to (347, 274)
Screenshot: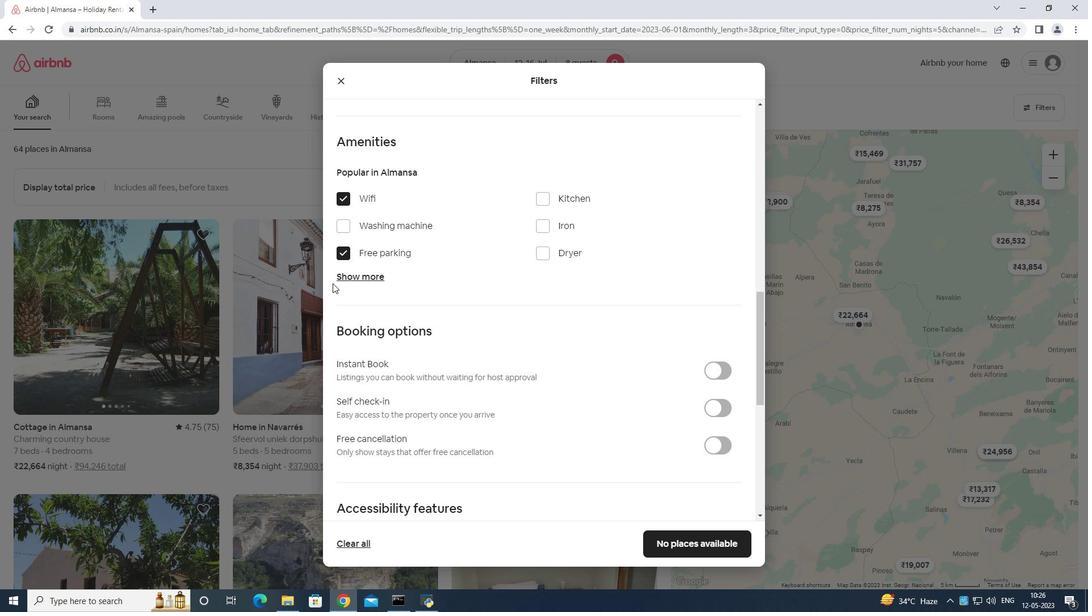 
Action: Mouse pressed left at (347, 274)
Screenshot: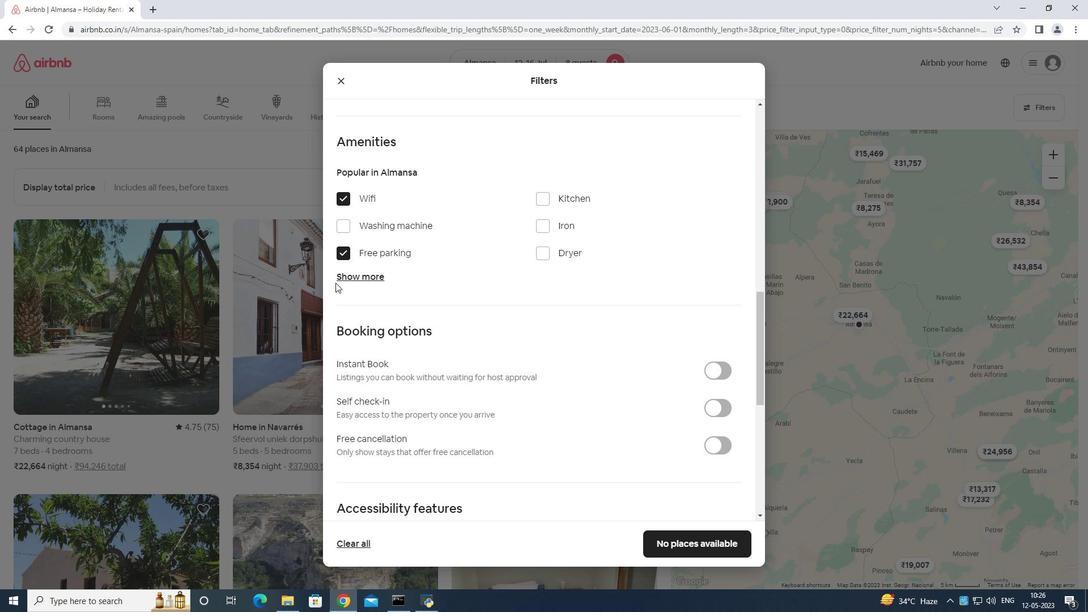 
Action: Mouse moved to (546, 346)
Screenshot: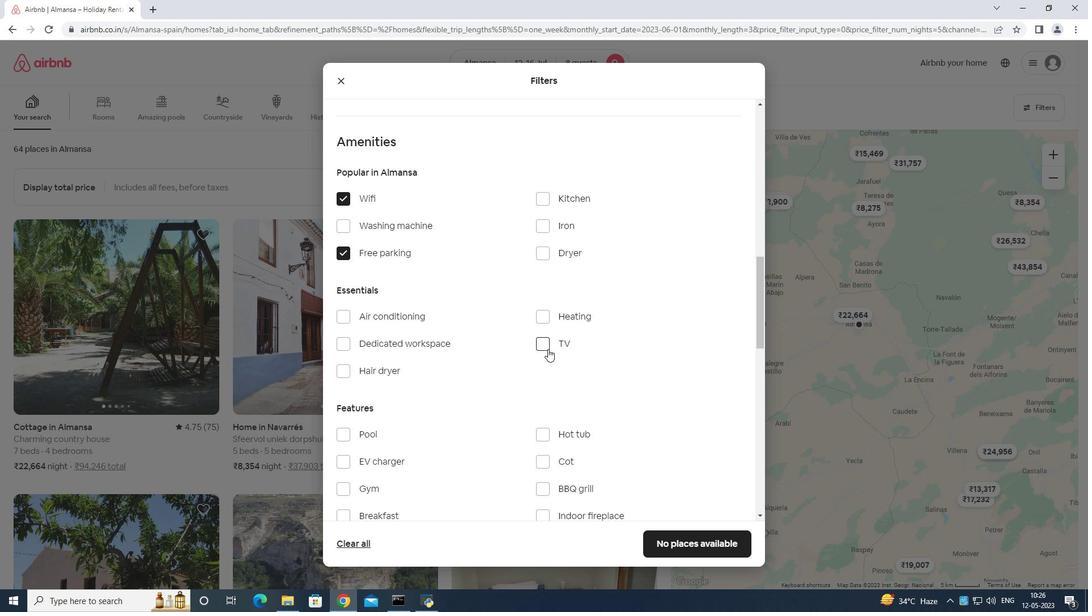 
Action: Mouse pressed left at (546, 346)
Screenshot: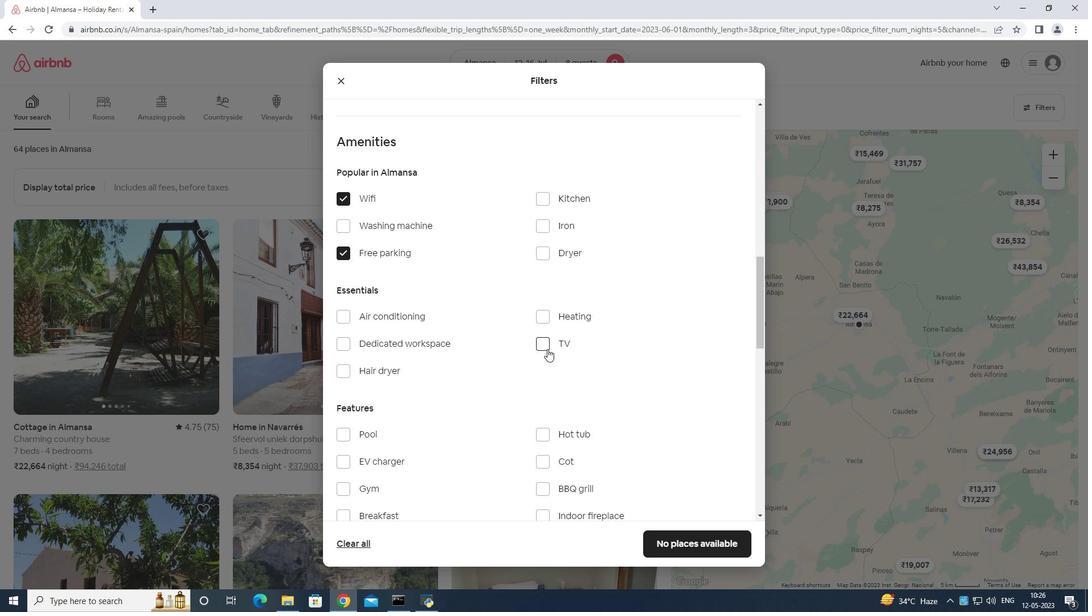 
Action: Mouse moved to (536, 335)
Screenshot: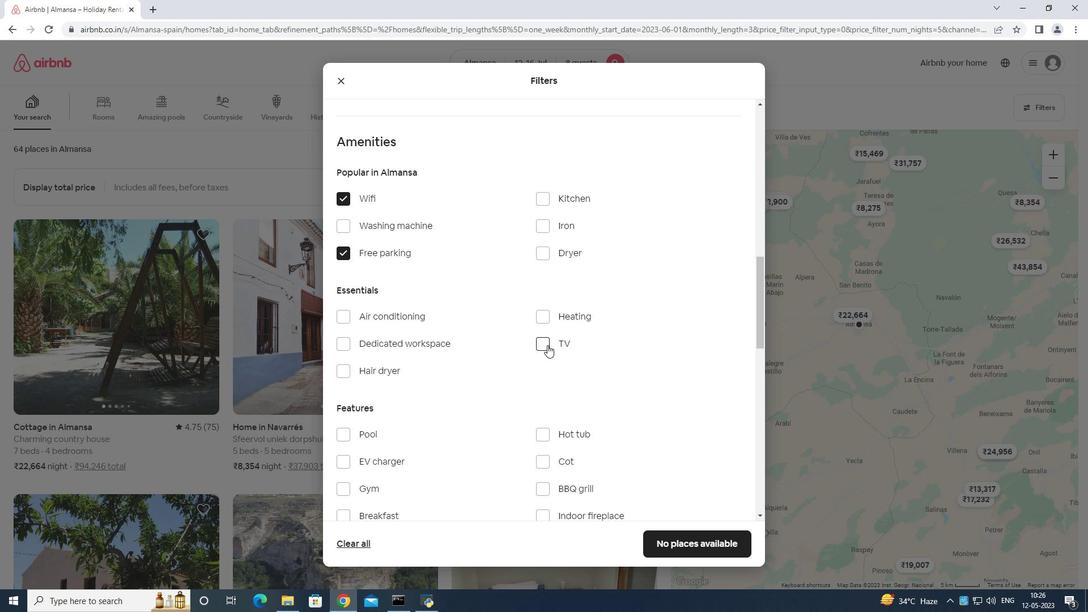 
Action: Mouse scrolled (536, 334) with delta (0, 0)
Screenshot: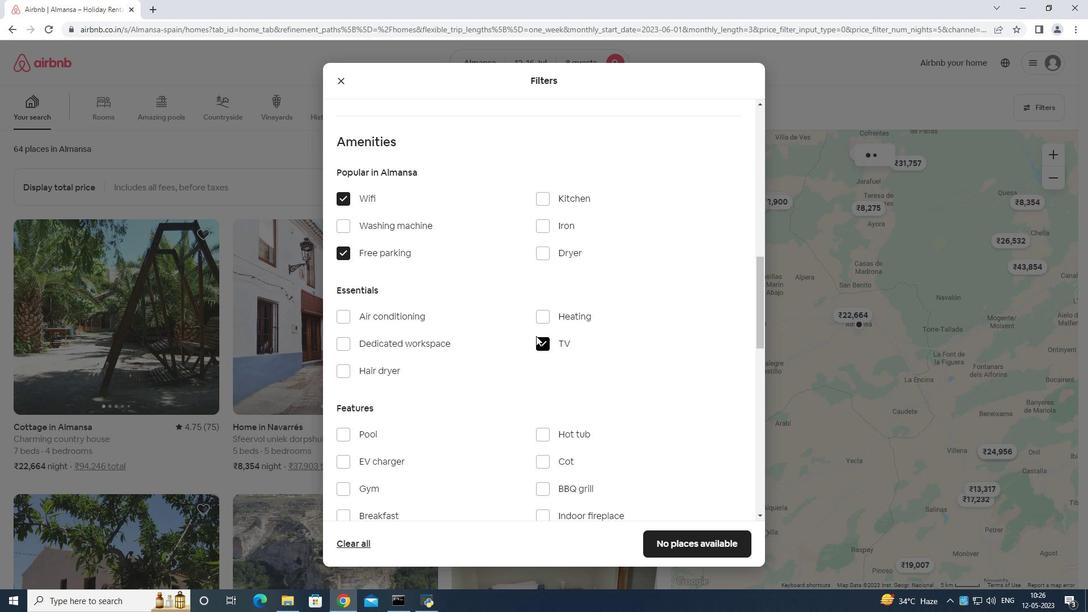 
Action: Mouse moved to (342, 430)
Screenshot: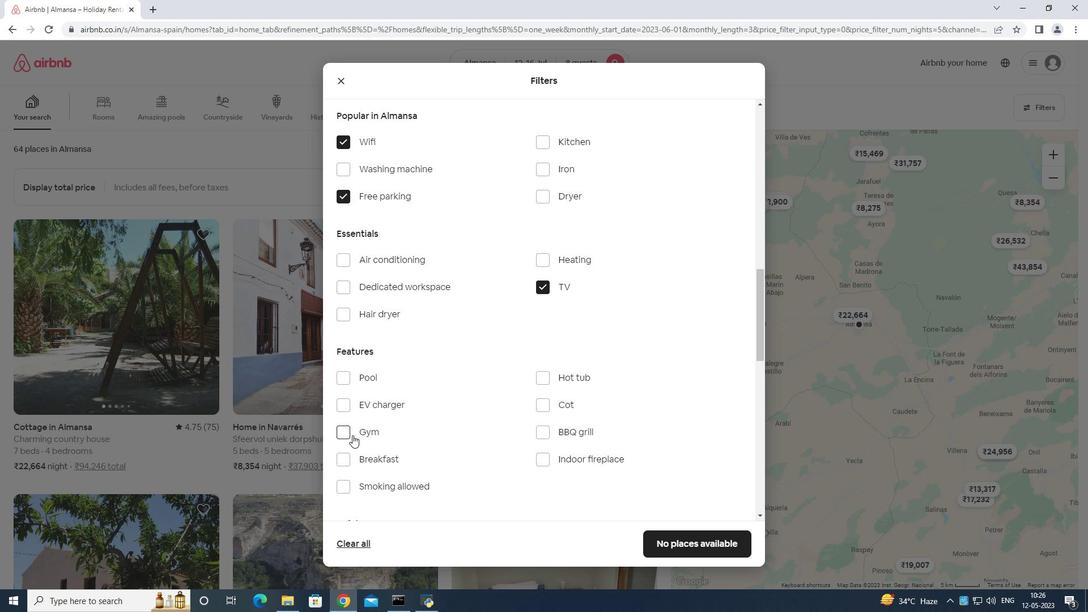 
Action: Mouse pressed left at (342, 430)
Screenshot: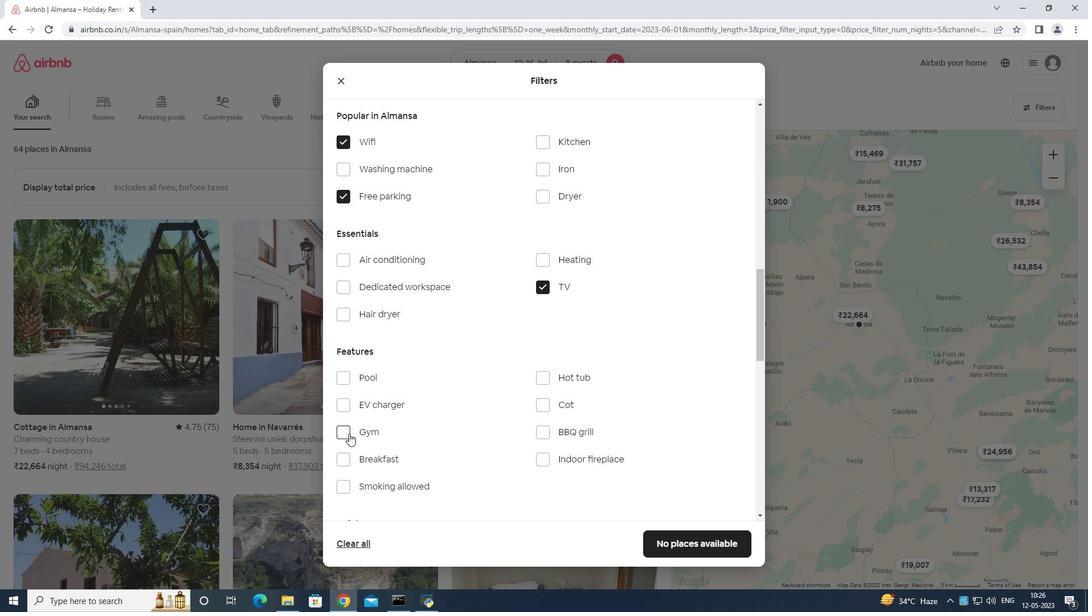 
Action: Mouse moved to (341, 462)
Screenshot: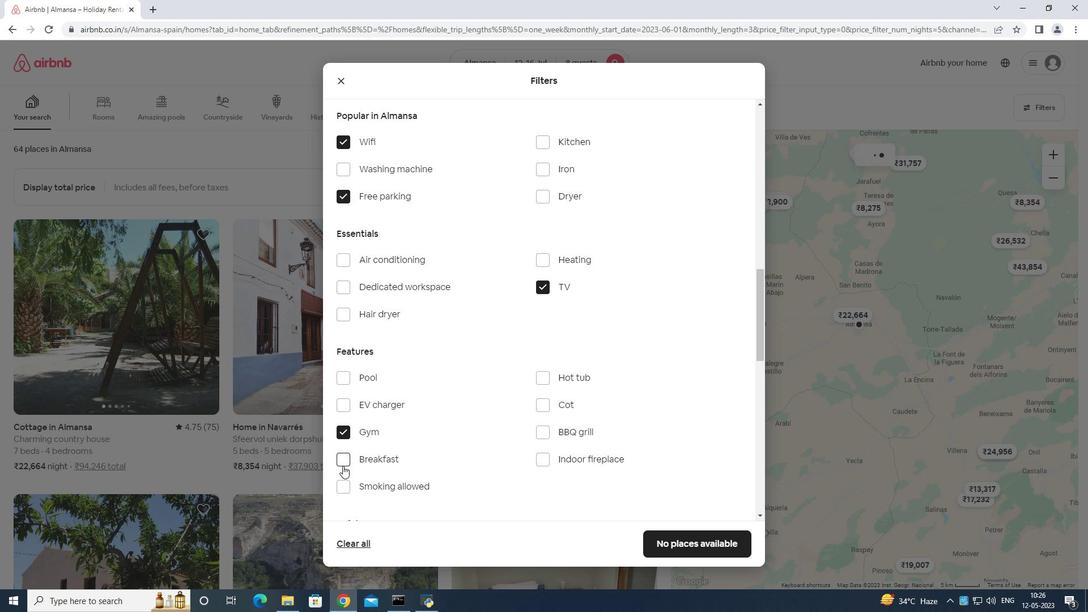 
Action: Mouse pressed left at (341, 462)
Screenshot: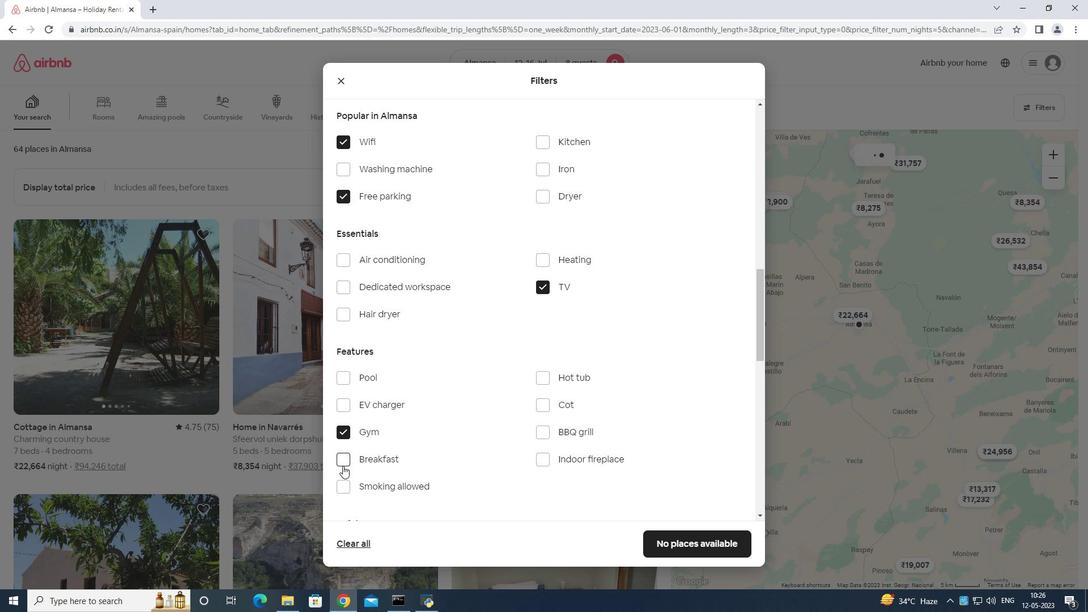 
Action: Mouse moved to (533, 351)
Screenshot: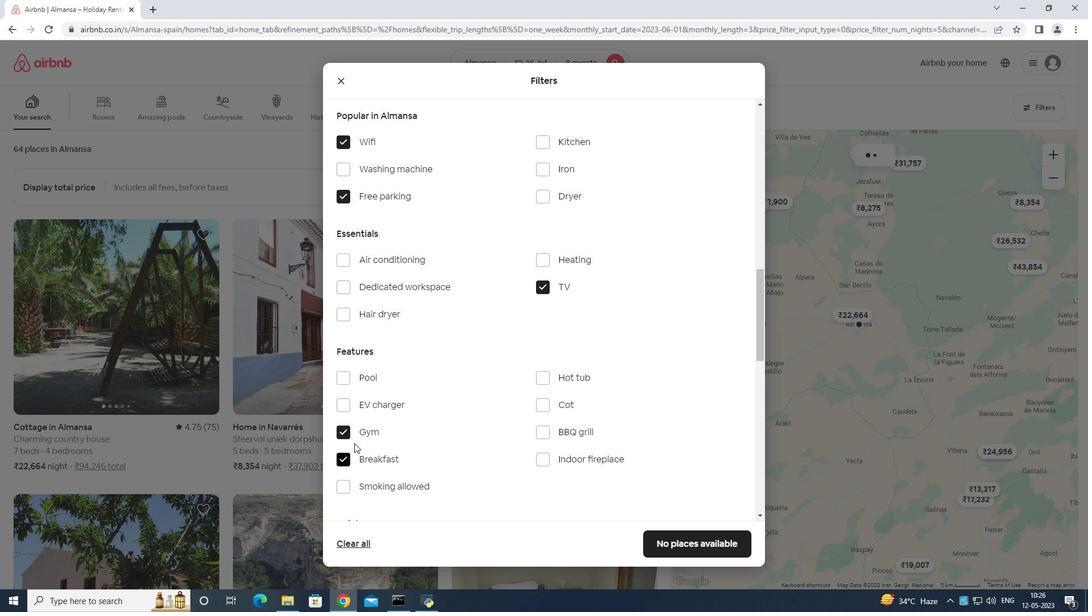 
Action: Mouse scrolled (533, 351) with delta (0, 0)
Screenshot: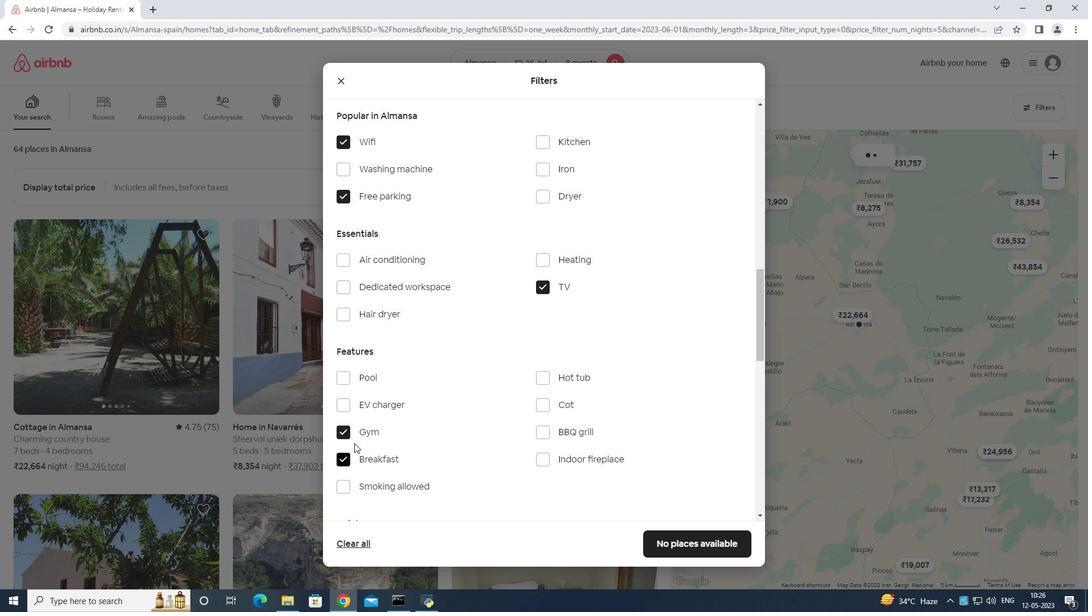 
Action: Mouse moved to (546, 353)
Screenshot: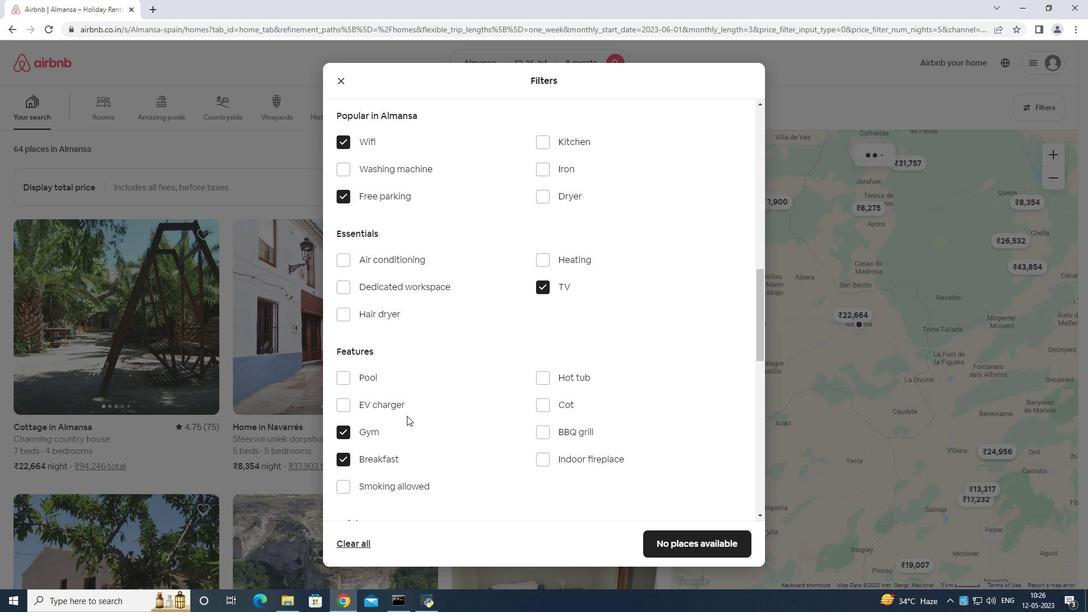 
Action: Mouse scrolled (546, 352) with delta (0, 0)
Screenshot: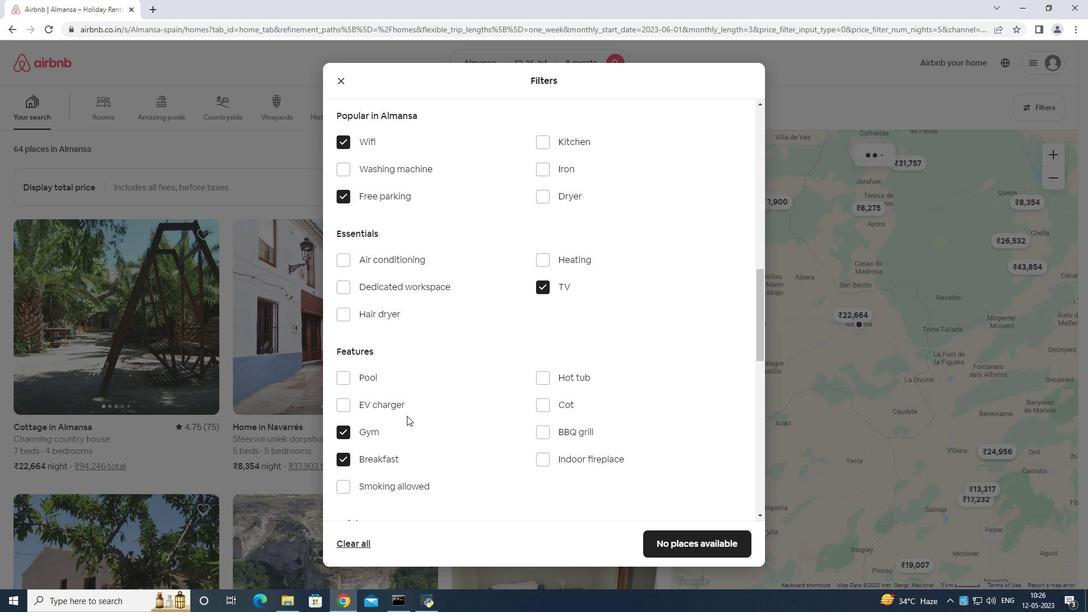 
Action: Mouse moved to (562, 351)
Screenshot: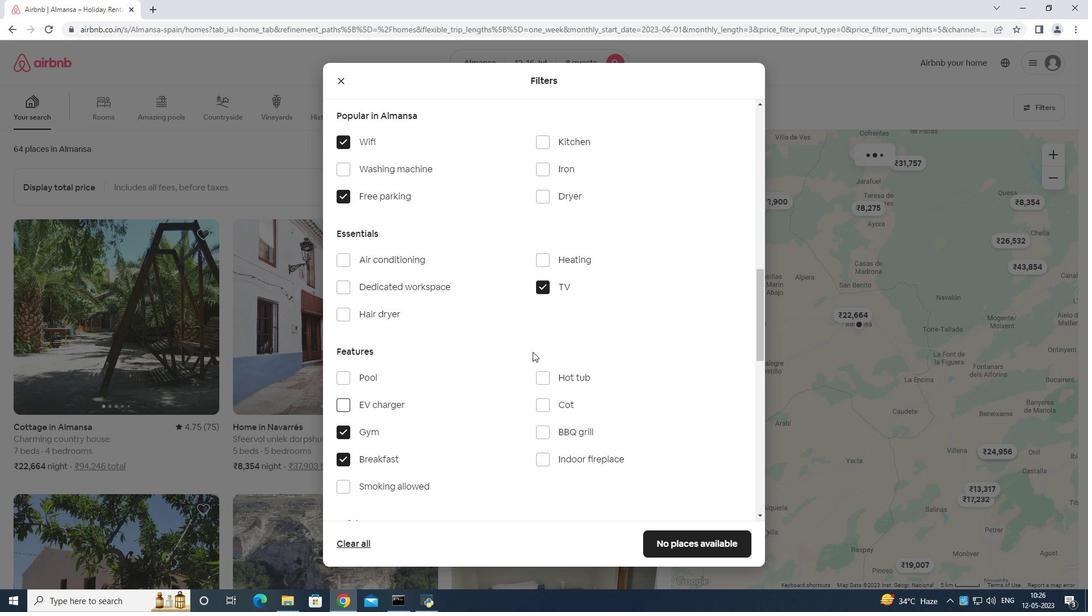 
Action: Mouse scrolled (562, 351) with delta (0, 0)
Screenshot: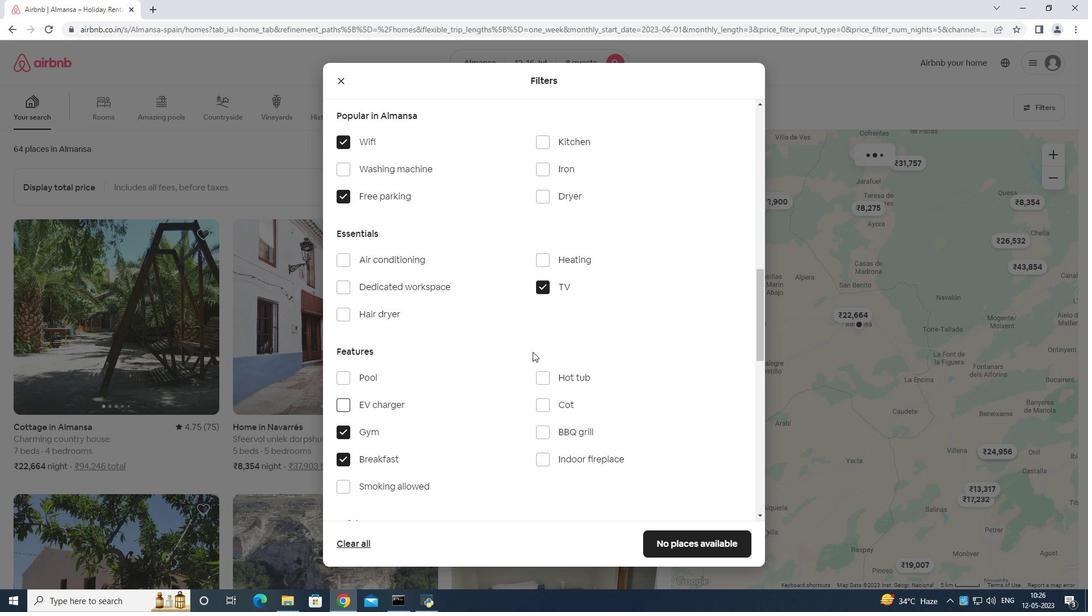 
Action: Mouse moved to (574, 349)
Screenshot: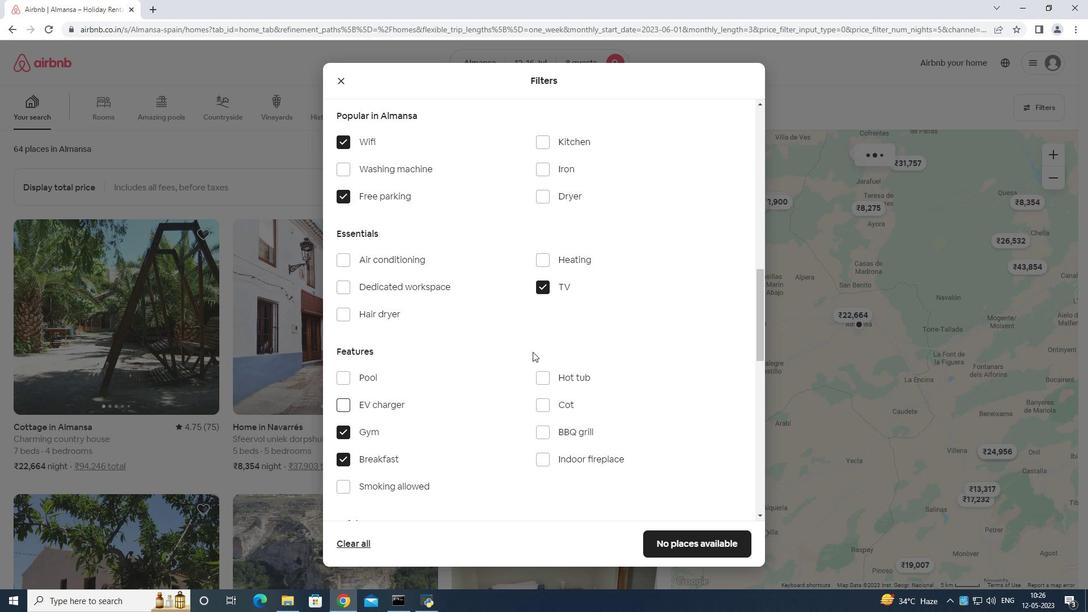
Action: Mouse scrolled (572, 349) with delta (0, 0)
Screenshot: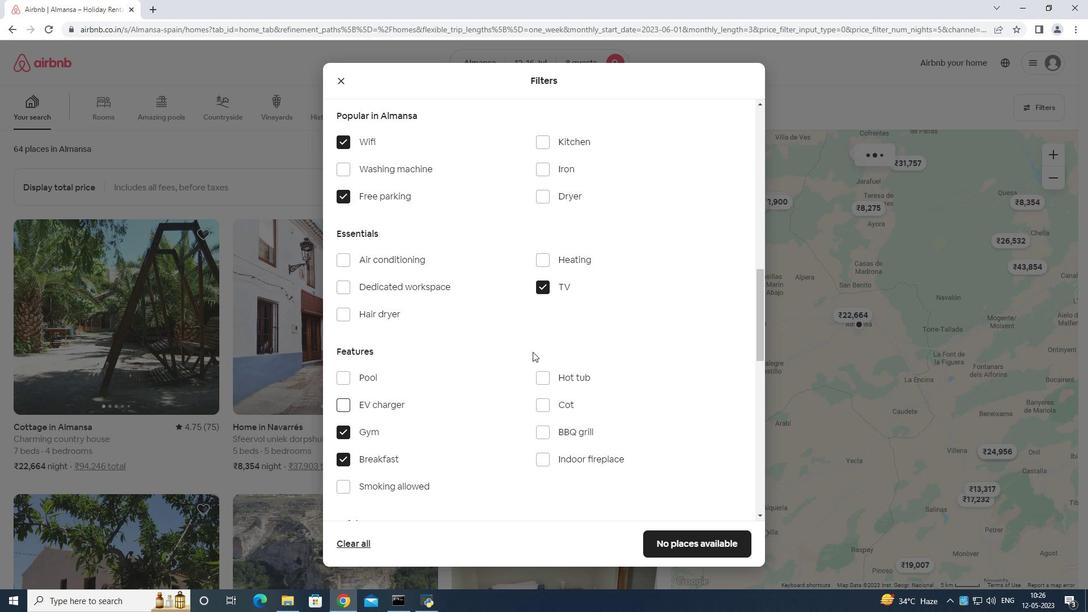 
Action: Mouse moved to (598, 324)
Screenshot: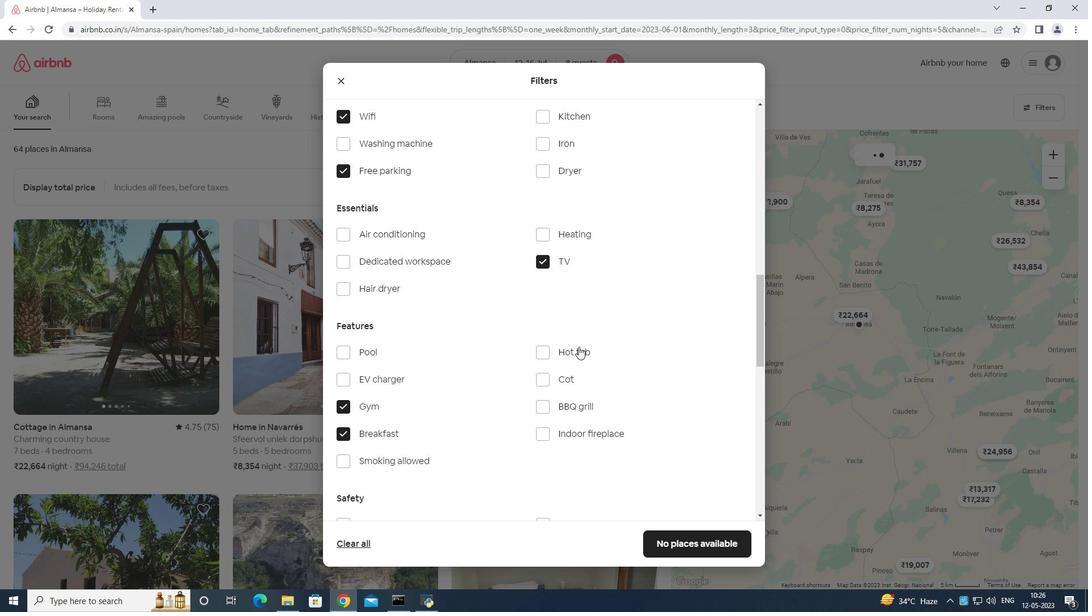 
Action: Mouse scrolled (598, 323) with delta (0, 0)
Screenshot: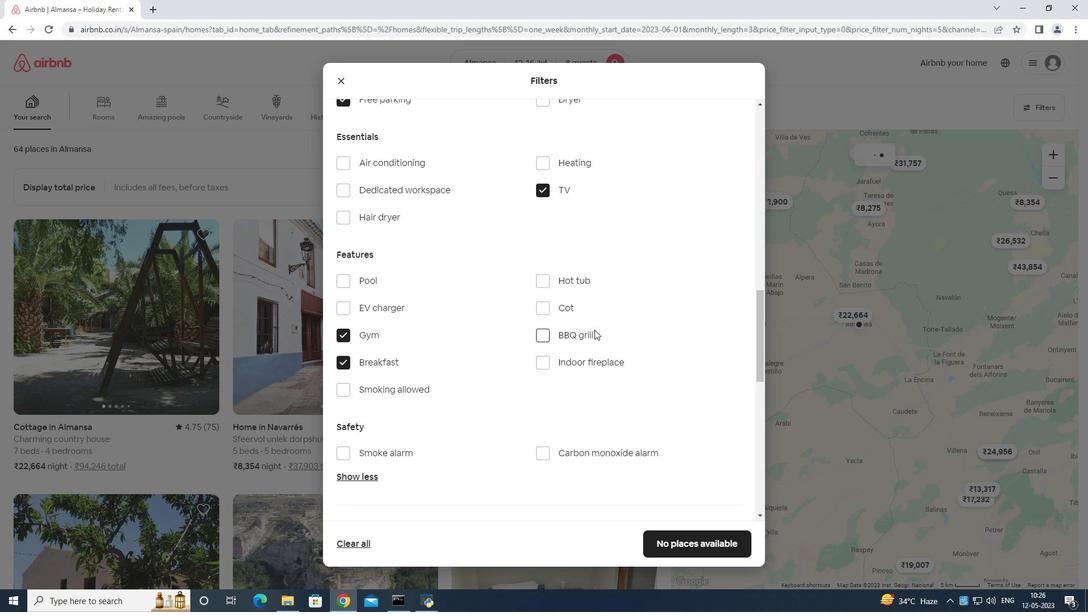 
Action: Mouse moved to (599, 323)
Screenshot: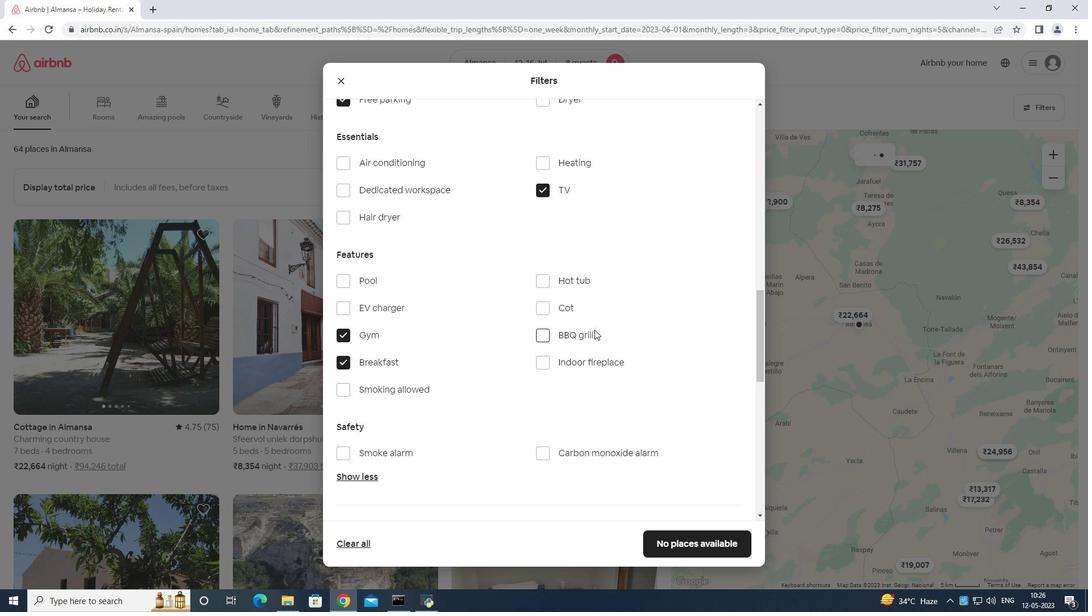 
Action: Mouse scrolled (599, 323) with delta (0, 0)
Screenshot: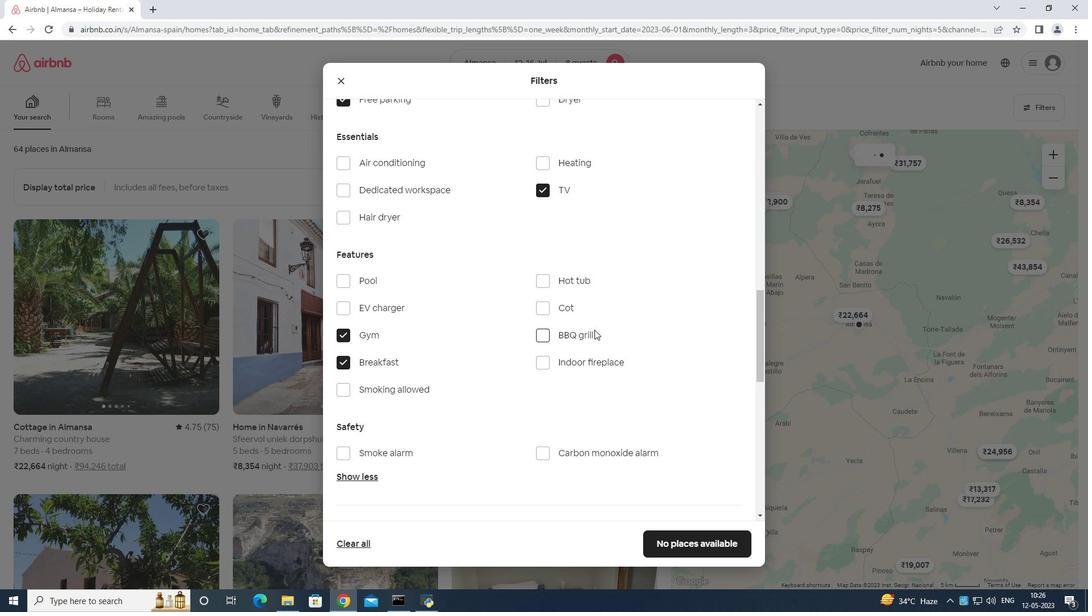 
Action: Mouse moved to (722, 366)
Screenshot: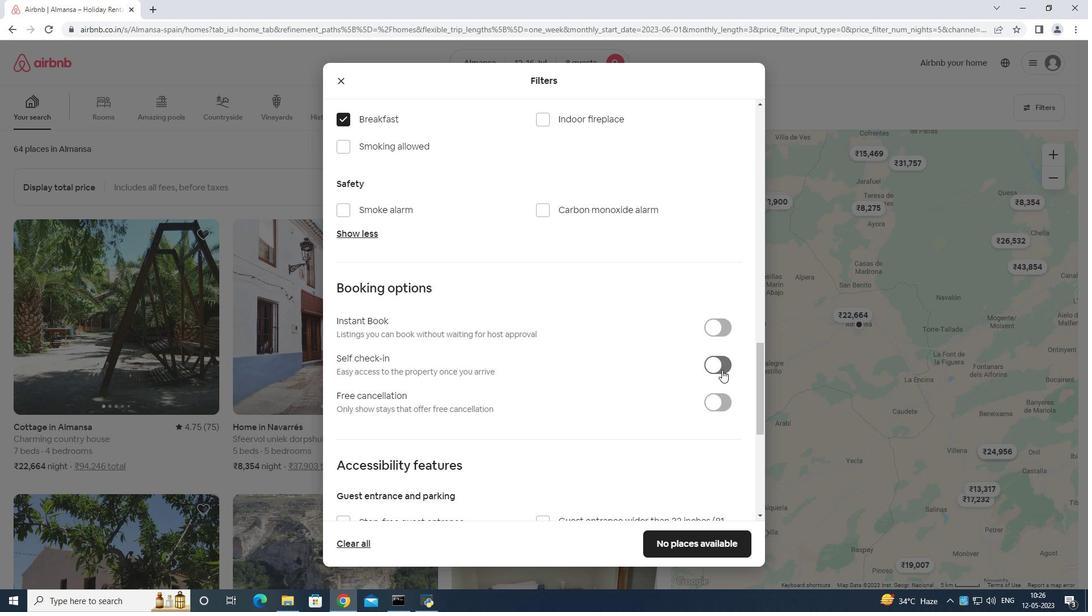 
Action: Mouse pressed left at (722, 366)
Screenshot: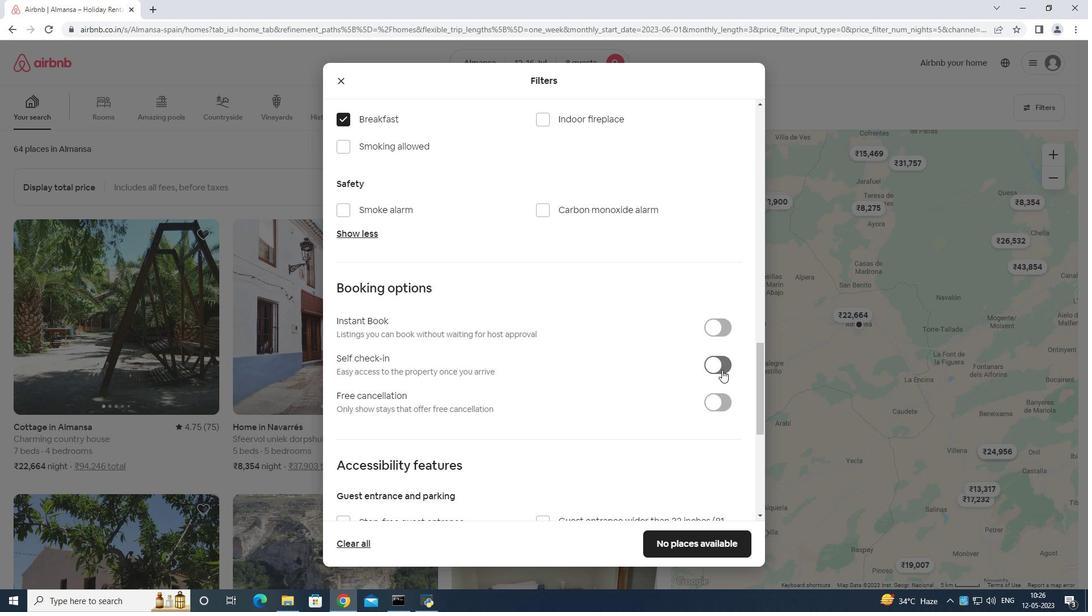 
Action: Mouse moved to (711, 330)
Screenshot: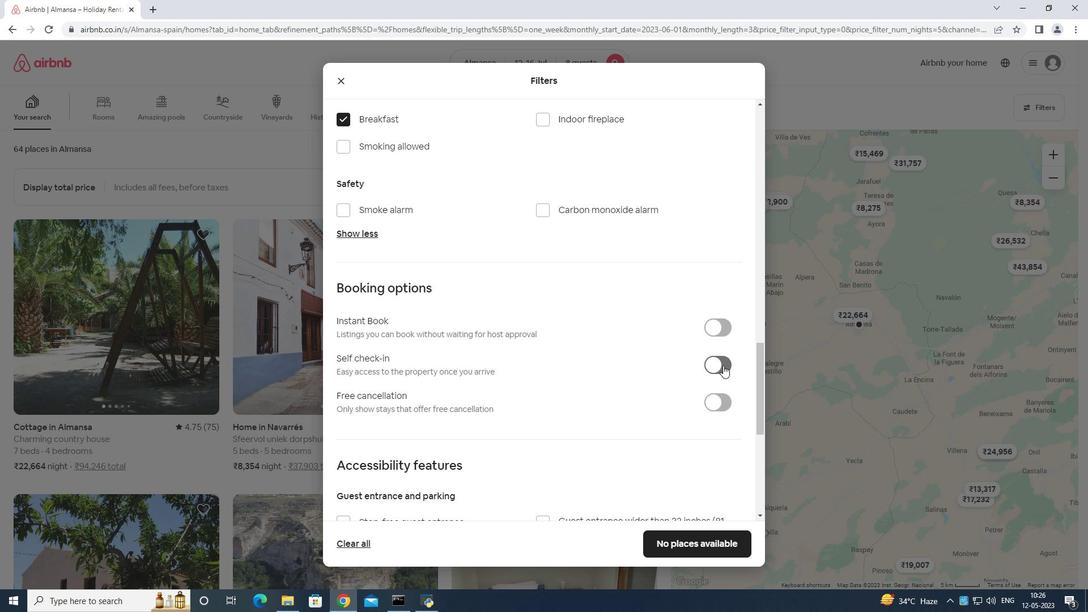 
Action: Mouse scrolled (711, 329) with delta (0, 0)
Screenshot: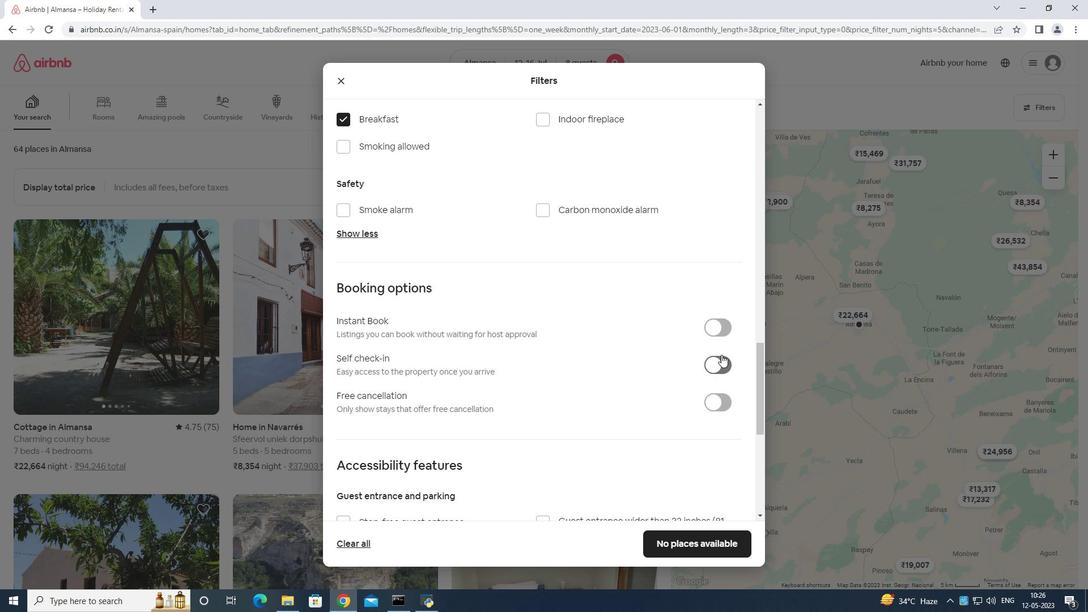 
Action: Mouse scrolled (711, 329) with delta (0, 0)
Screenshot: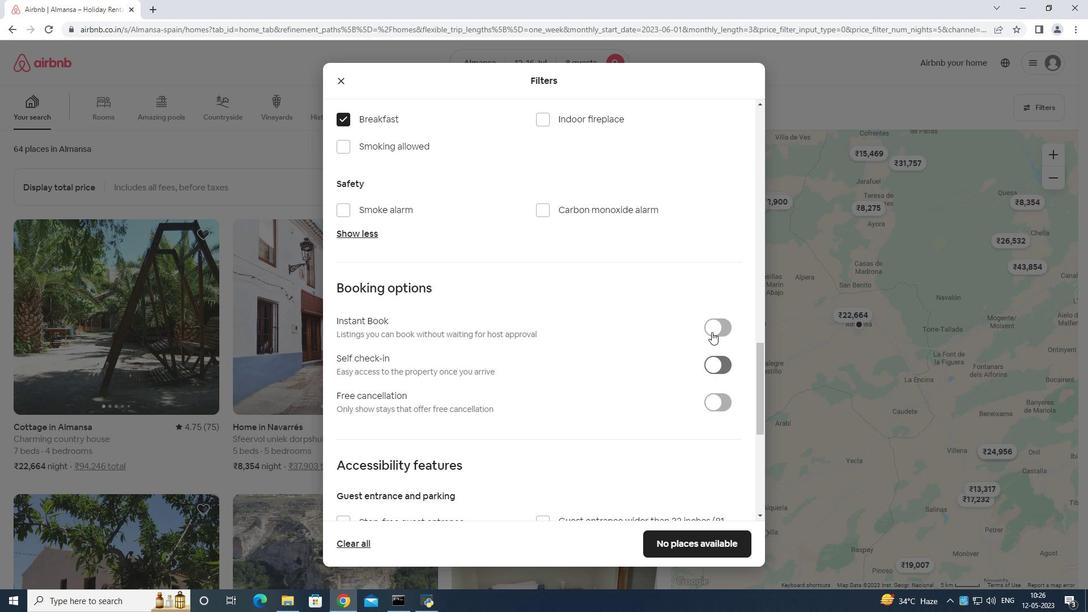 
Action: Mouse scrolled (711, 329) with delta (0, 0)
Screenshot: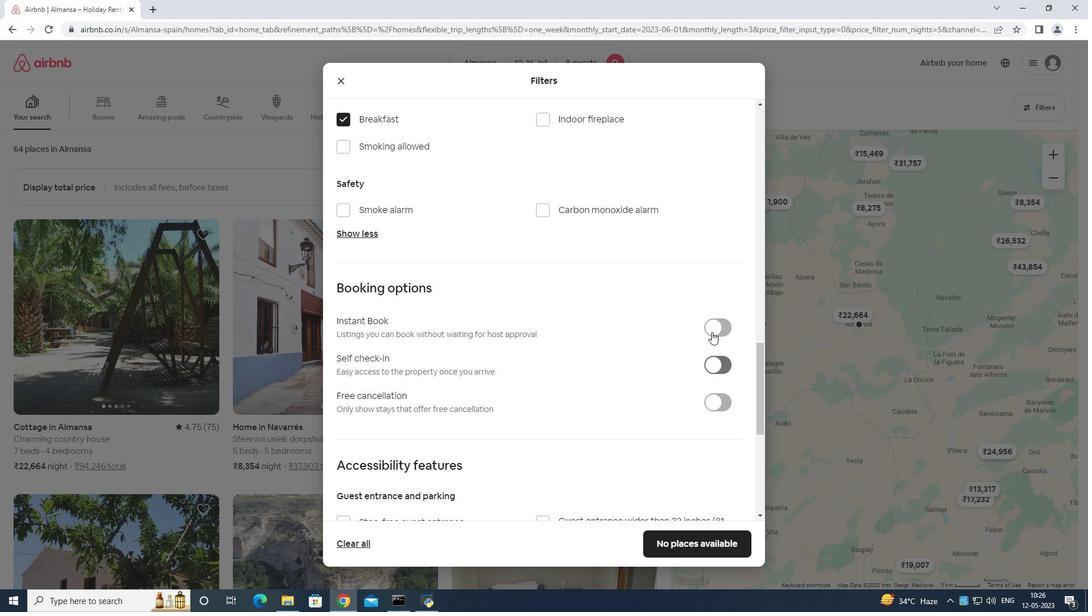 
Action: Mouse moved to (712, 325)
Screenshot: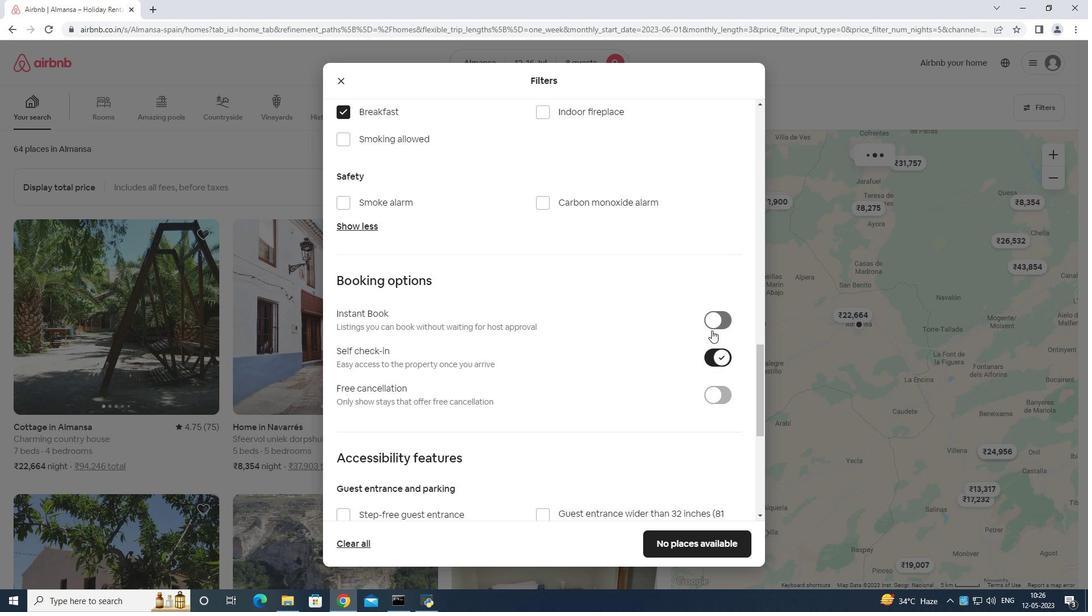 
Action: Mouse scrolled (712, 325) with delta (0, 0)
Screenshot: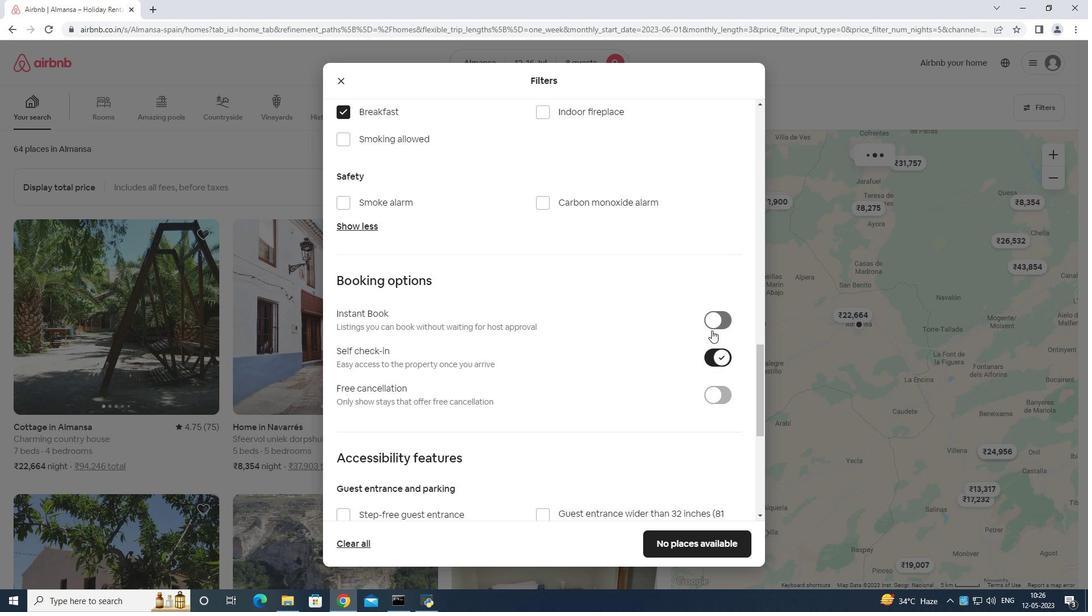 
Action: Mouse moved to (712, 325)
Screenshot: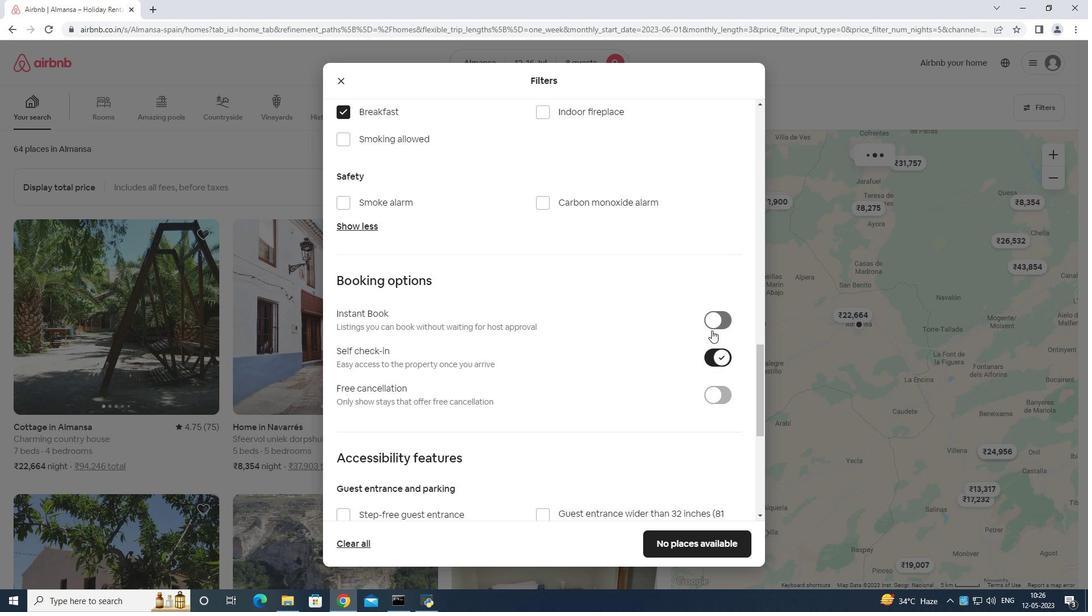 
Action: Mouse scrolled (712, 324) with delta (0, 0)
Screenshot: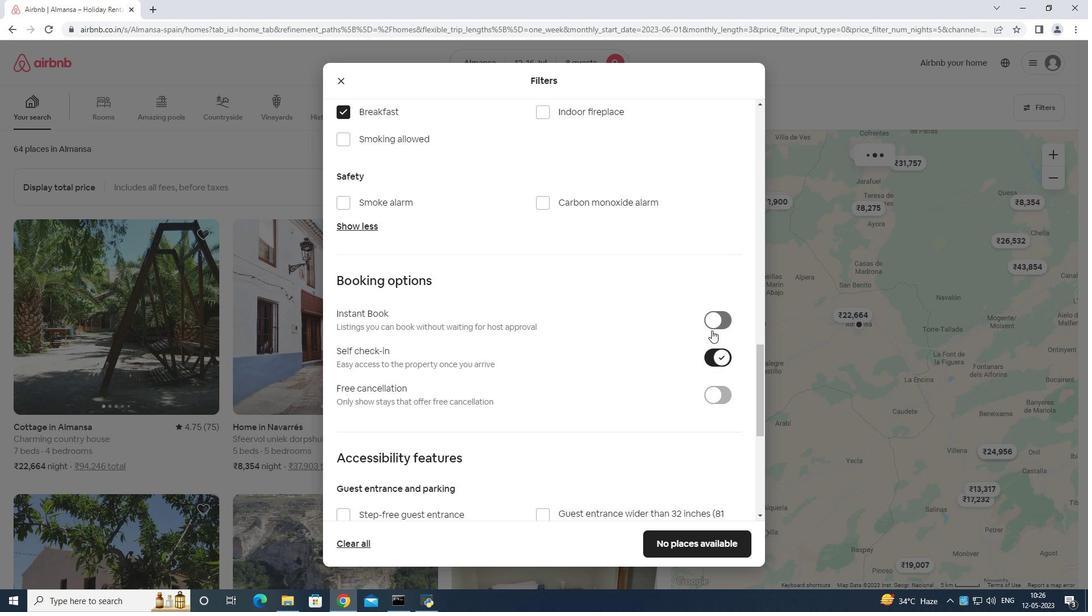 
Action: Mouse scrolled (712, 324) with delta (0, 0)
Screenshot: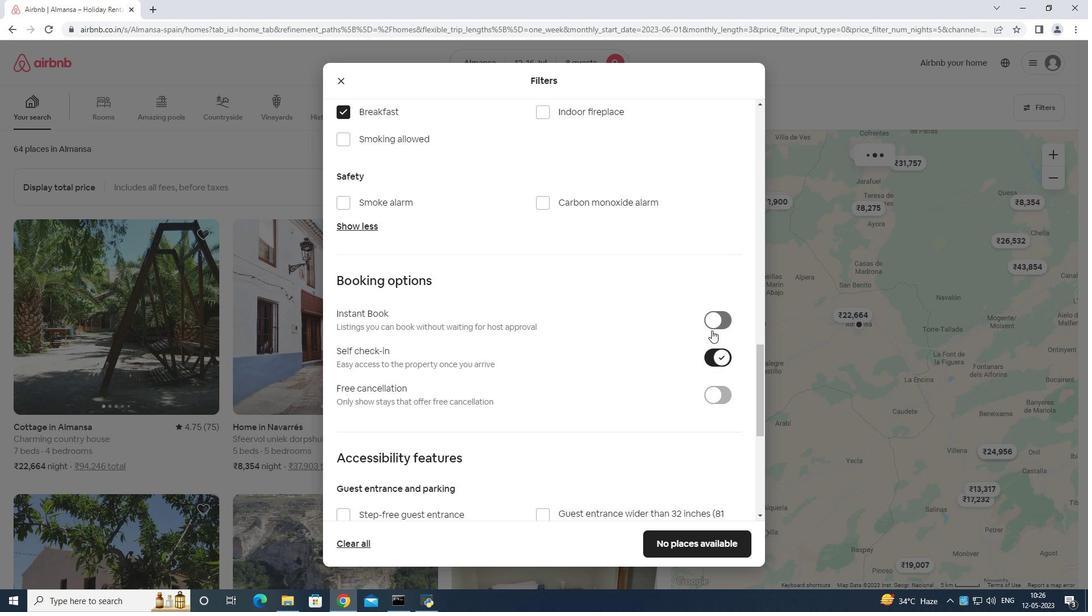 
Action: Mouse scrolled (712, 324) with delta (0, 0)
Screenshot: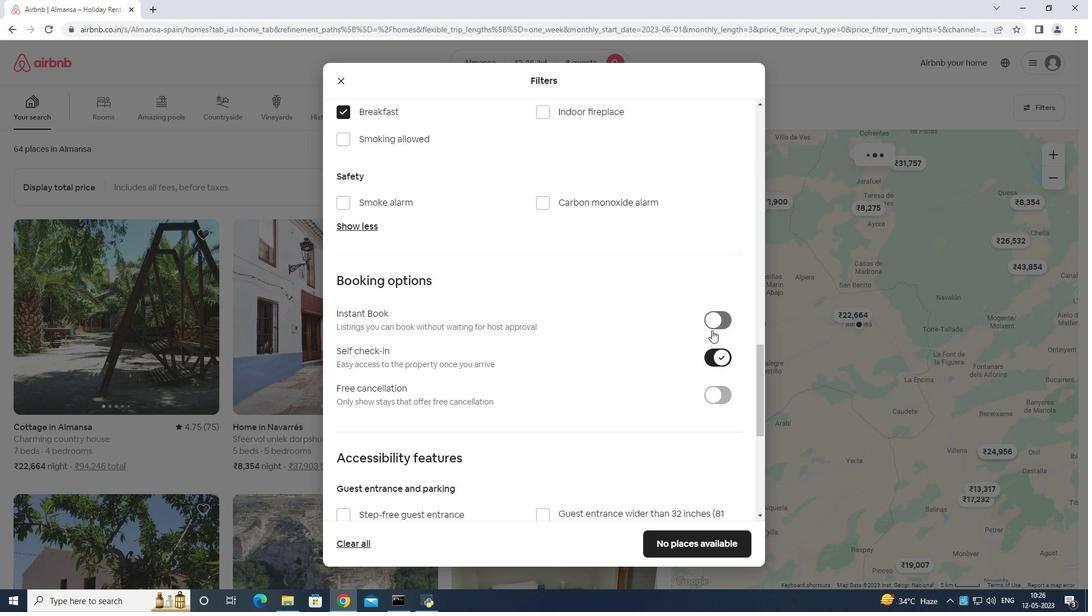 
Action: Mouse moved to (711, 317)
Screenshot: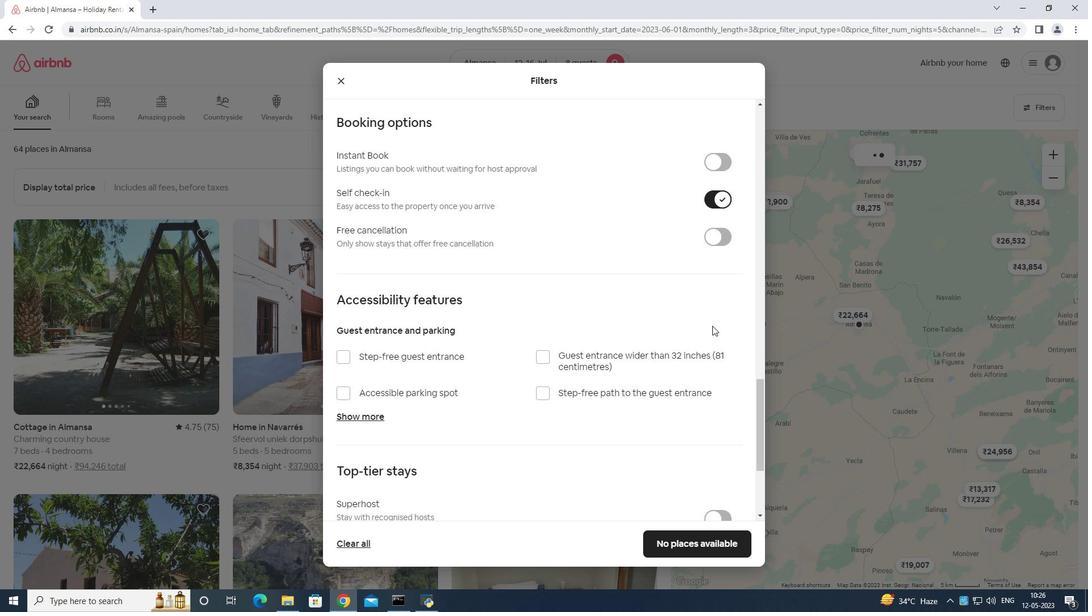 
Action: Mouse scrolled (711, 317) with delta (0, 0)
Screenshot: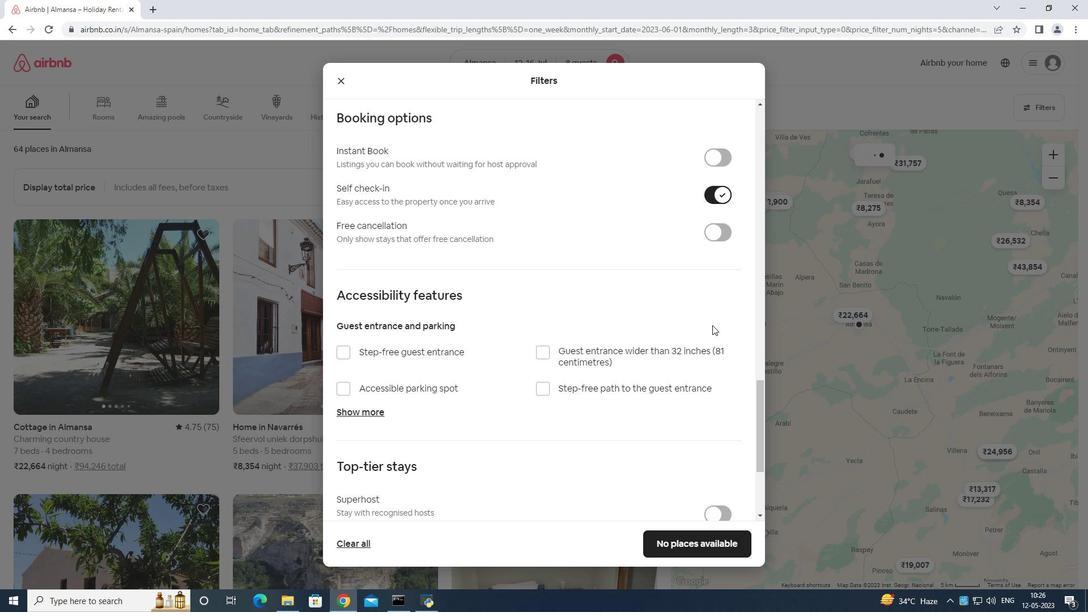 
Action: Mouse scrolled (711, 317) with delta (0, 0)
Screenshot: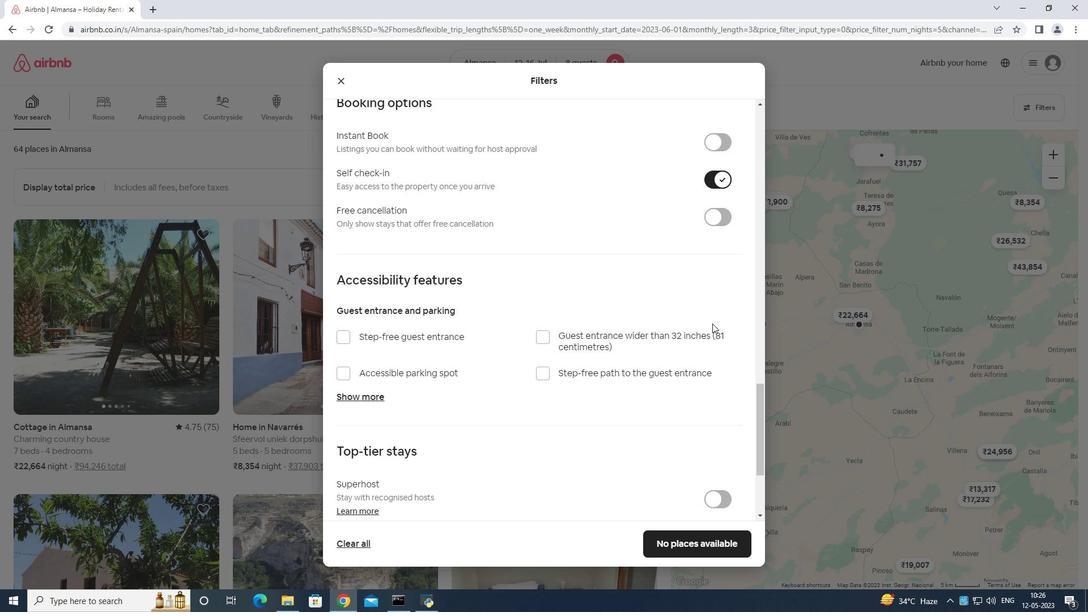 
Action: Mouse moved to (711, 314)
Screenshot: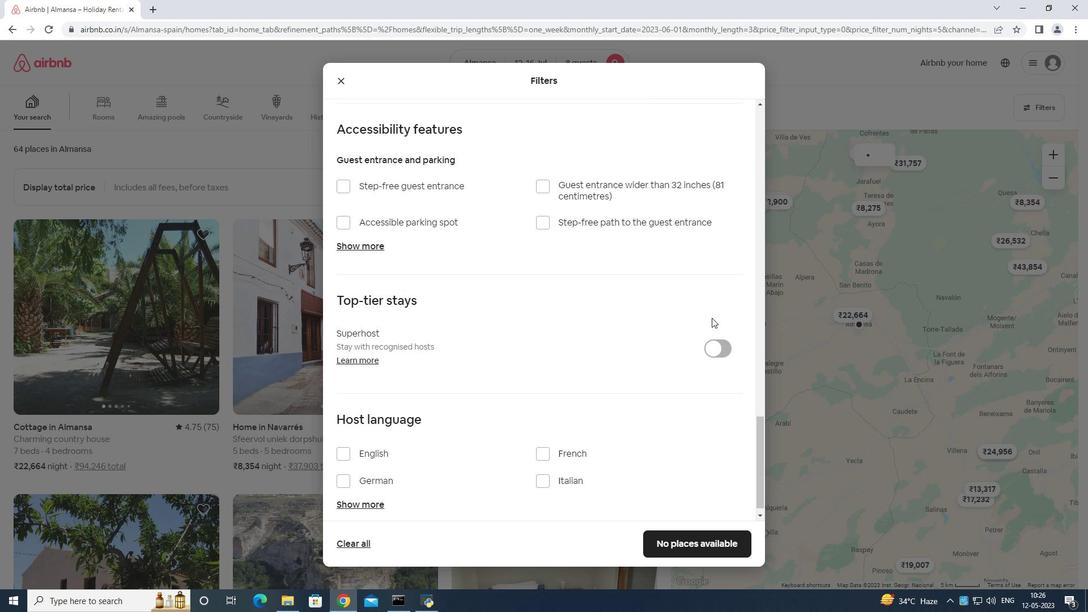 
Action: Mouse scrolled (711, 313) with delta (0, 0)
Screenshot: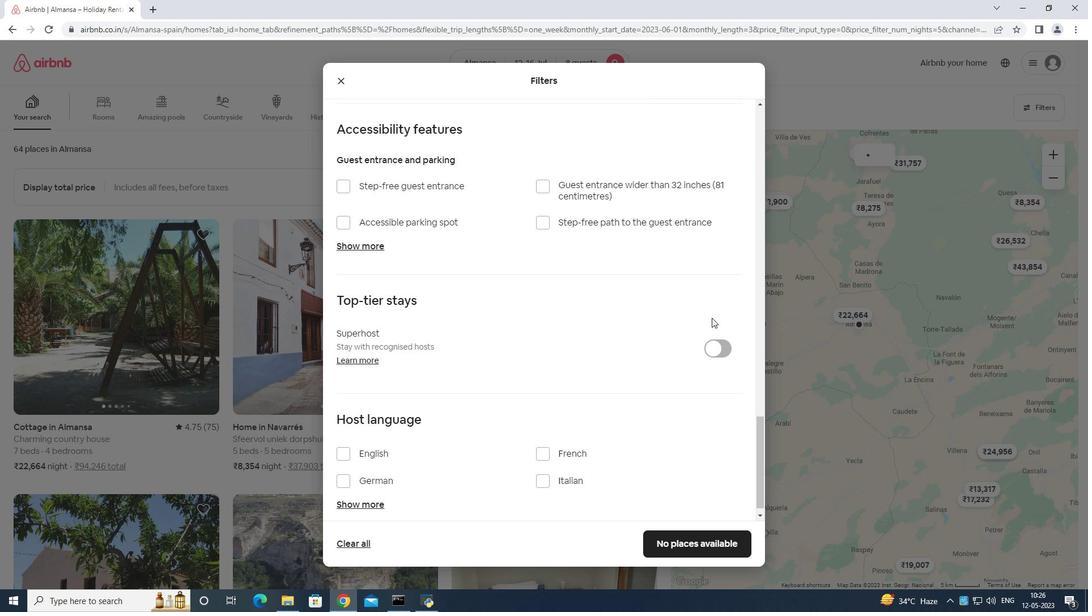 
Action: Mouse scrolled (711, 313) with delta (0, 0)
Screenshot: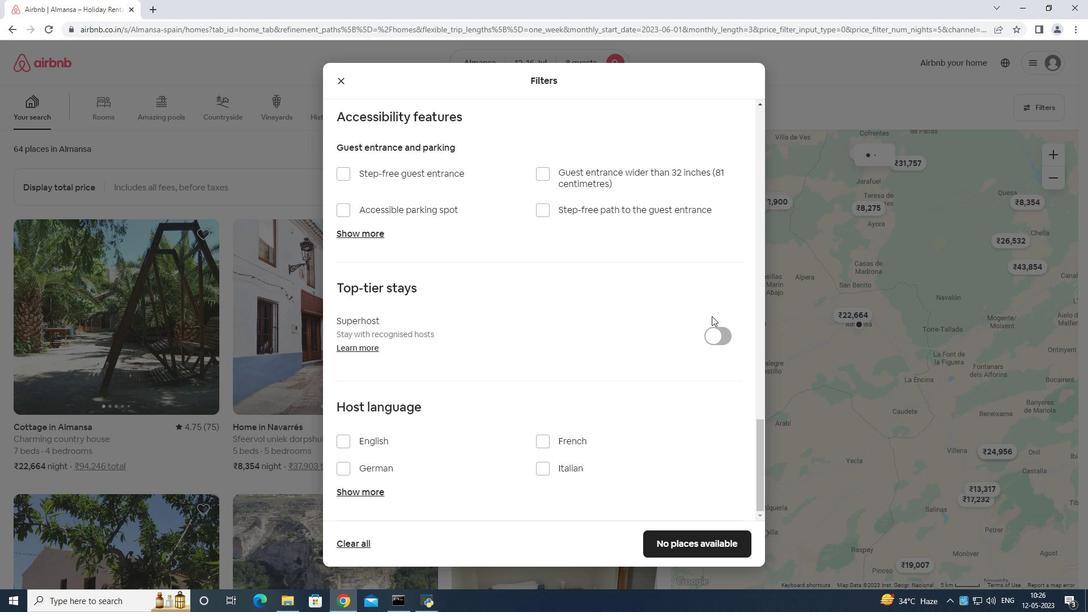 
Action: Mouse moved to (340, 442)
Screenshot: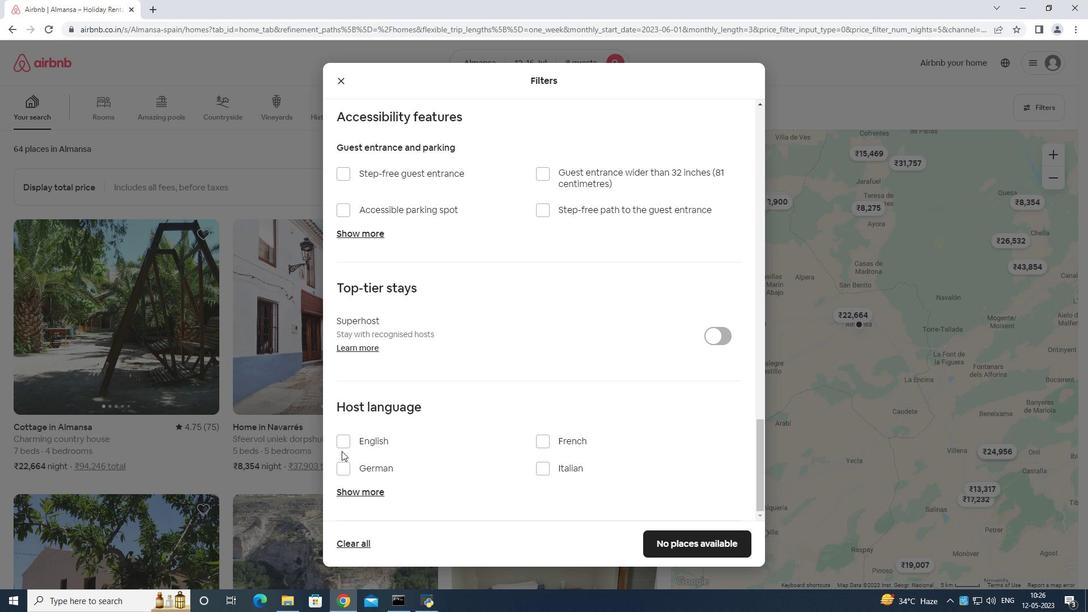 
Action: Mouse pressed left at (340, 442)
Screenshot: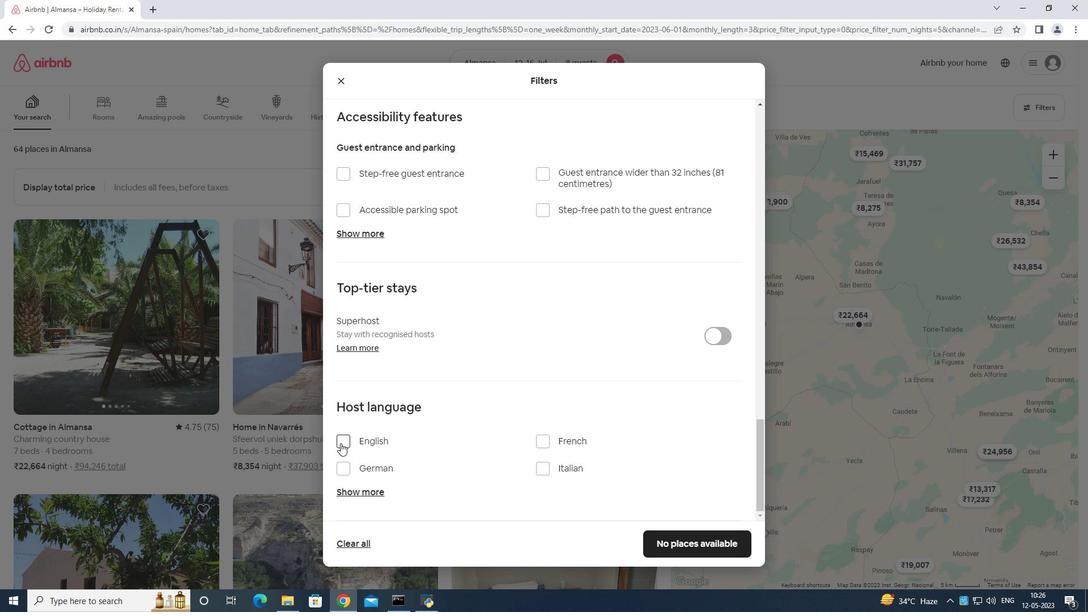
Action: Mouse moved to (680, 537)
Screenshot: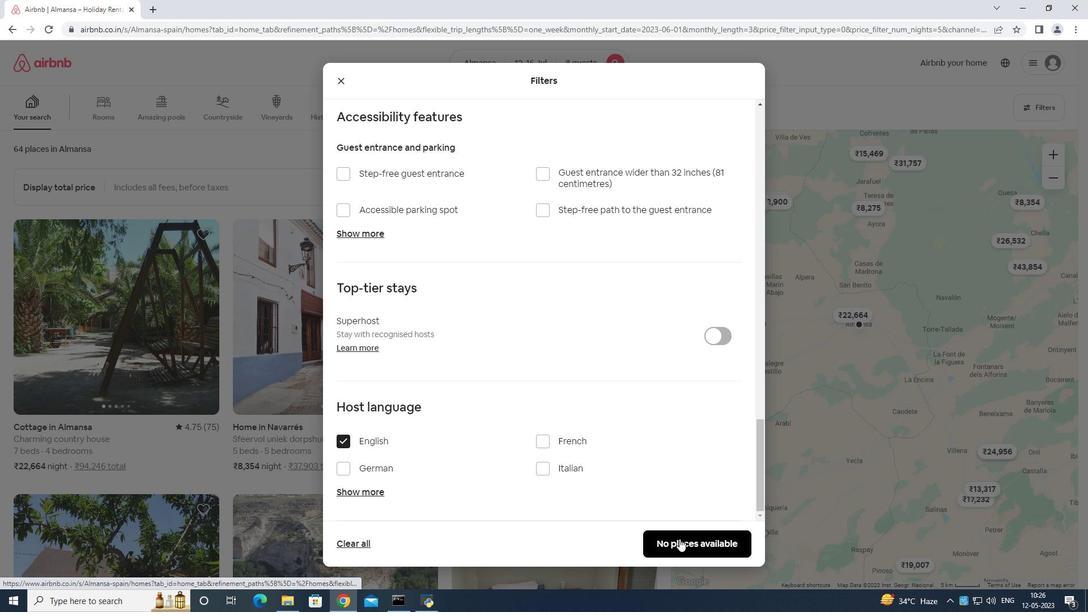 
